 Task: Find a guest house in Geneva, United States, for 2 guests from June 9 to June 11, with a price range of ₹6000 to ₹10000, 2 bedrooms, 2 beds, and 1 bathroom.
Action: Mouse moved to (496, 108)
Screenshot: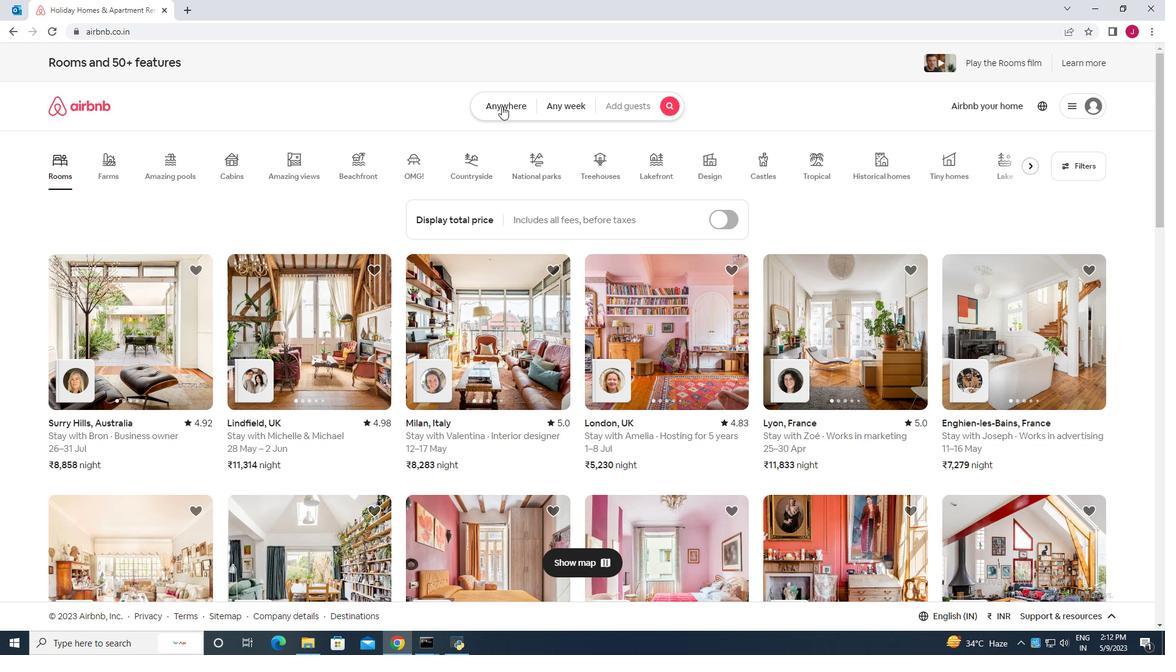 
Action: Mouse pressed left at (496, 108)
Screenshot: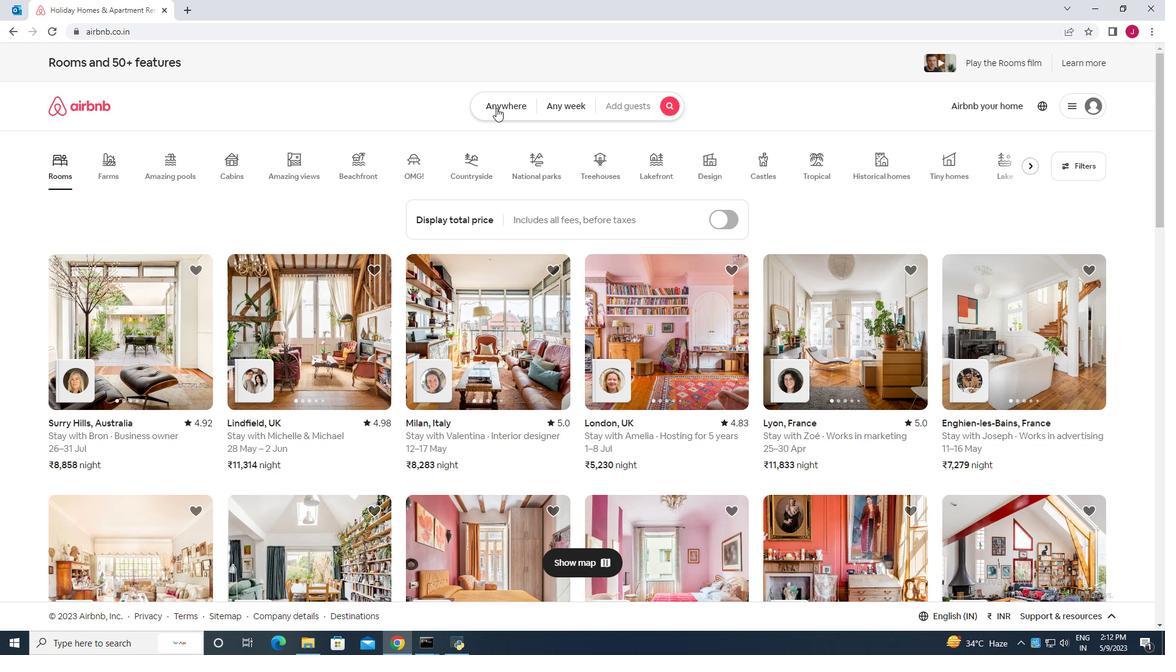 
Action: Mouse moved to (378, 156)
Screenshot: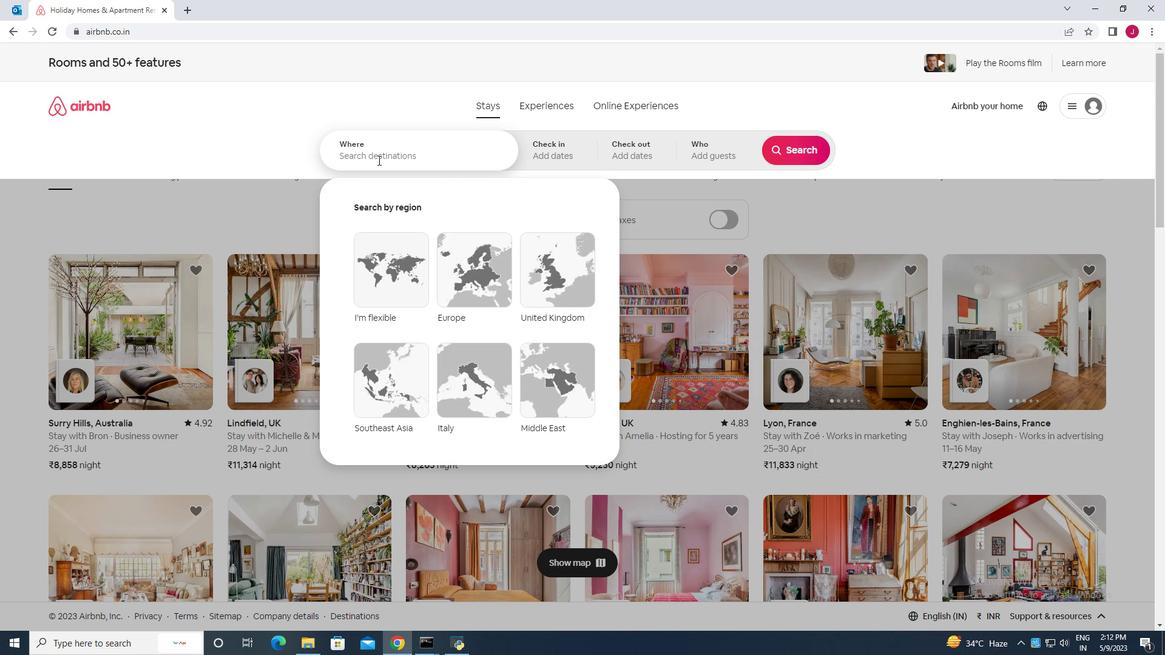 
Action: Mouse pressed left at (378, 156)
Screenshot: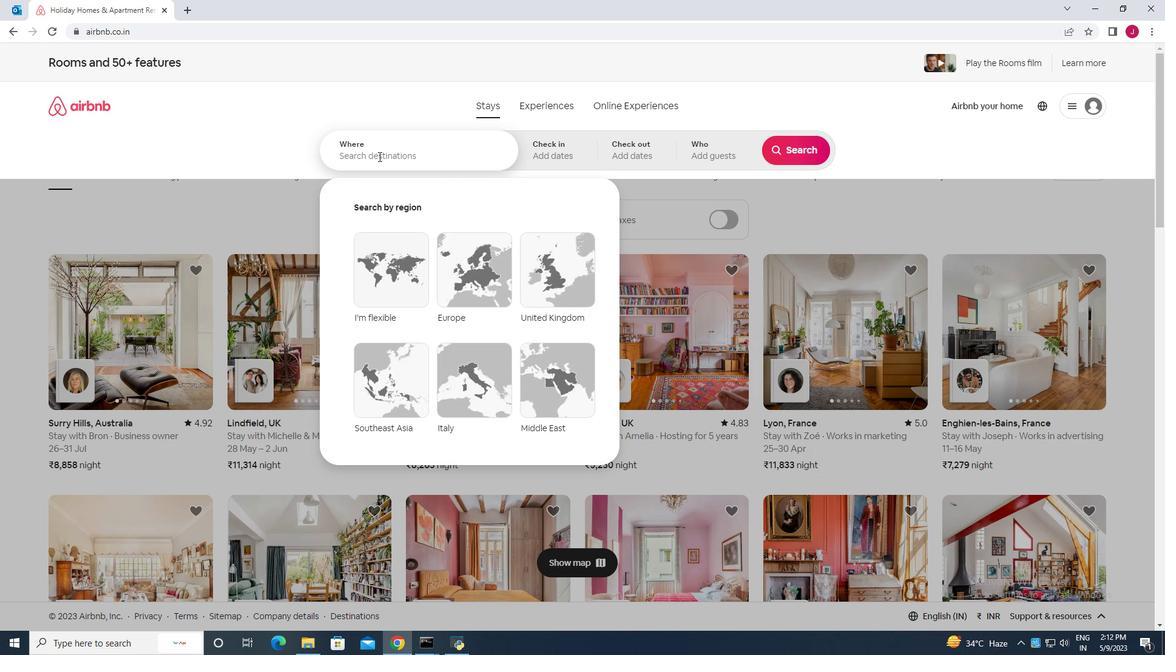 
Action: Key pressed geneva<Key.space>united<Key.space>states
Screenshot: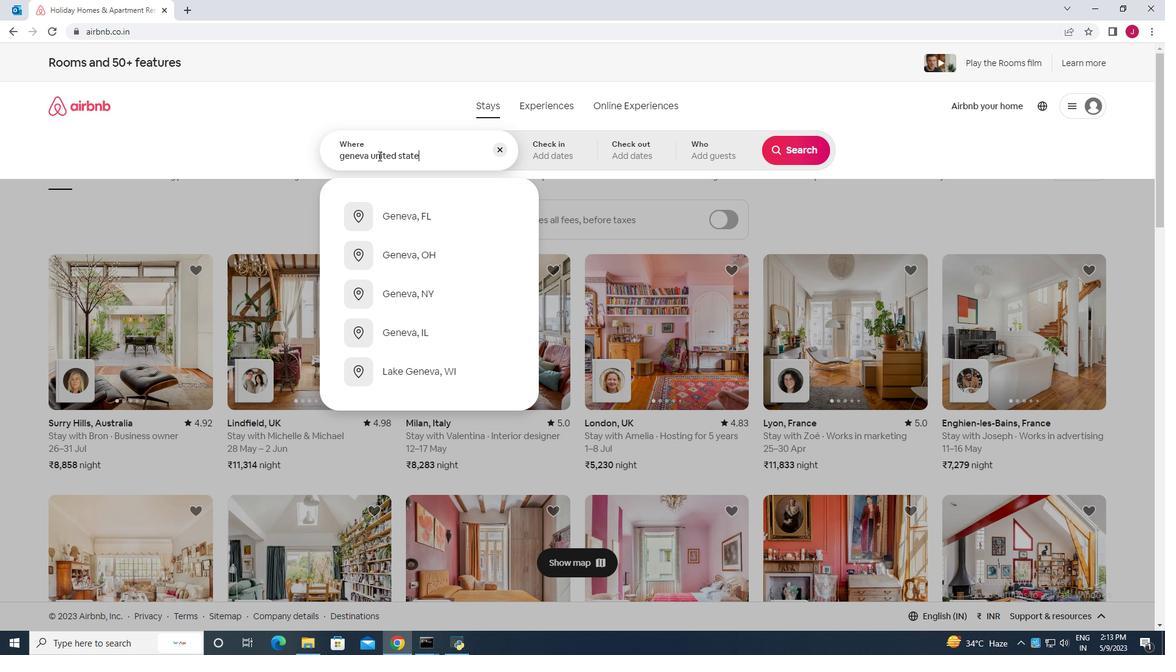 
Action: Mouse moved to (378, 156)
Screenshot: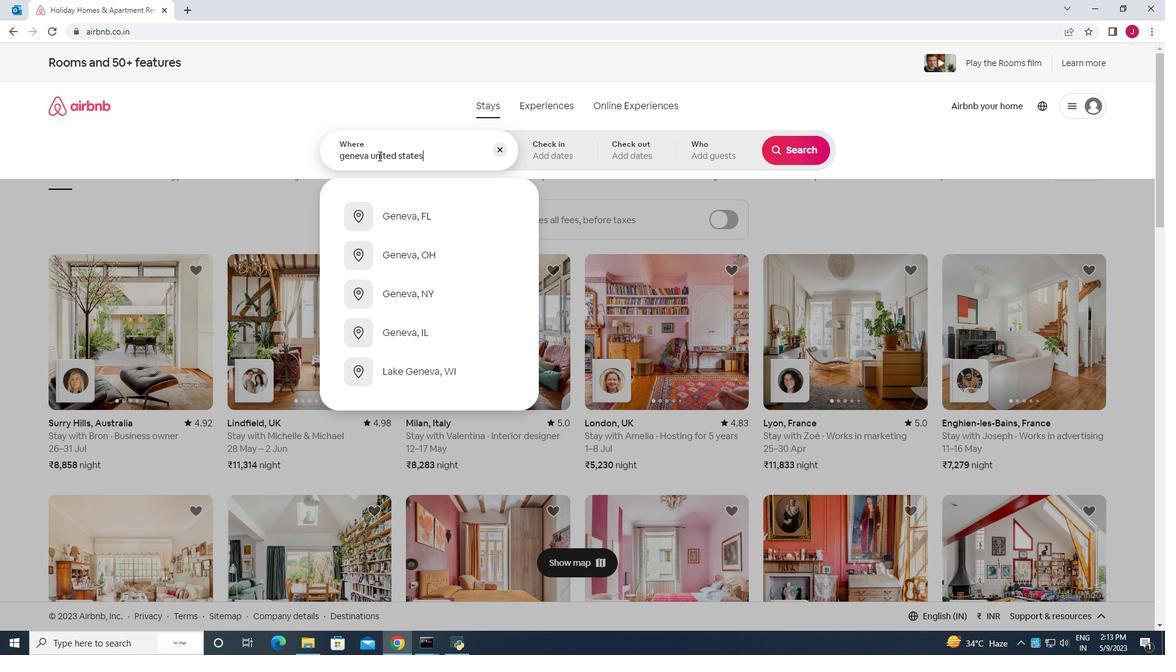 
Action: Key pressed <Key.enter>
Screenshot: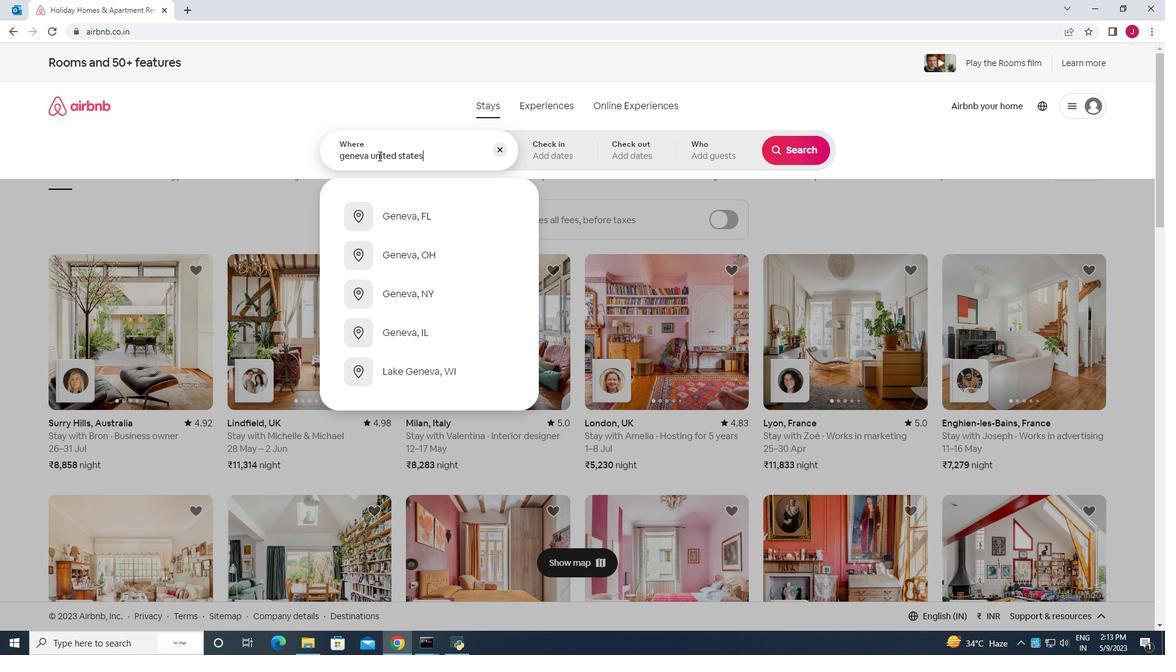 
Action: Mouse moved to (762, 334)
Screenshot: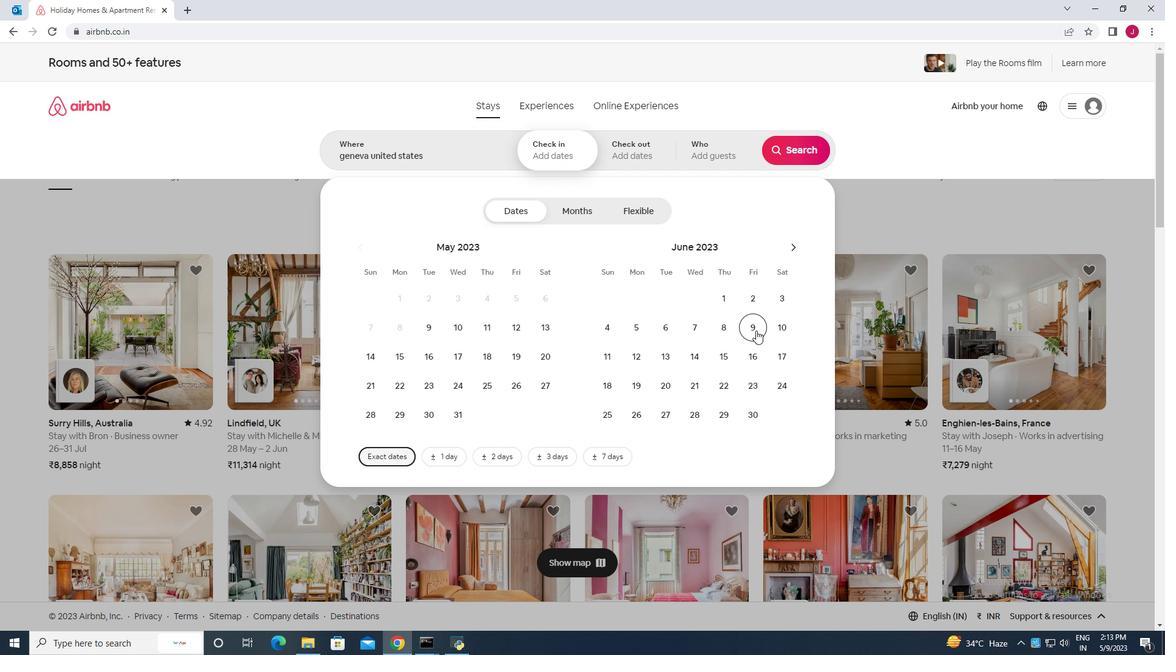 
Action: Mouse pressed left at (762, 334)
Screenshot: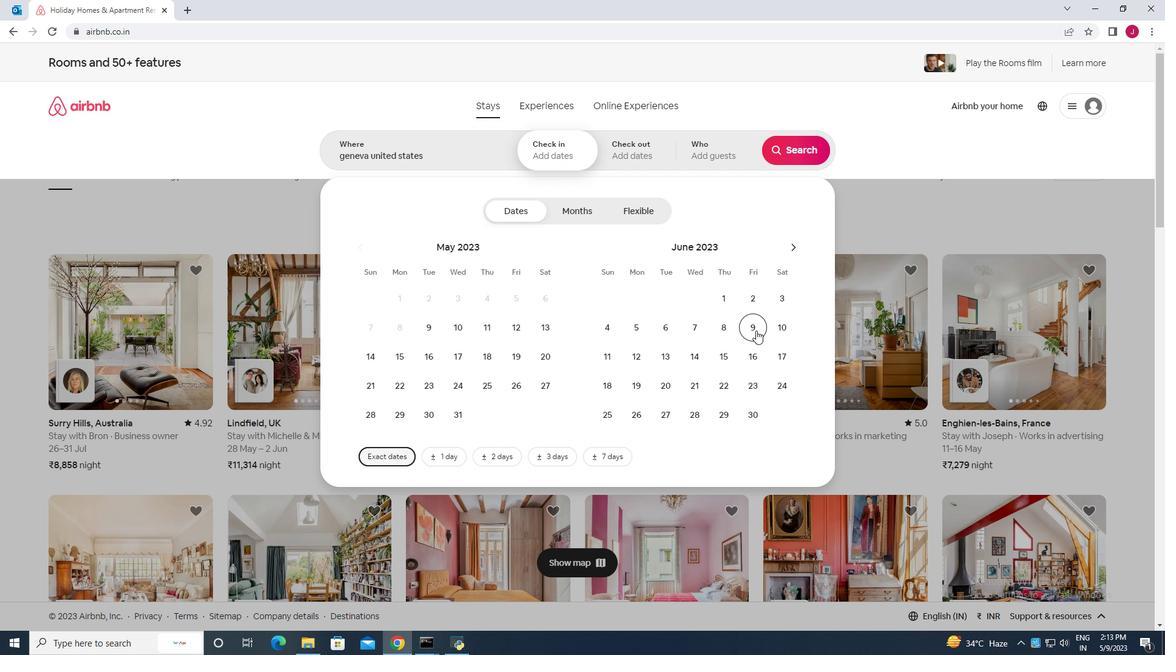 
Action: Mouse moved to (610, 358)
Screenshot: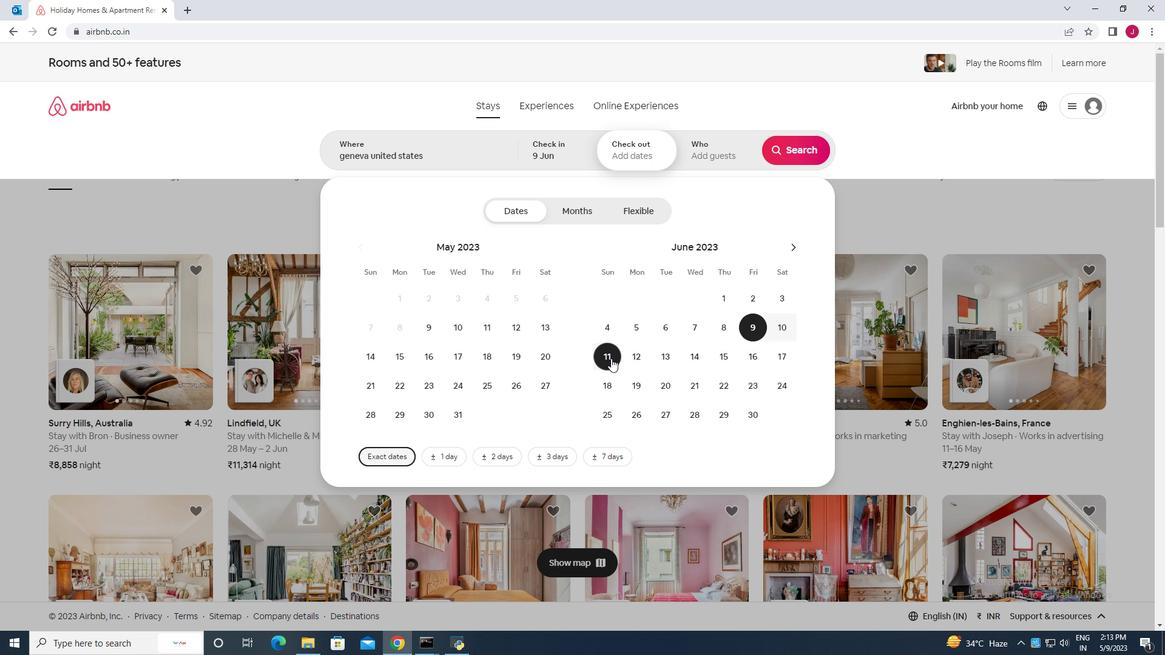 
Action: Mouse pressed left at (610, 358)
Screenshot: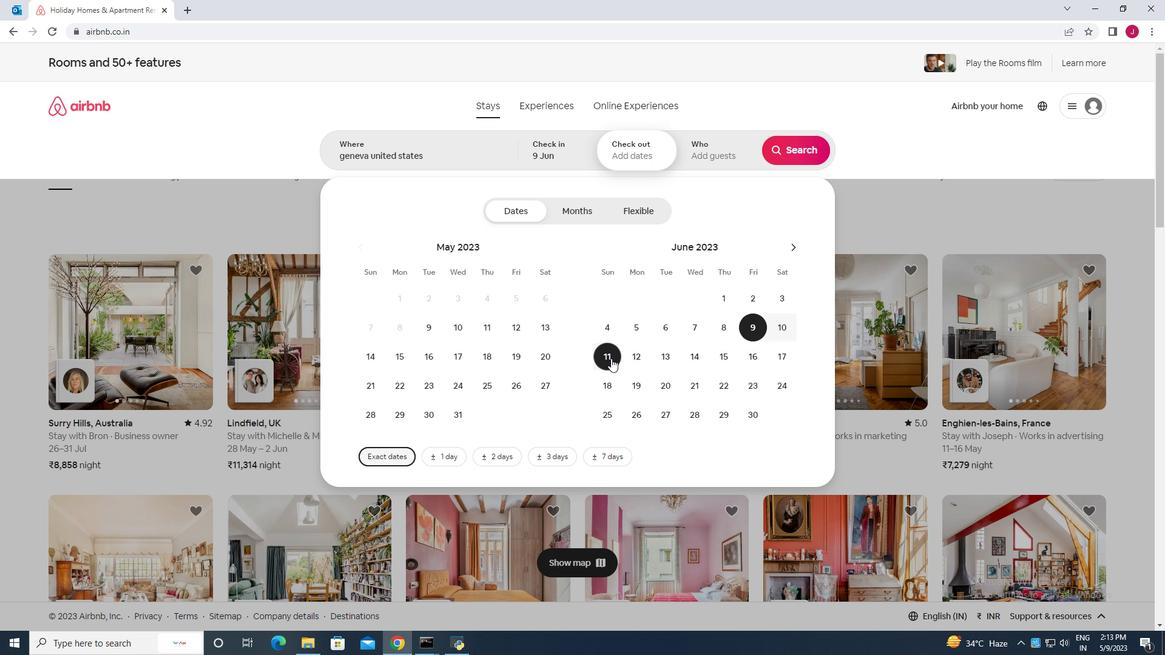 
Action: Mouse moved to (715, 152)
Screenshot: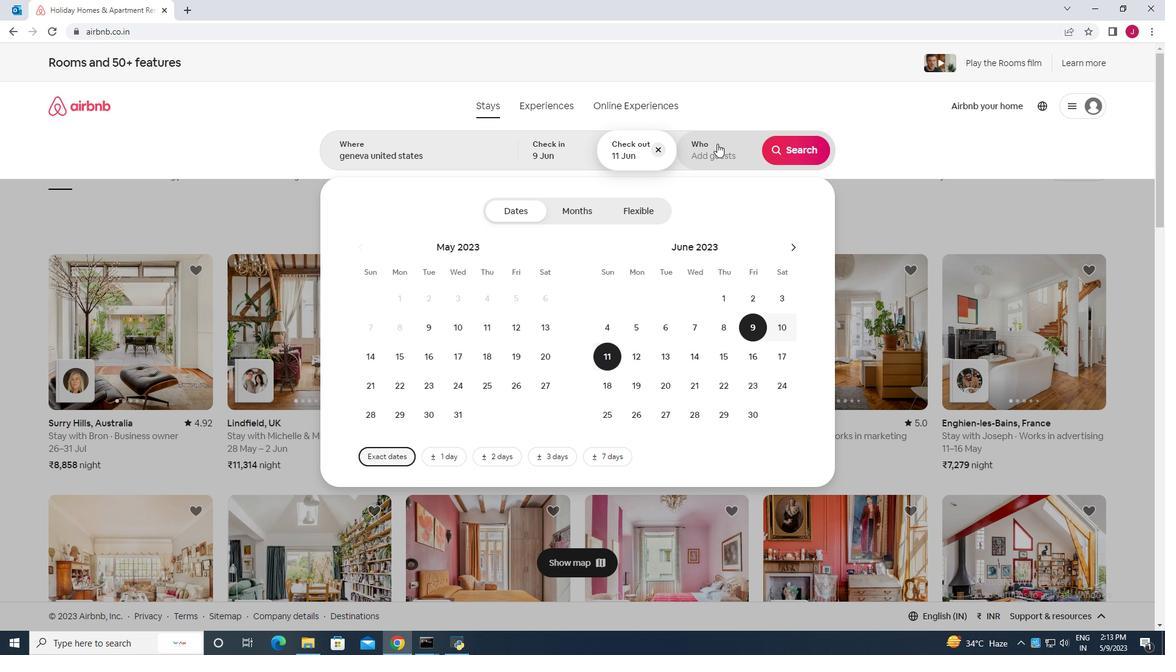 
Action: Mouse pressed left at (715, 152)
Screenshot: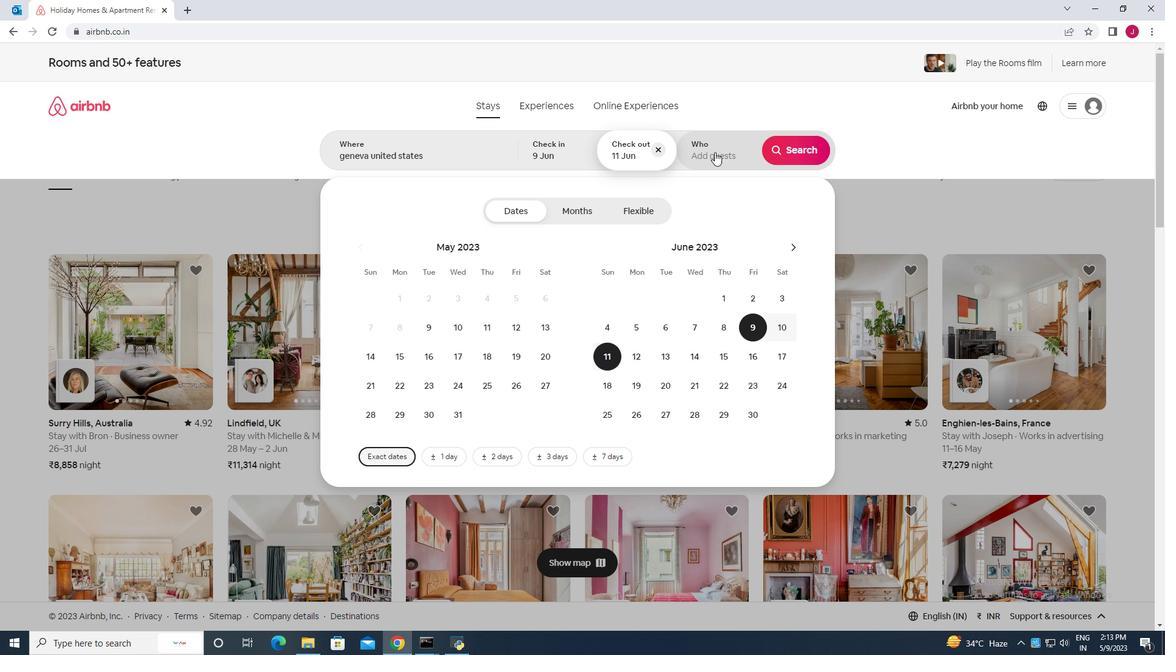 
Action: Mouse moved to (801, 217)
Screenshot: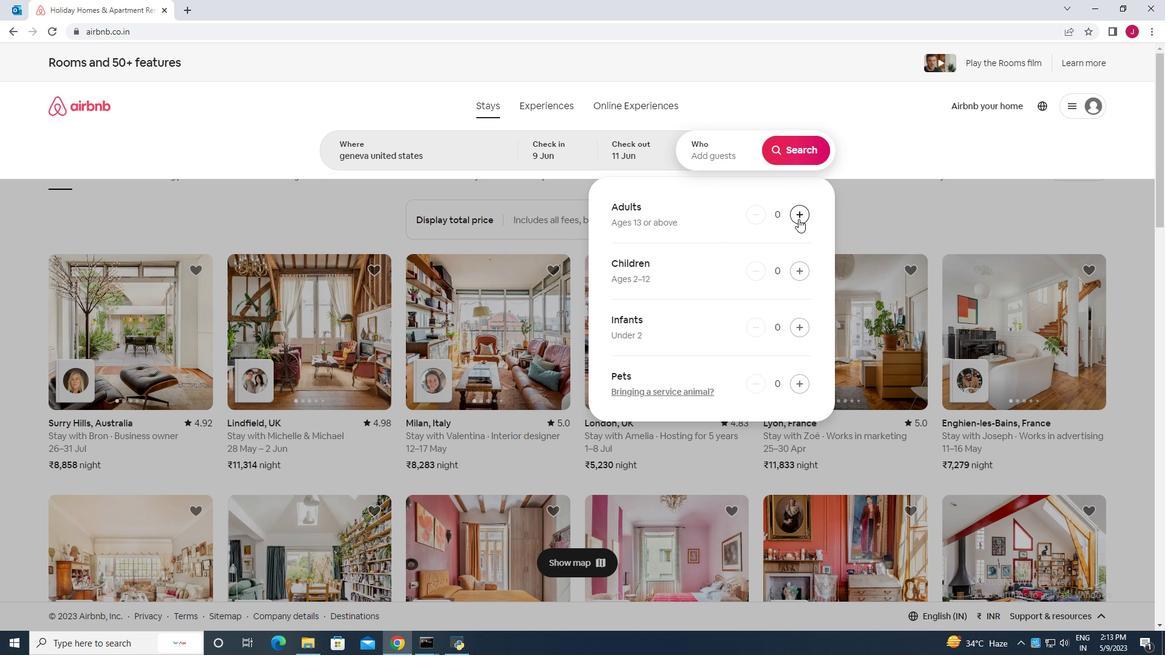 
Action: Mouse pressed left at (801, 217)
Screenshot: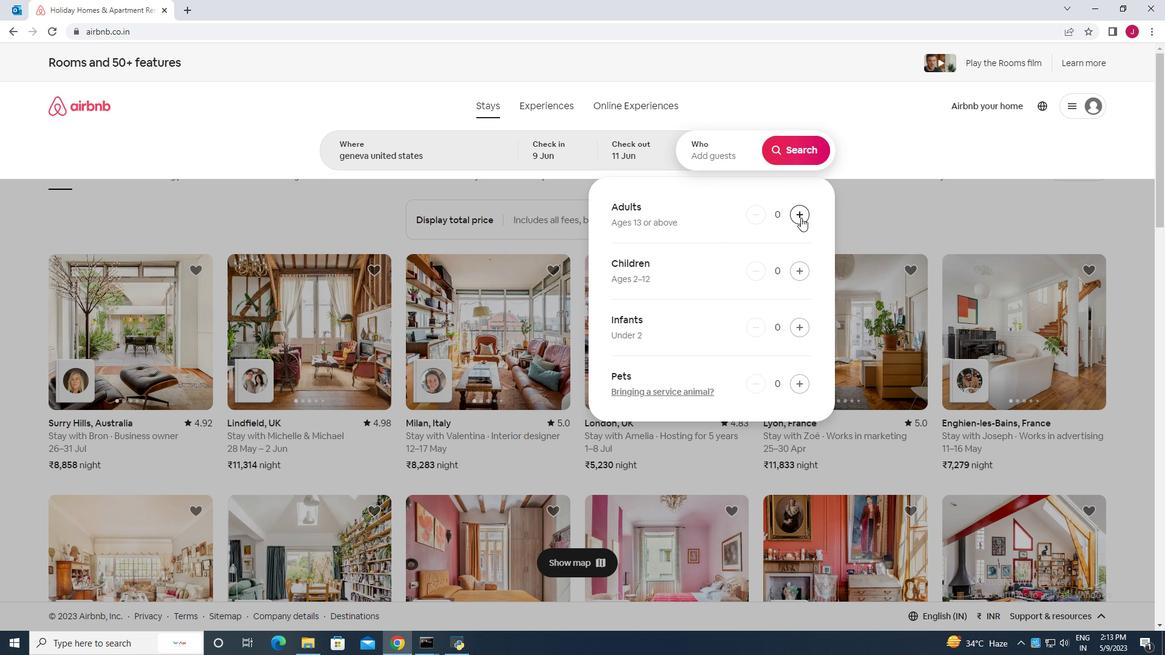 
Action: Mouse moved to (802, 217)
Screenshot: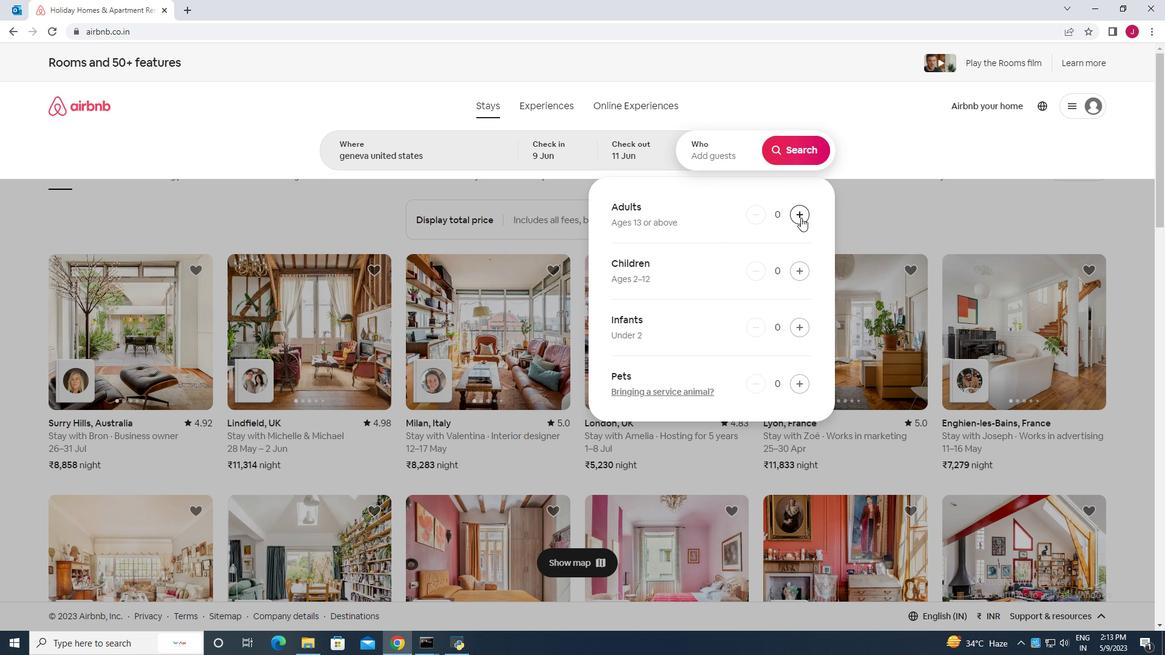 
Action: Mouse pressed left at (802, 217)
Screenshot: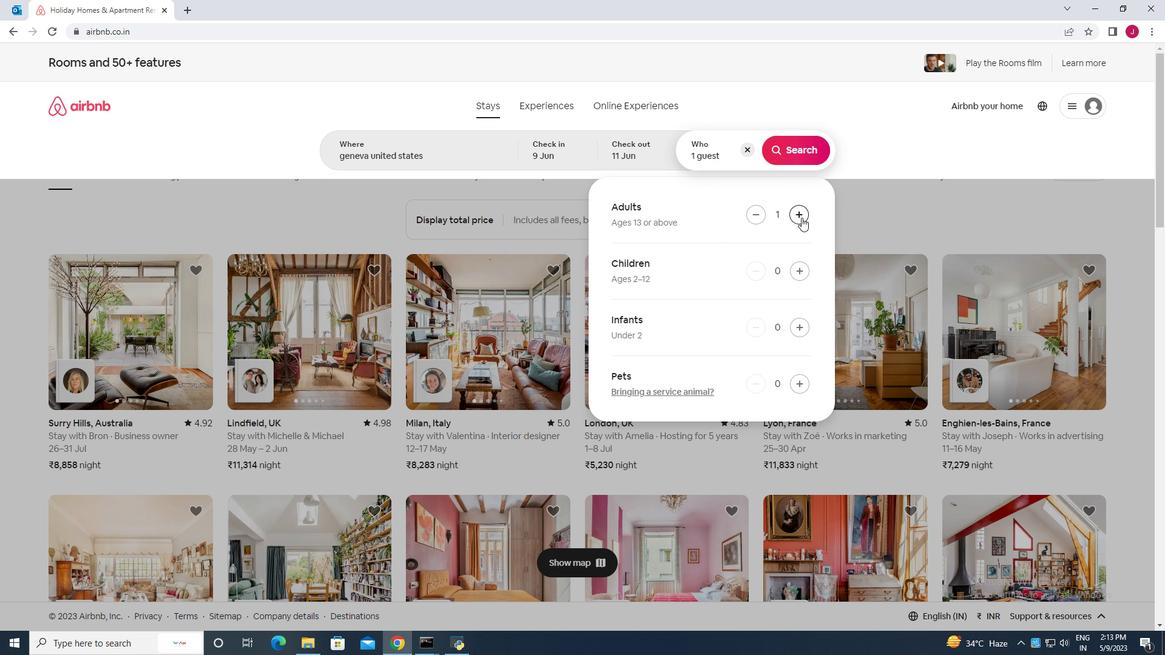 
Action: Mouse moved to (803, 153)
Screenshot: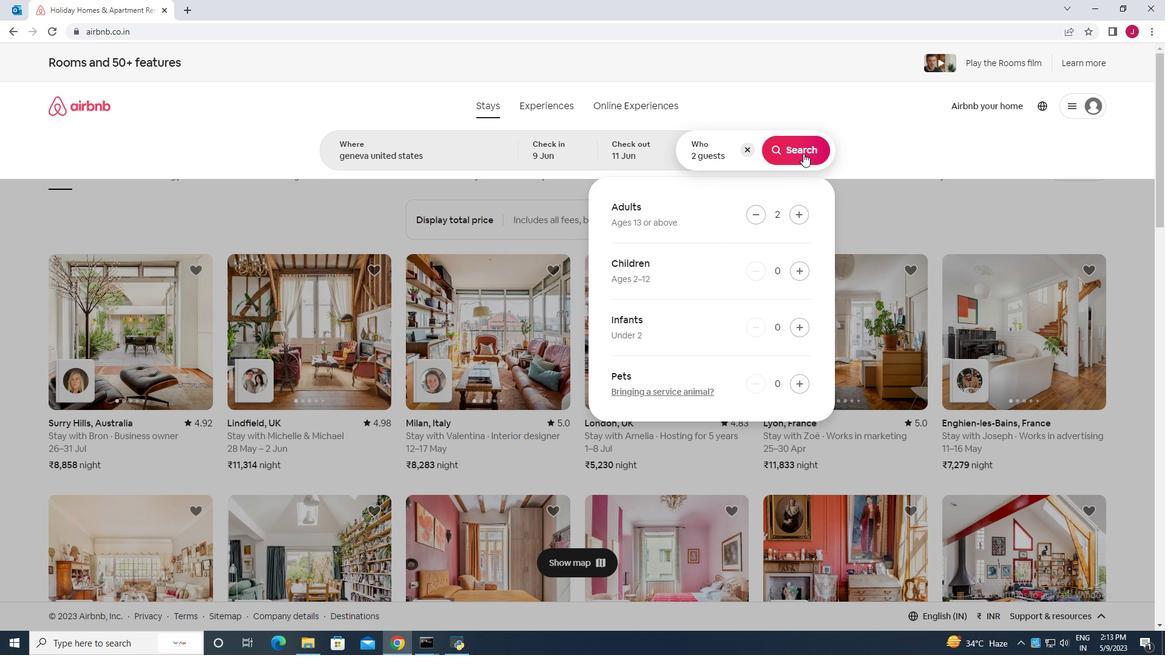 
Action: Mouse pressed left at (803, 153)
Screenshot: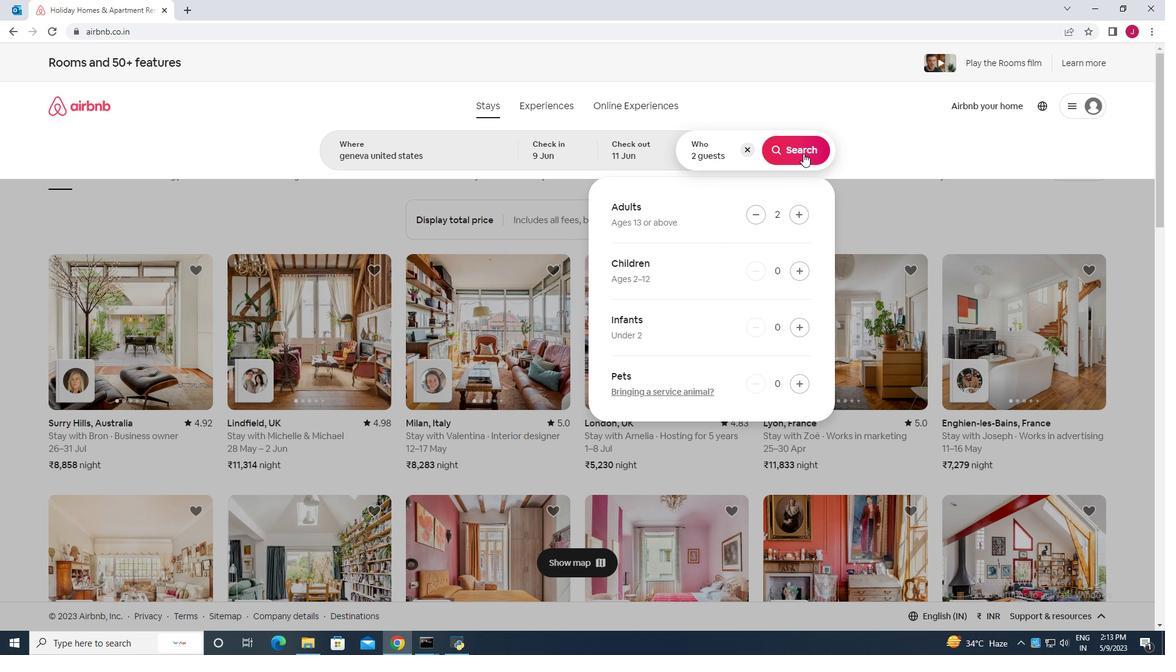 
Action: Mouse moved to (1117, 114)
Screenshot: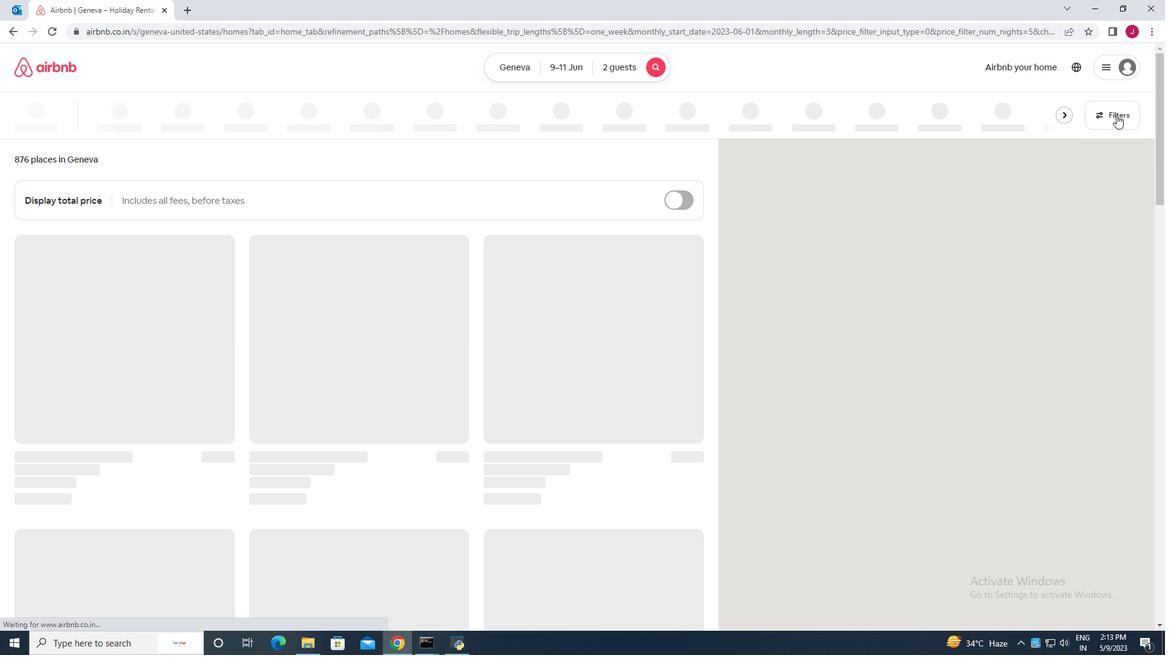 
Action: Mouse pressed left at (1117, 114)
Screenshot: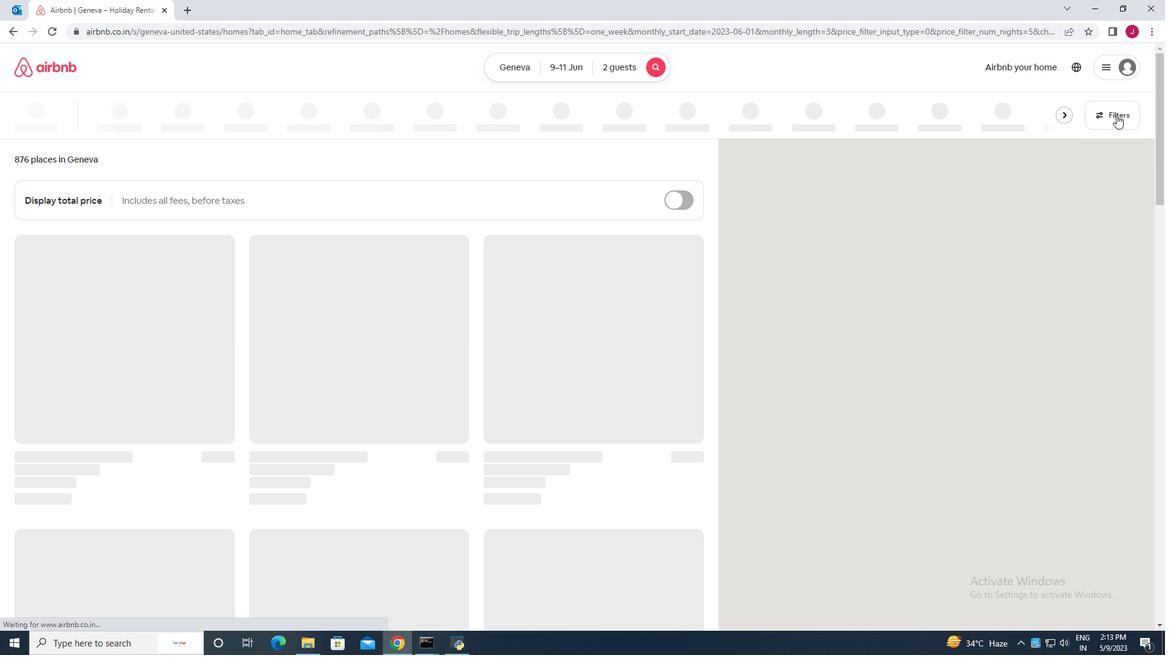 
Action: Mouse moved to (443, 412)
Screenshot: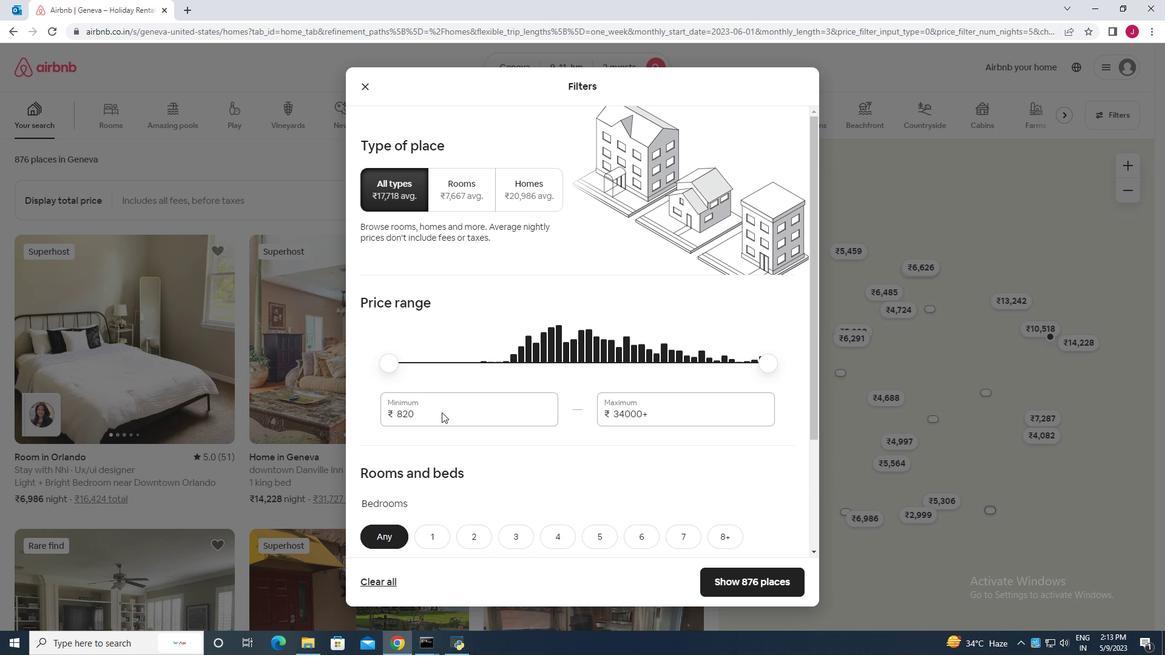 
Action: Mouse pressed left at (443, 412)
Screenshot: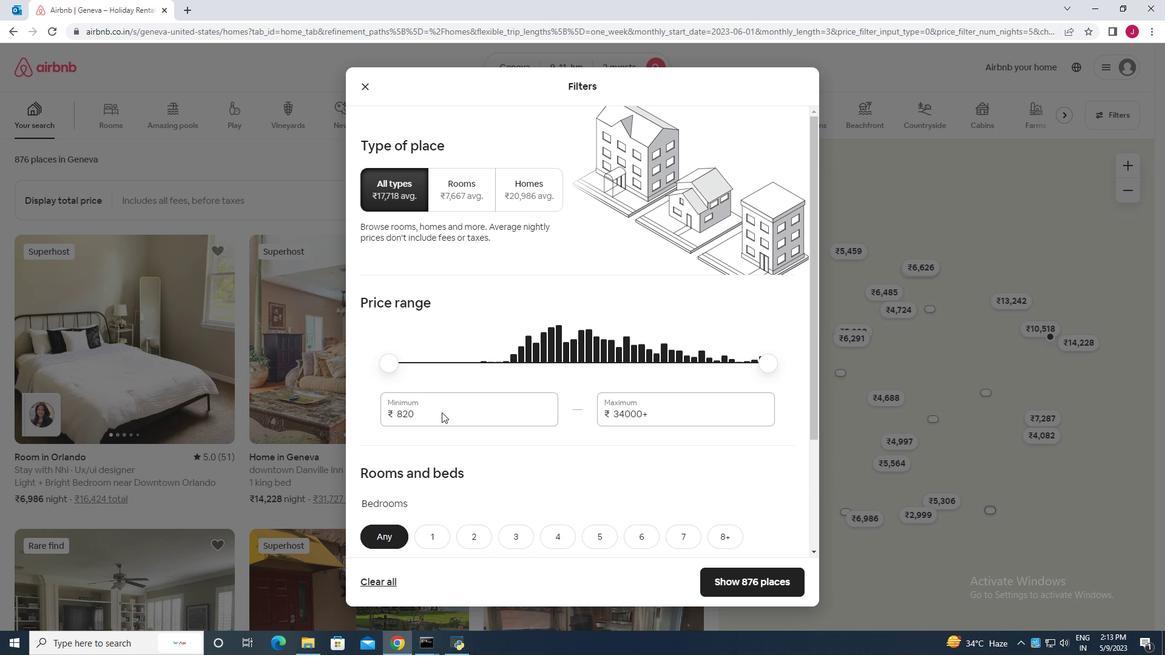 
Action: Mouse moved to (441, 409)
Screenshot: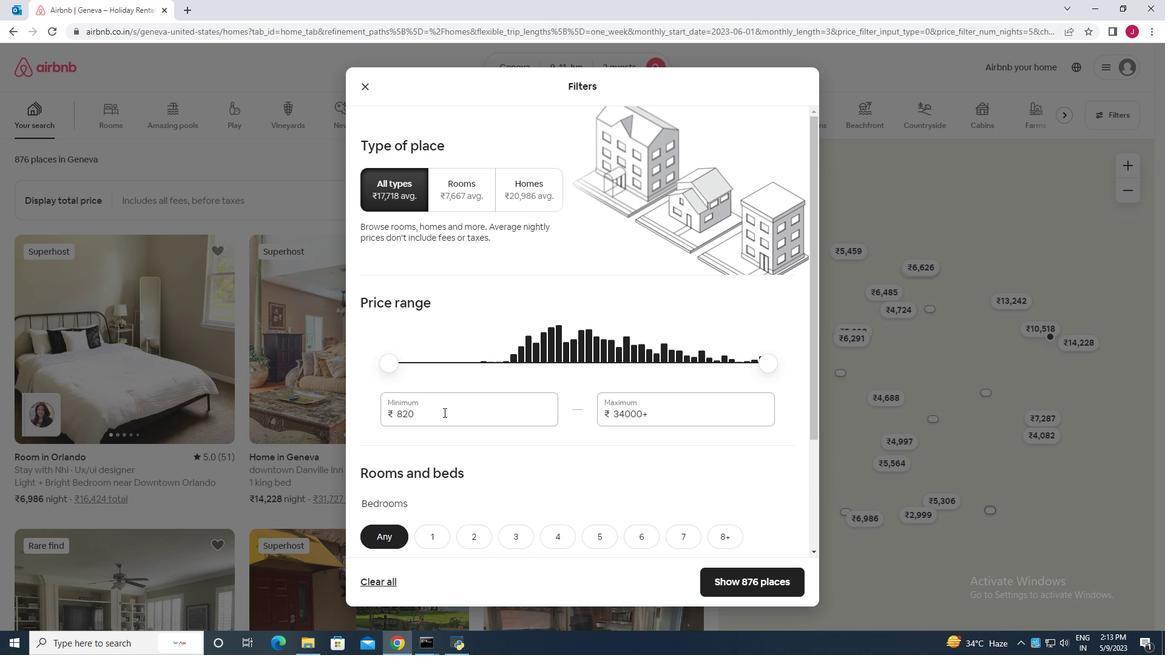 
Action: Key pressed <Key.backspace><Key.backspace><Key.backspace><Key.backspace><Key.backspace><Key.backspace><Key.backspace><Key.backspace><Key.backspace><Key.backspace><Key.backspace><Key.backspace><Key.backspace><Key.backspace><Key.backspace><Key.backspace>
Screenshot: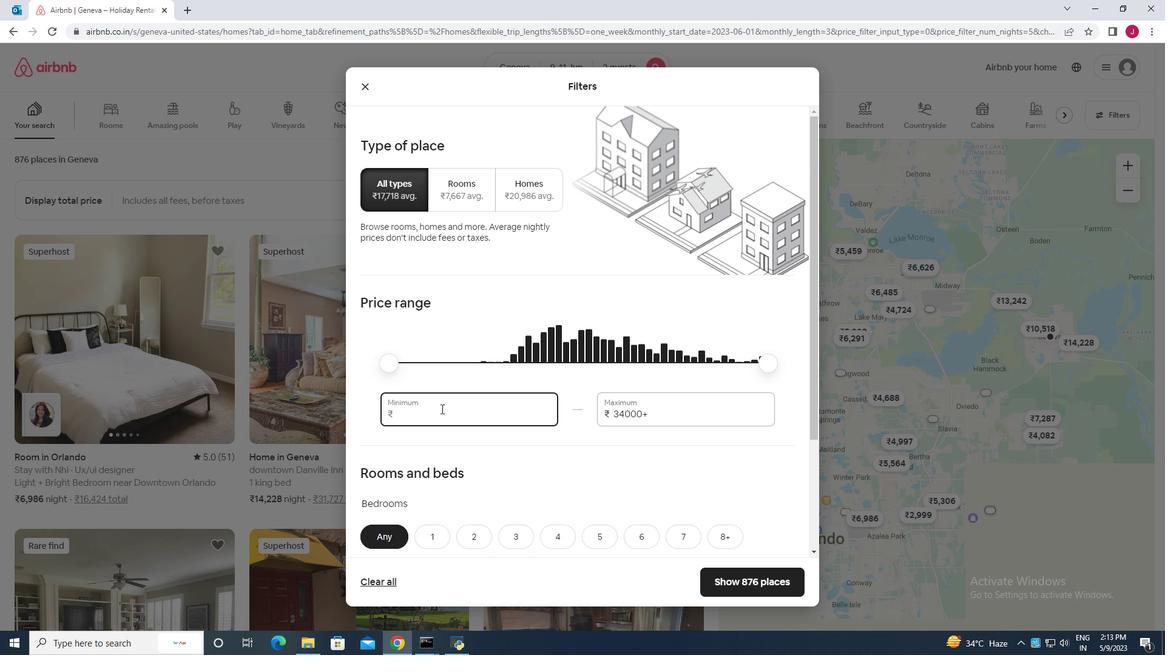 
Action: Mouse moved to (508, 476)
Screenshot: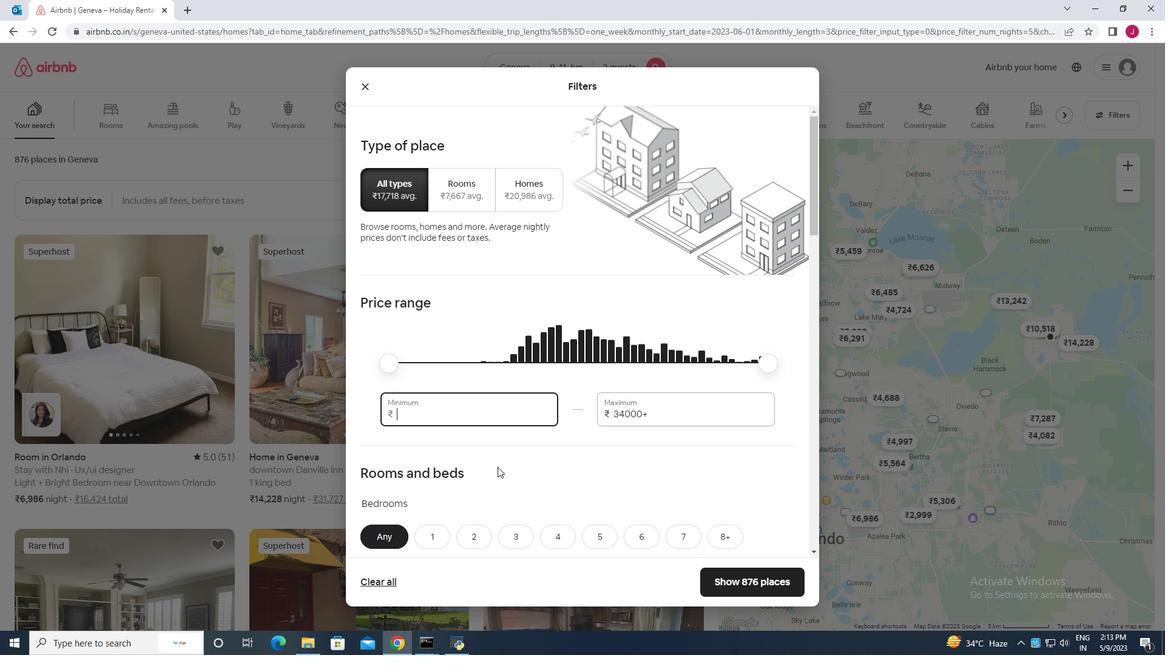
Action: Key pressed 6
Screenshot: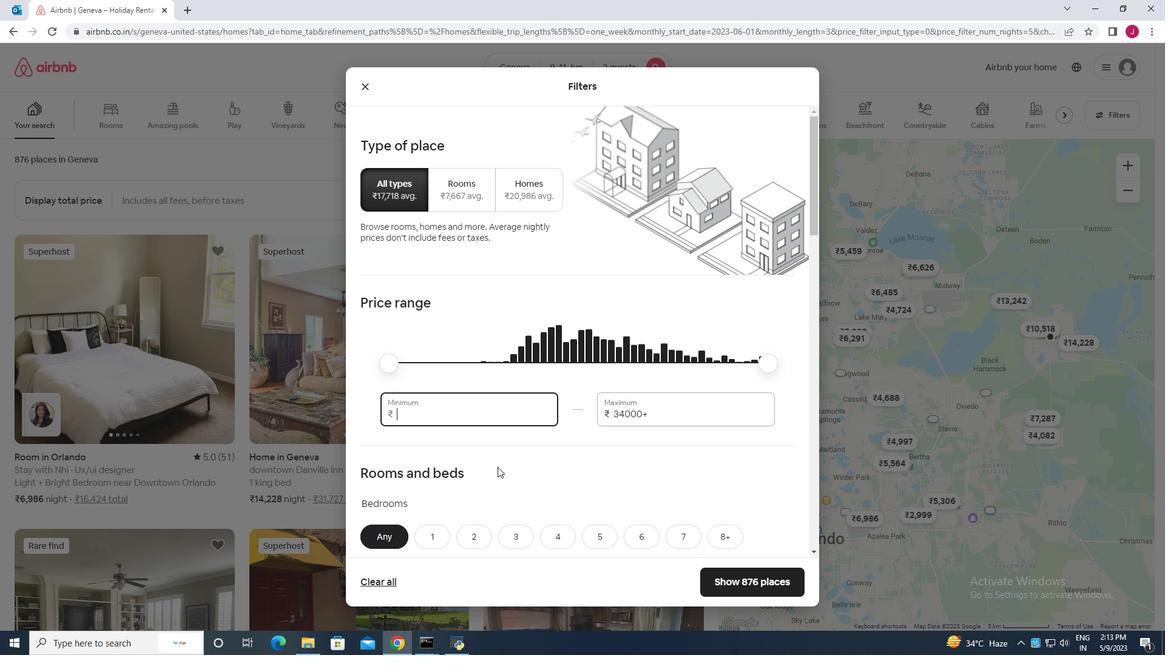 
Action: Mouse moved to (511, 479)
Screenshot: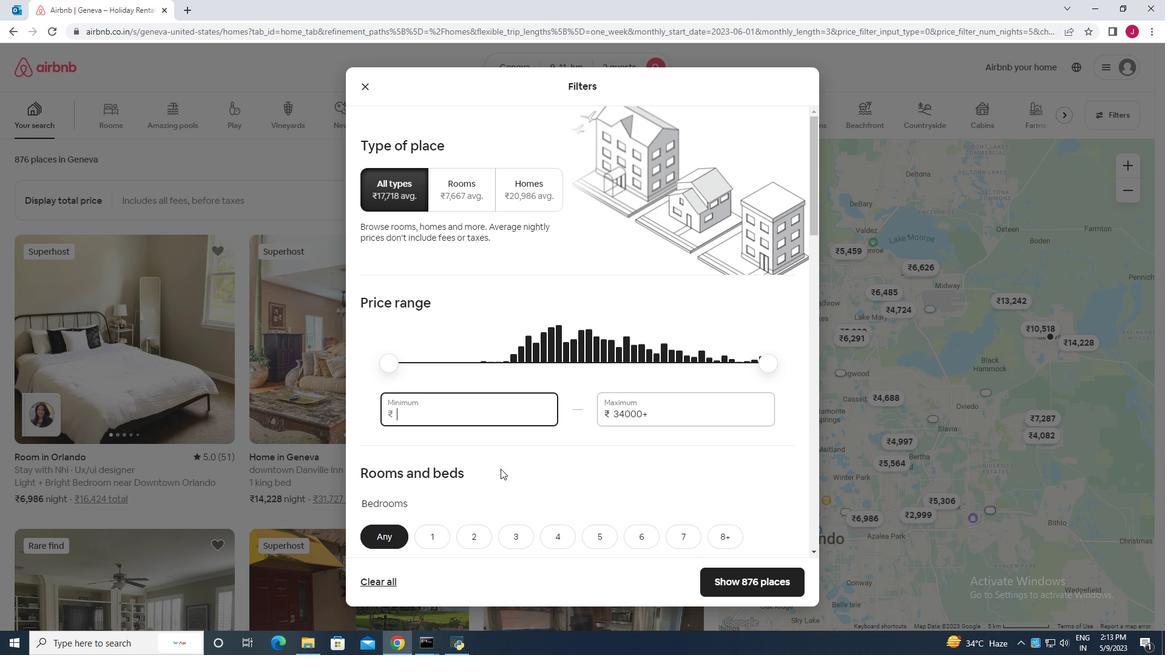 
Action: Key pressed 000
Screenshot: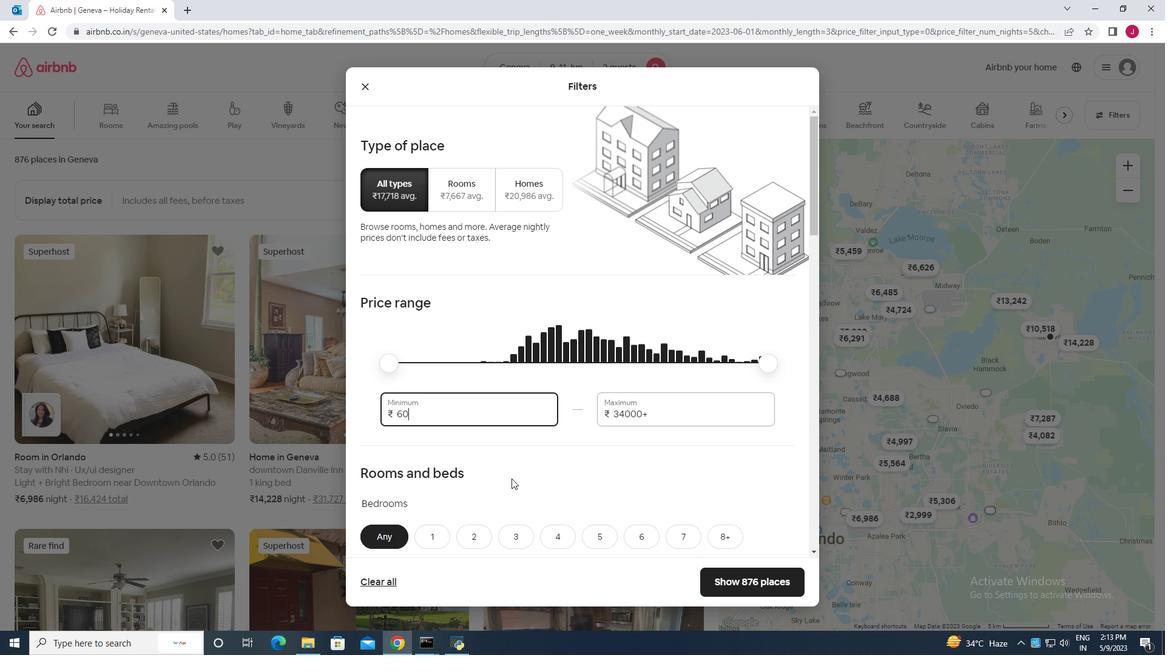 
Action: Mouse moved to (707, 412)
Screenshot: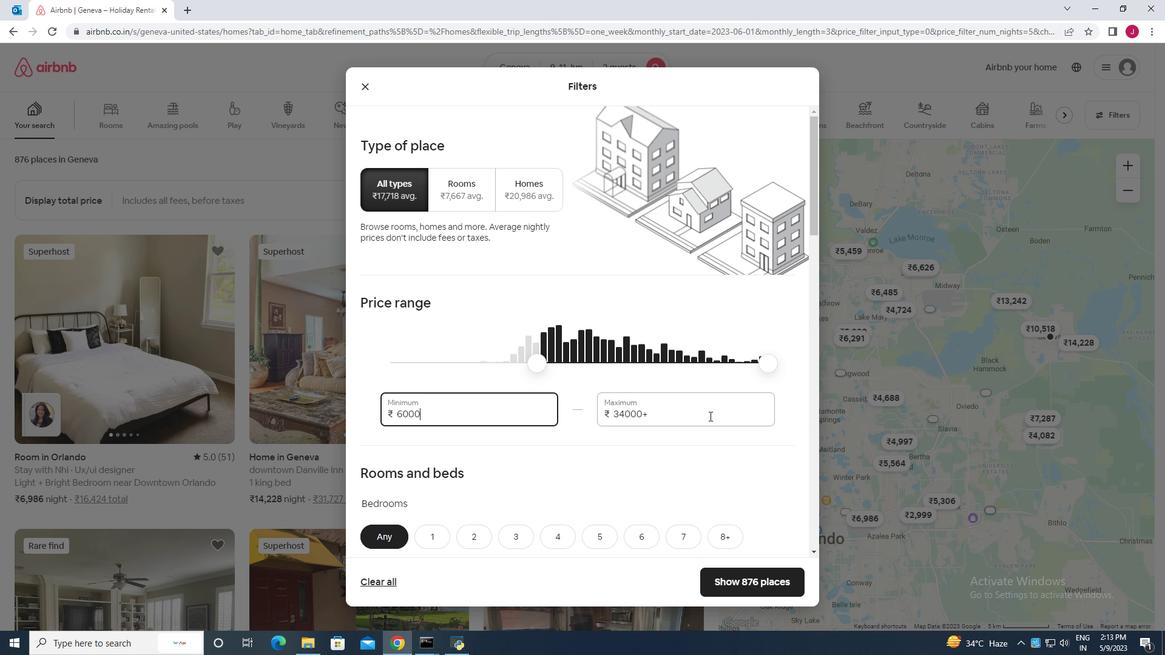 
Action: Mouse pressed left at (707, 412)
Screenshot: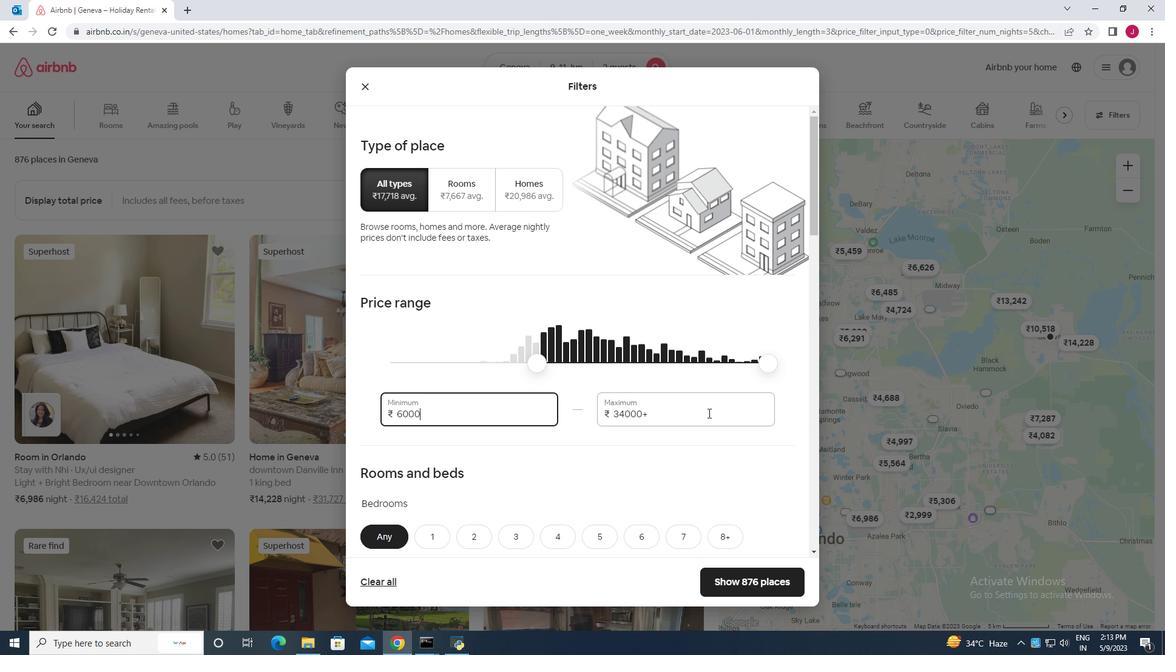 
Action: Mouse moved to (707, 410)
Screenshot: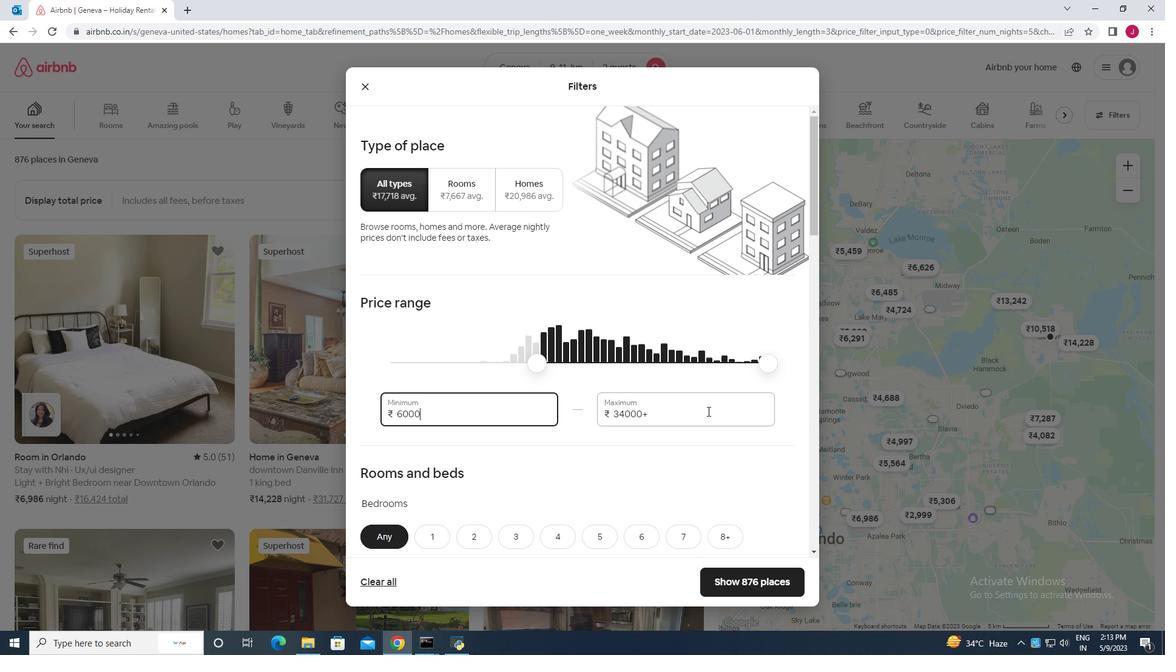 
Action: Key pressed <Key.backspace><Key.backspace><Key.backspace><Key.backspace><Key.backspace><Key.backspace><Key.backspace><Key.backspace><Key.backspace><Key.backspace><Key.backspace><Key.backspace><Key.backspace><Key.backspace><Key.backspace><Key.backspace><Key.backspace><Key.backspace>10000
Screenshot: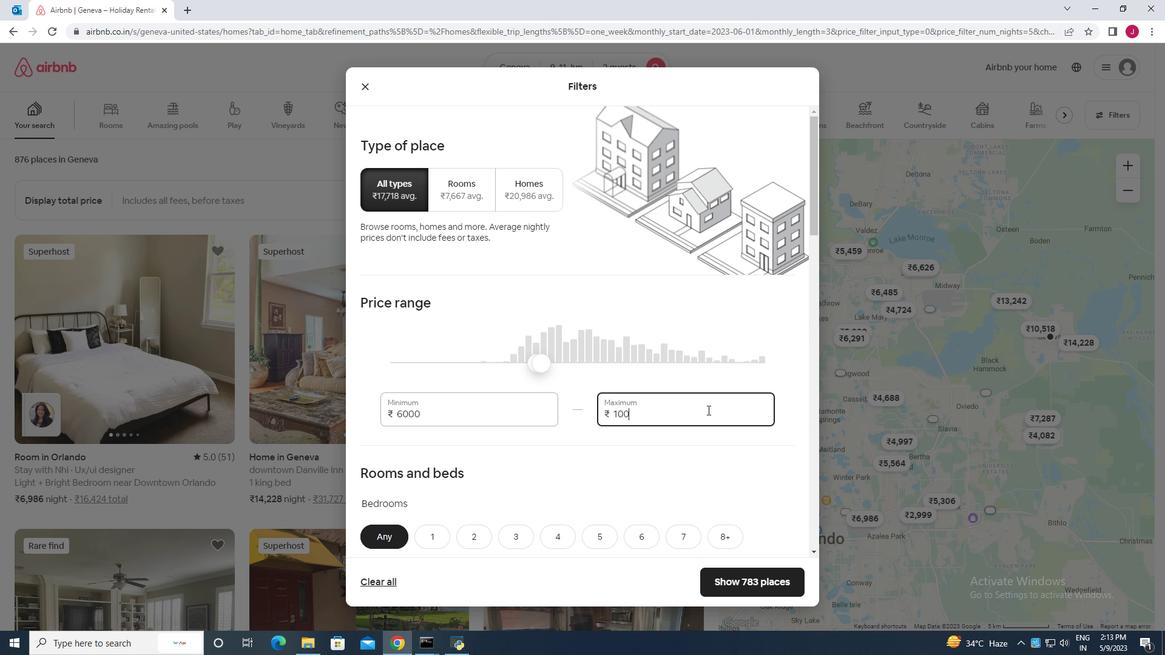 
Action: Mouse moved to (652, 434)
Screenshot: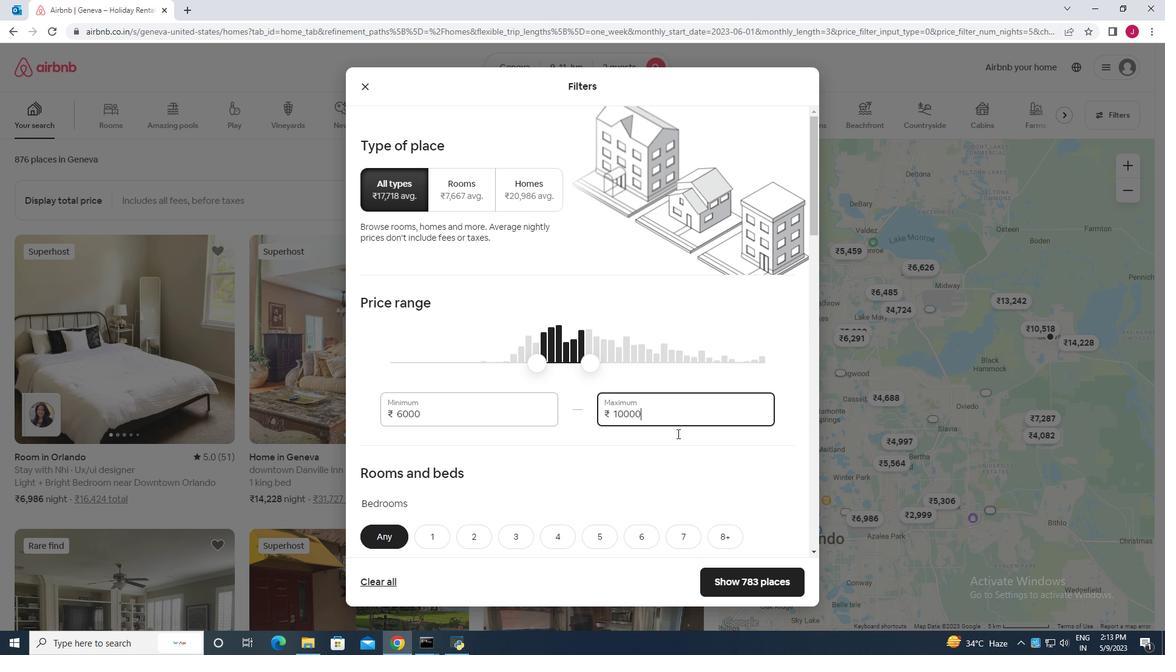 
Action: Mouse scrolled (652, 434) with delta (0, 0)
Screenshot: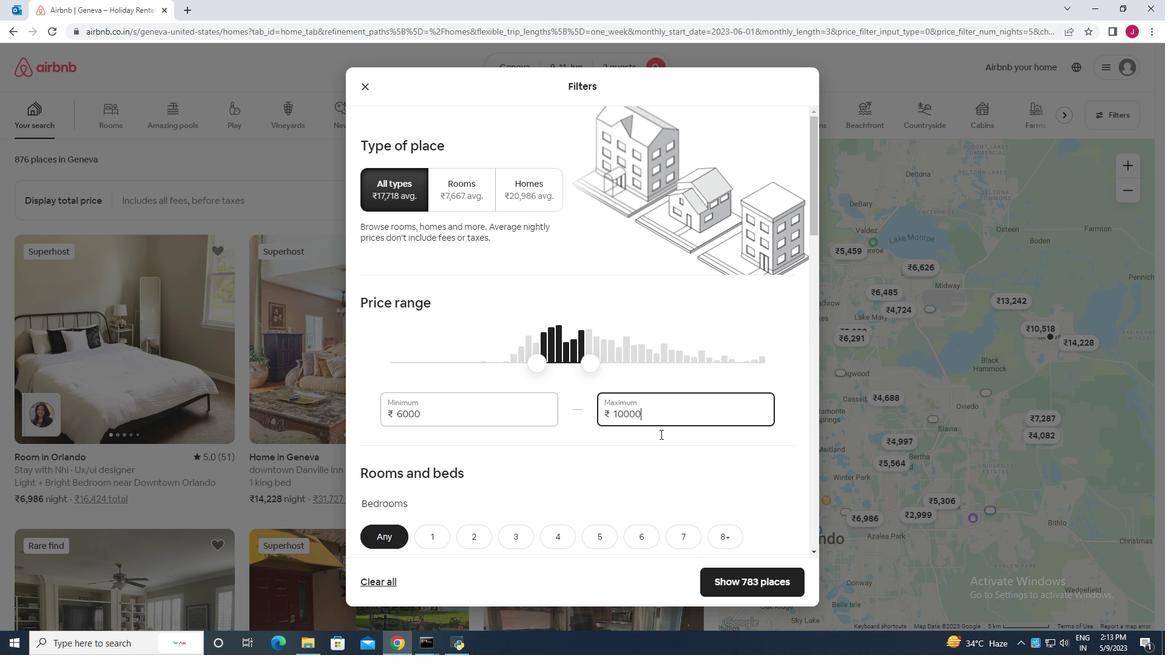 
Action: Mouse moved to (651, 434)
Screenshot: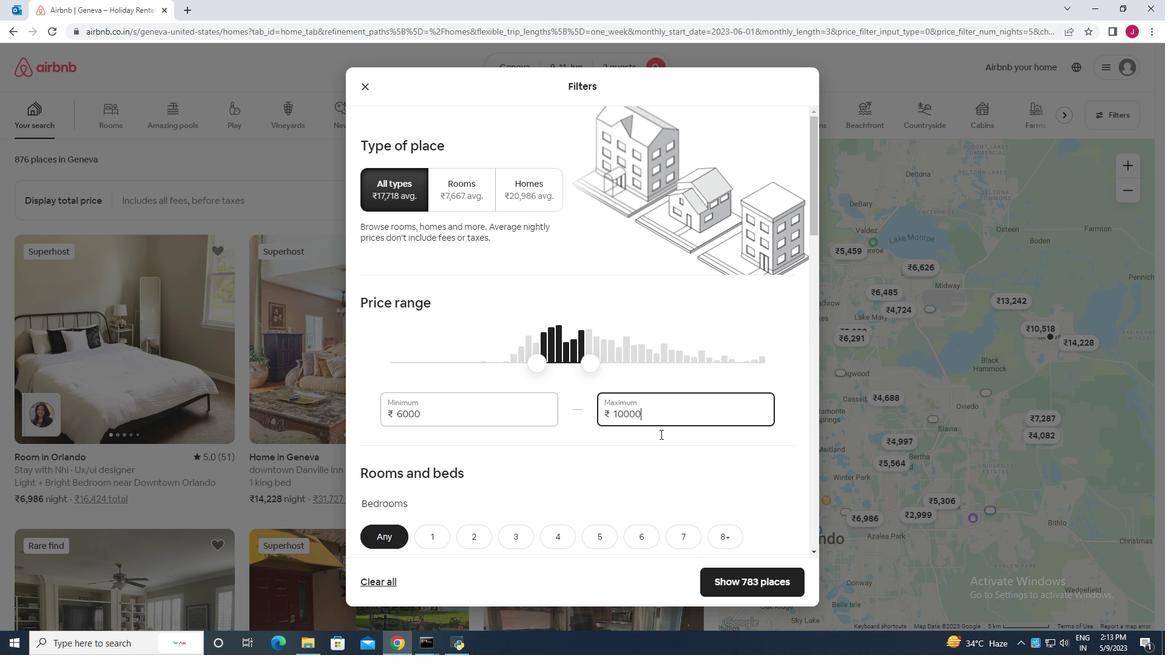 
Action: Mouse scrolled (651, 434) with delta (0, 0)
Screenshot: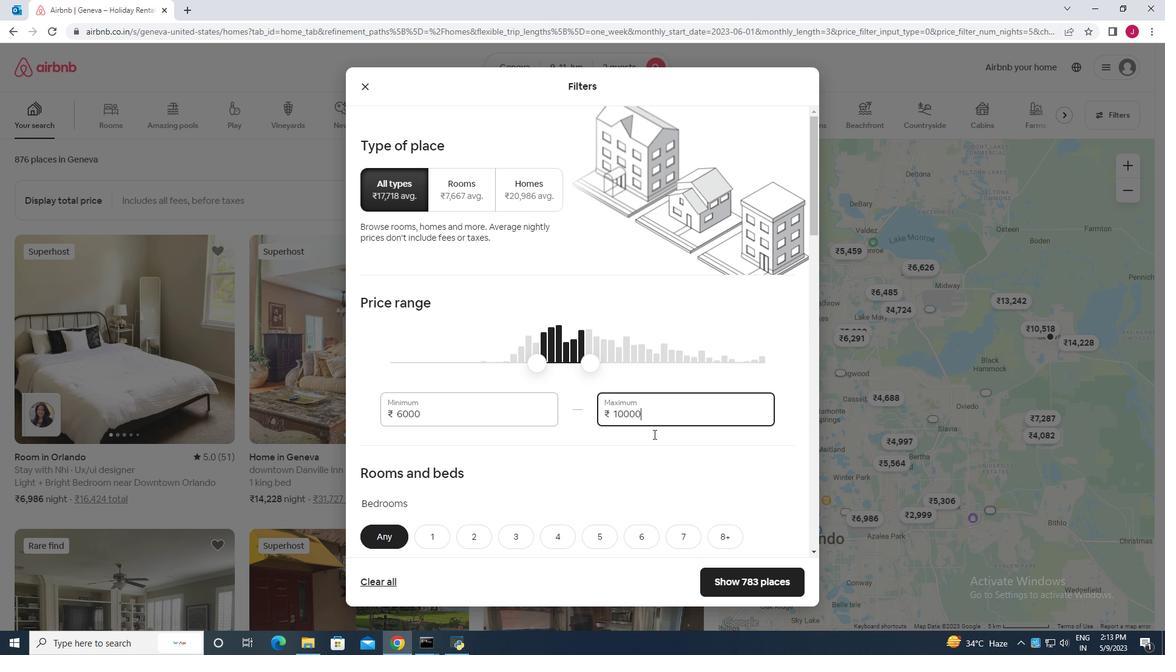 
Action: Mouse scrolled (651, 434) with delta (0, 0)
Screenshot: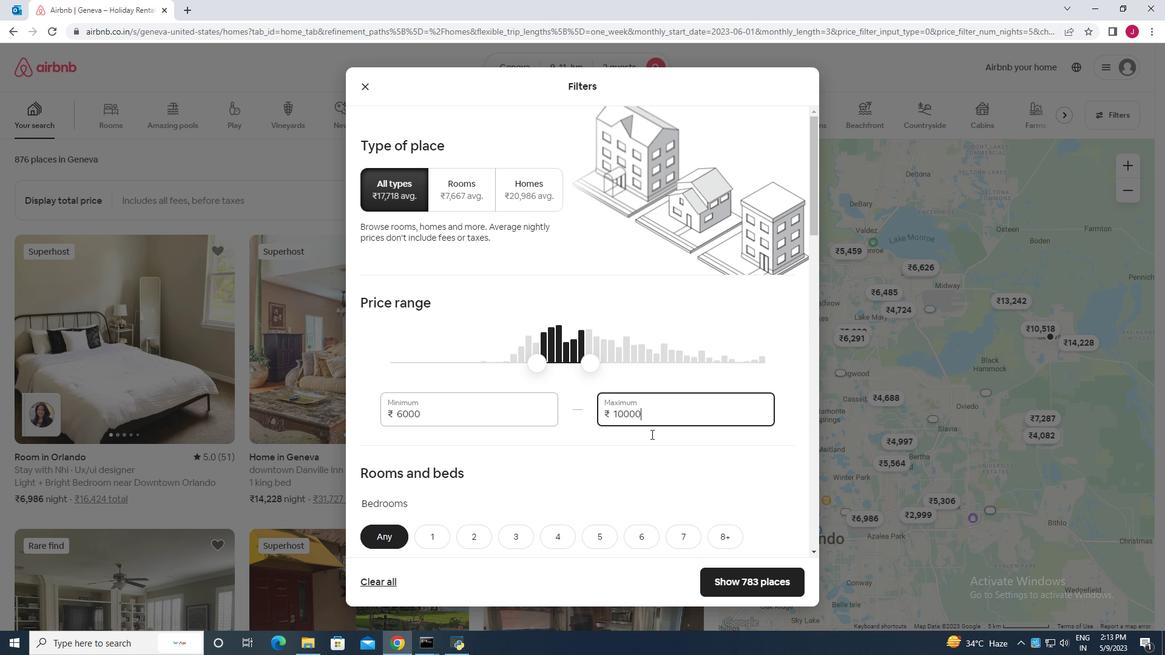 
Action: Mouse moved to (557, 390)
Screenshot: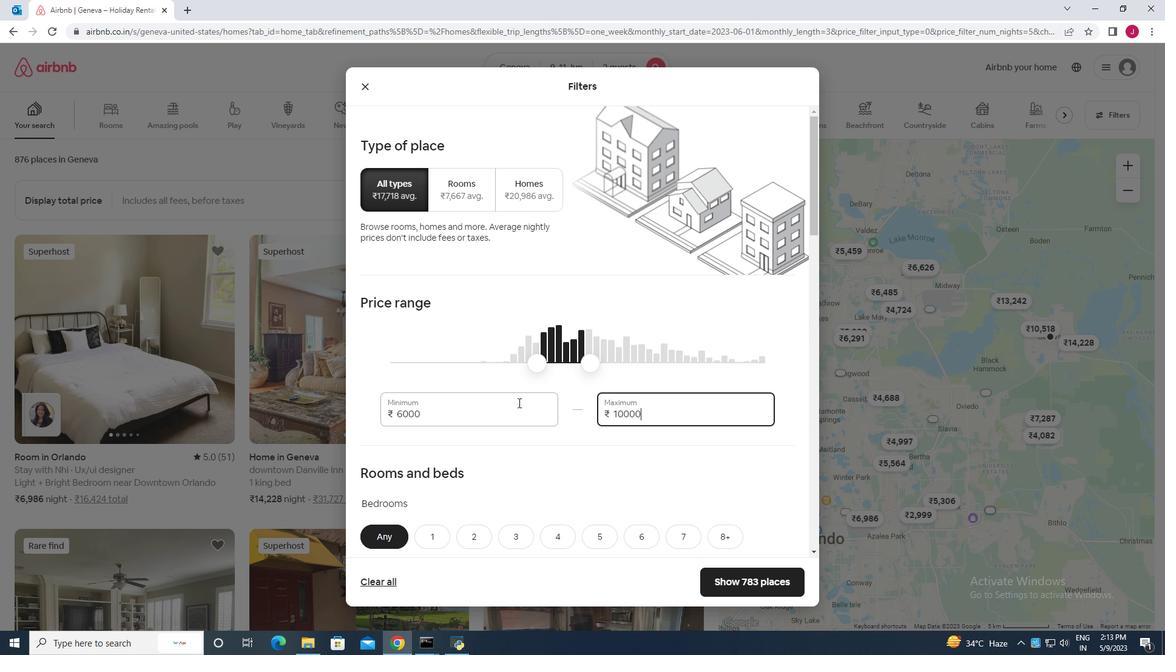 
Action: Mouse scrolled (557, 389) with delta (0, 0)
Screenshot: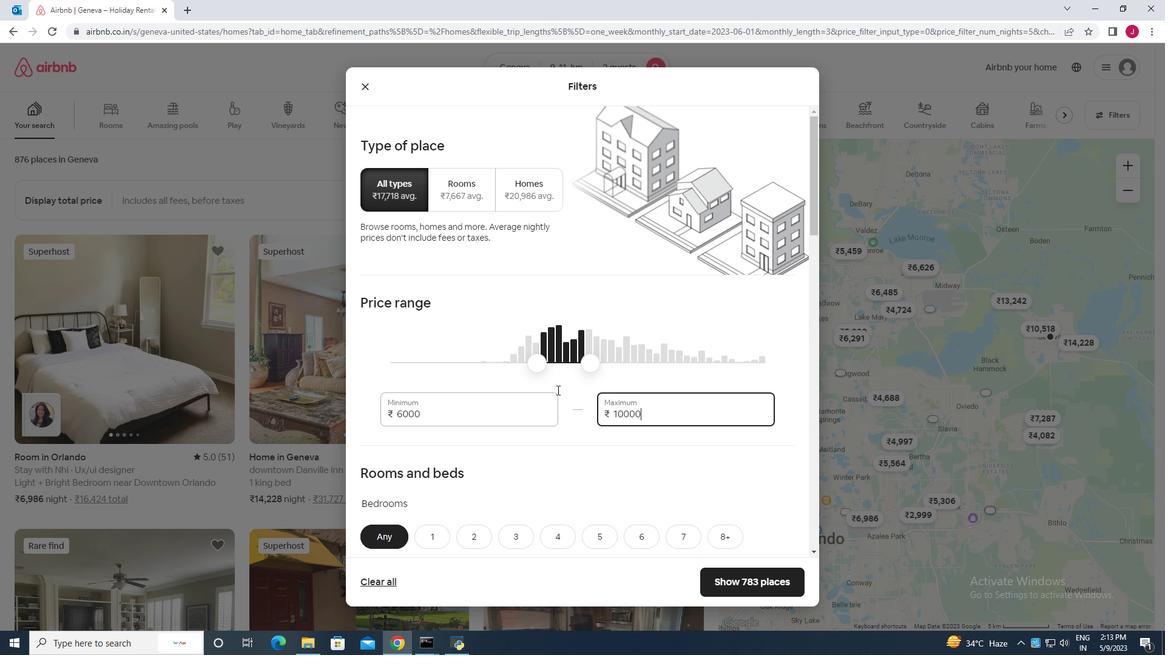 
Action: Mouse scrolled (557, 389) with delta (0, 0)
Screenshot: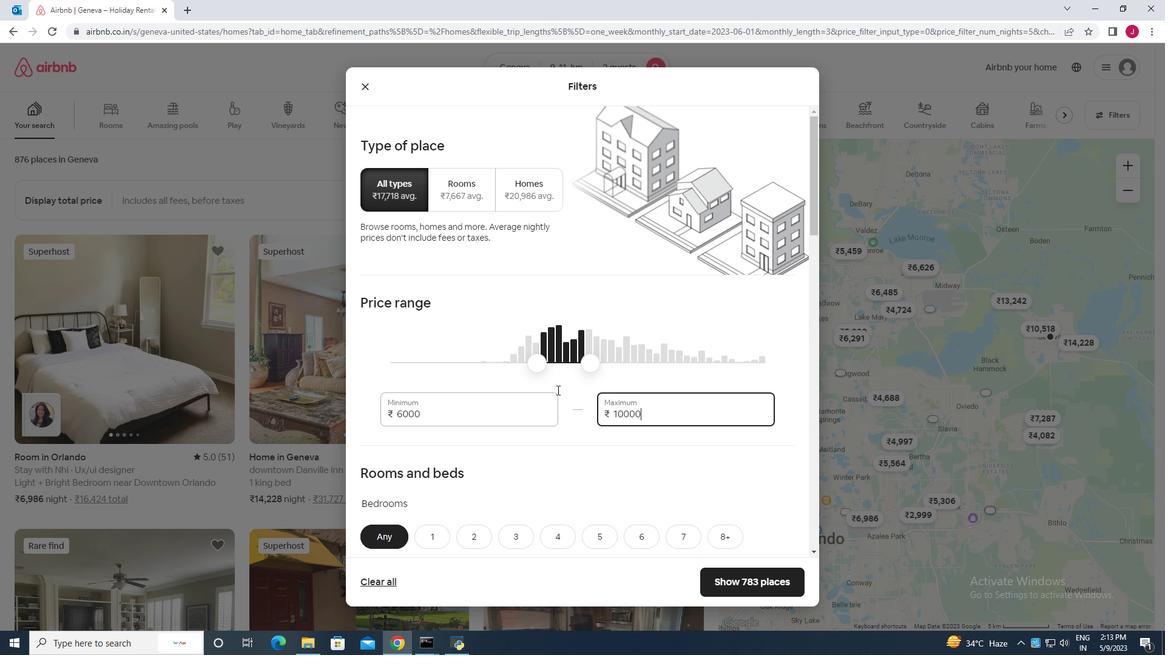 
Action: Mouse moved to (572, 375)
Screenshot: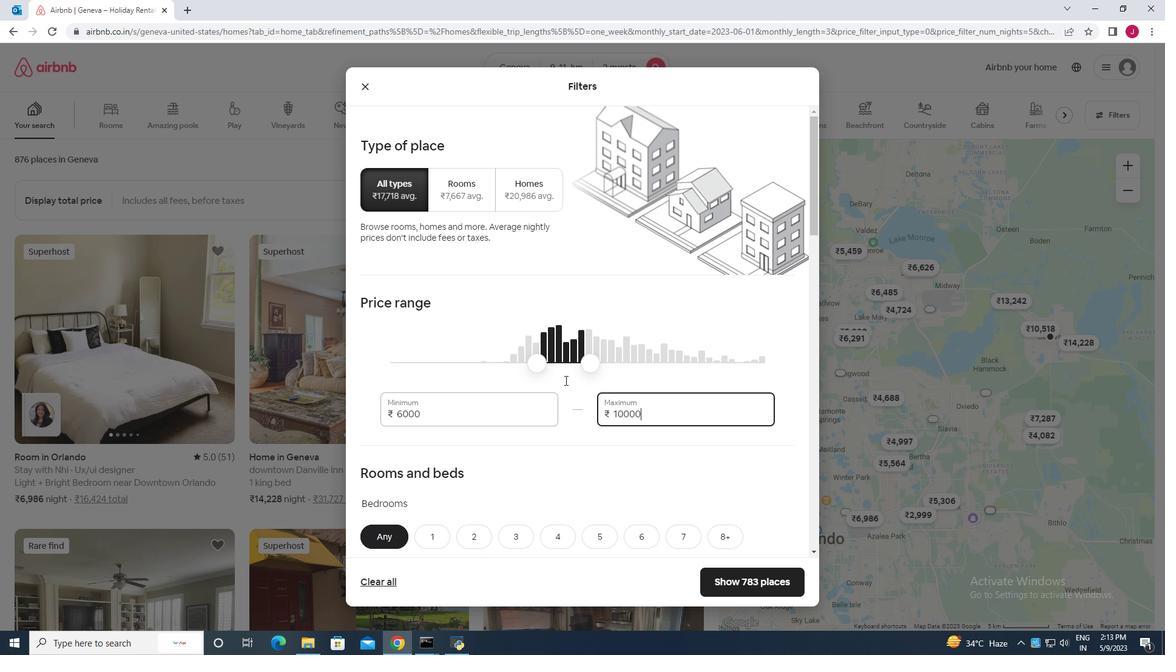 
Action: Mouse scrolled (572, 374) with delta (0, 0)
Screenshot: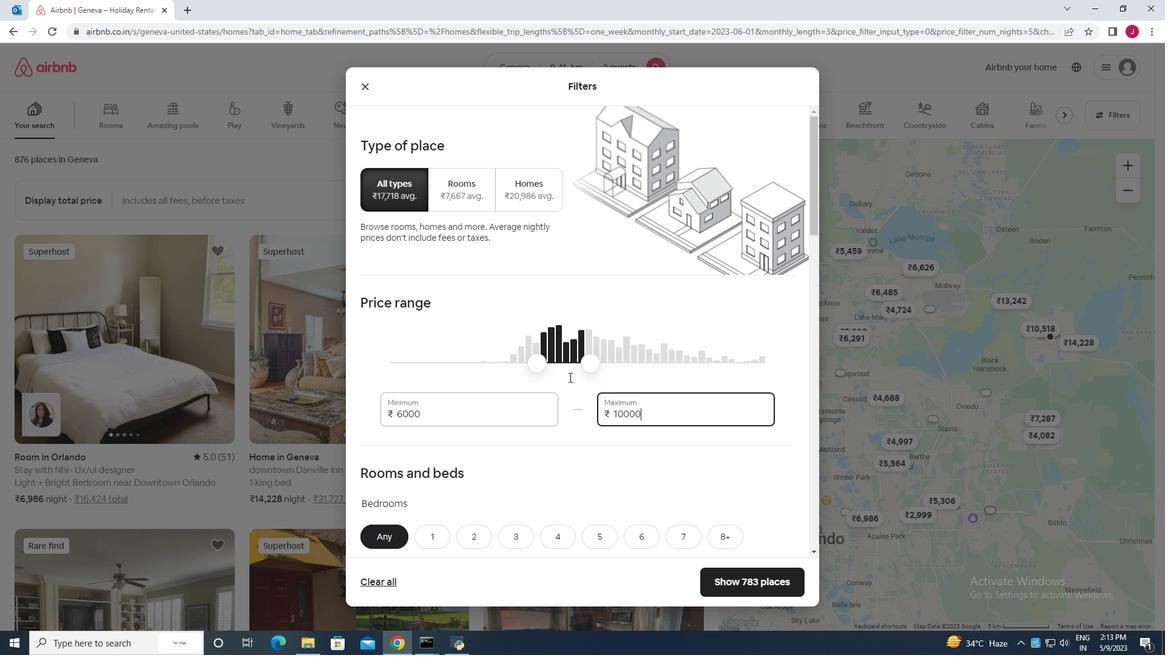 
Action: Mouse scrolled (572, 374) with delta (0, 0)
Screenshot: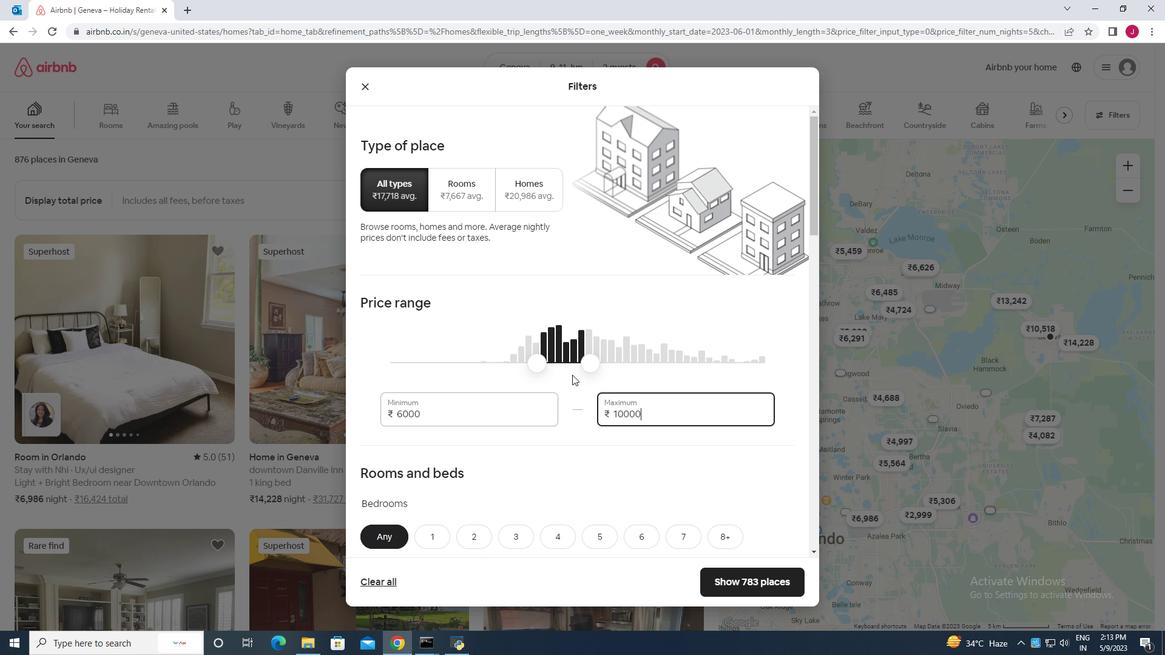 
Action: Mouse moved to (574, 372)
Screenshot: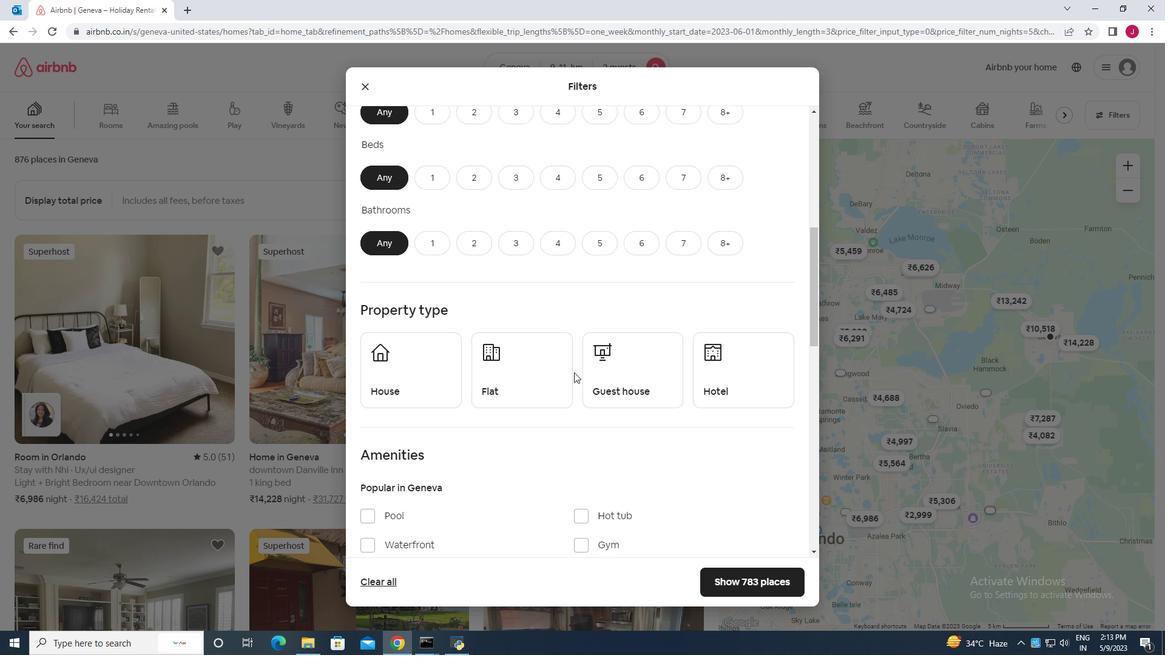 
Action: Mouse scrolled (574, 373) with delta (0, 0)
Screenshot: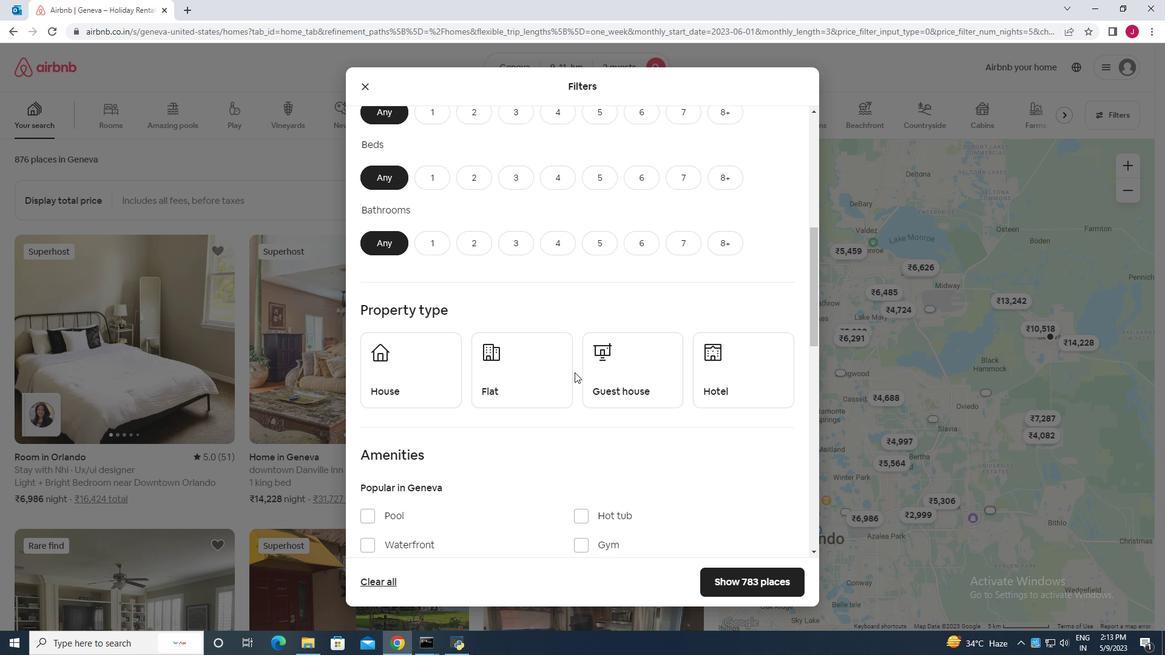
Action: Mouse moved to (472, 173)
Screenshot: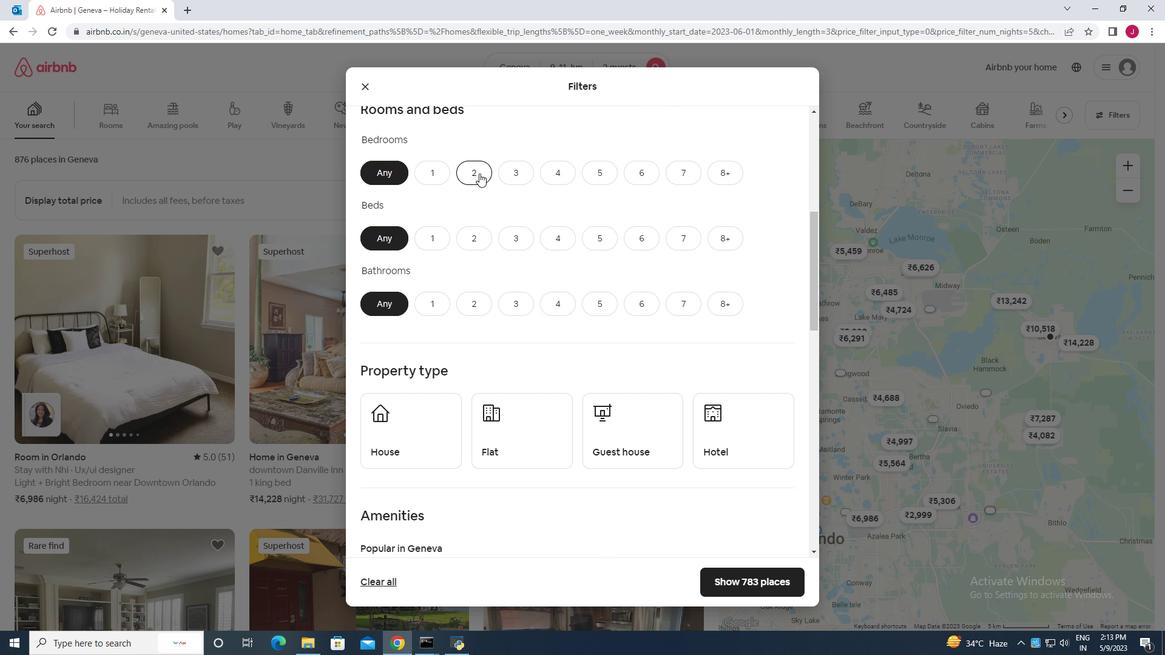 
Action: Mouse pressed left at (472, 173)
Screenshot: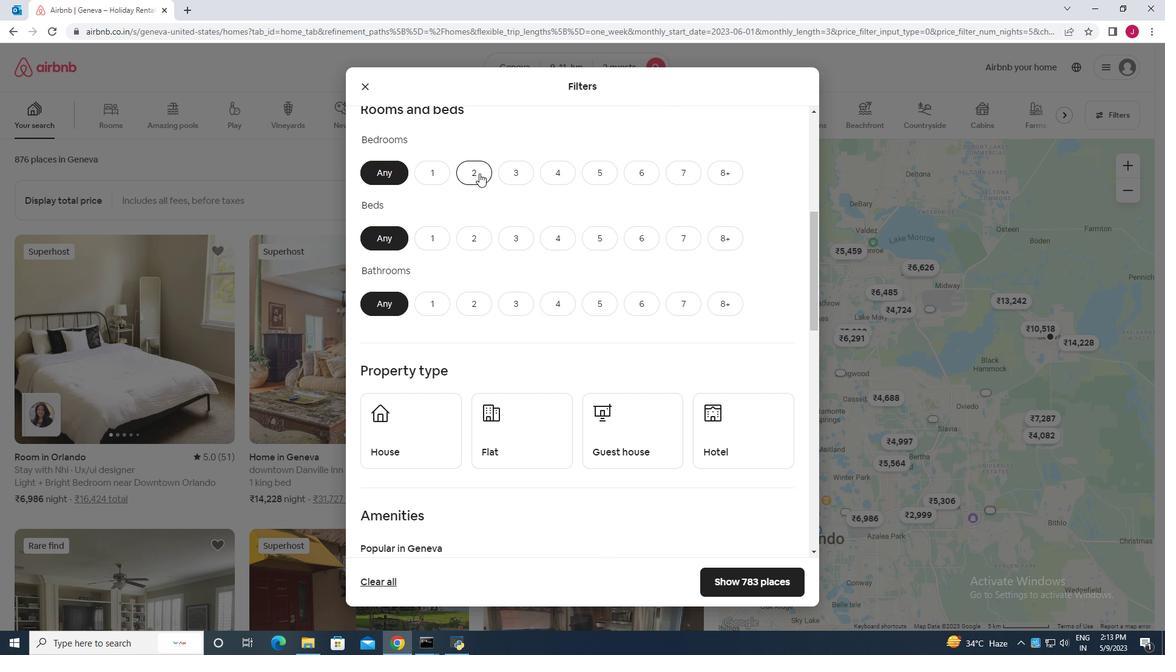 
Action: Mouse moved to (472, 241)
Screenshot: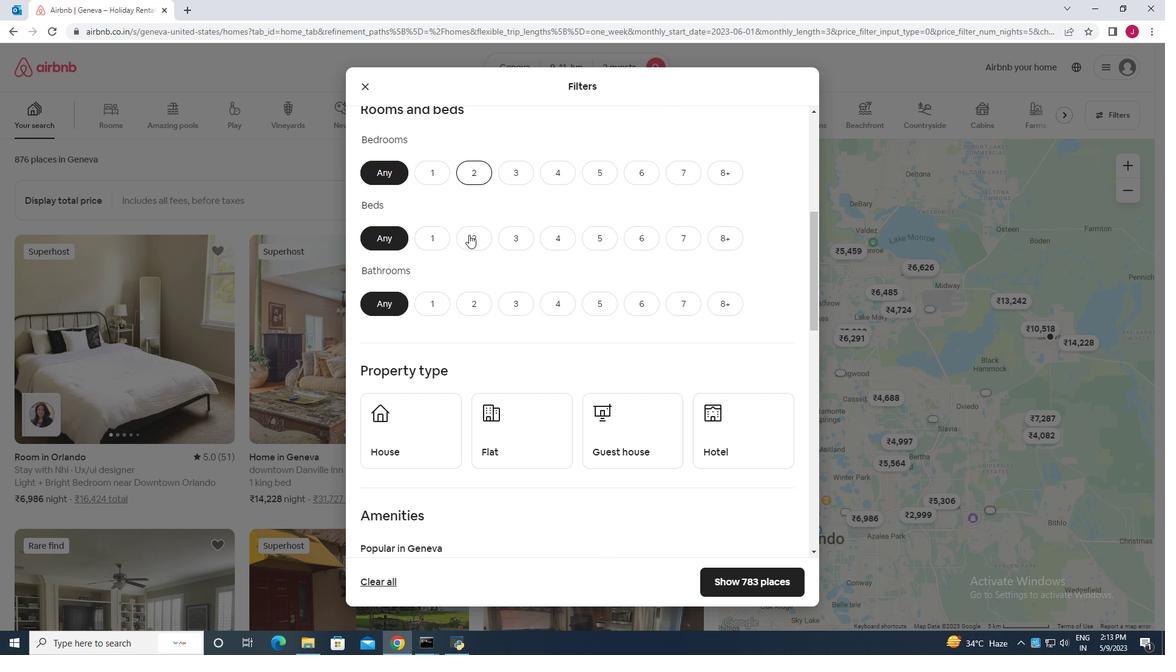 
Action: Mouse pressed left at (472, 241)
Screenshot: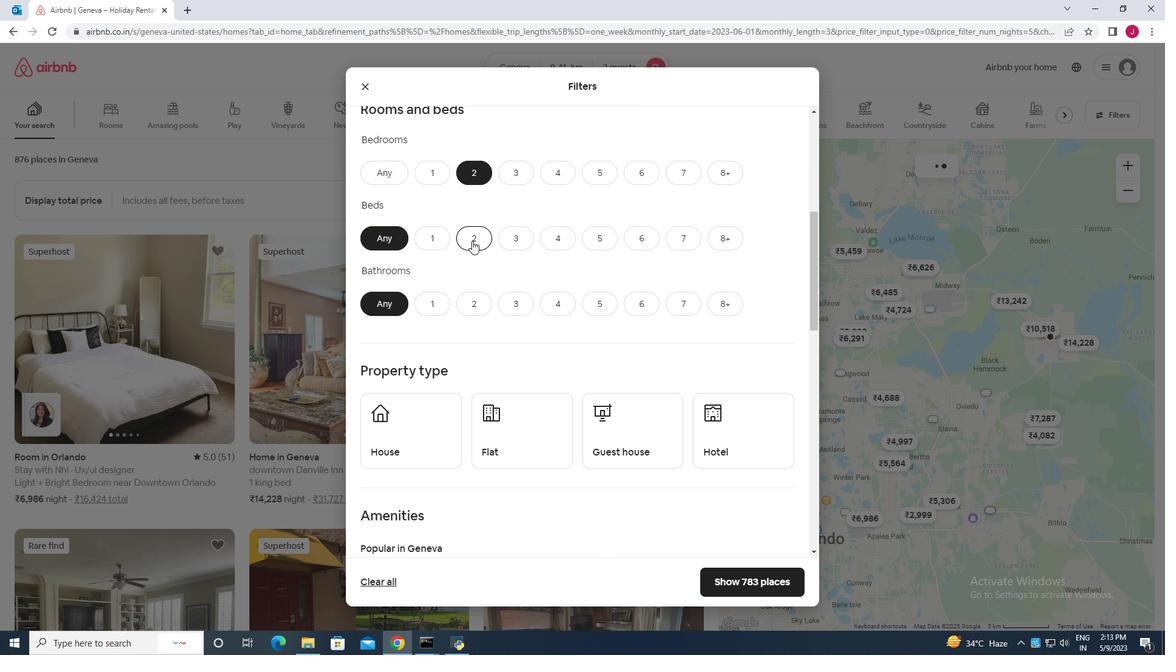 
Action: Mouse moved to (429, 306)
Screenshot: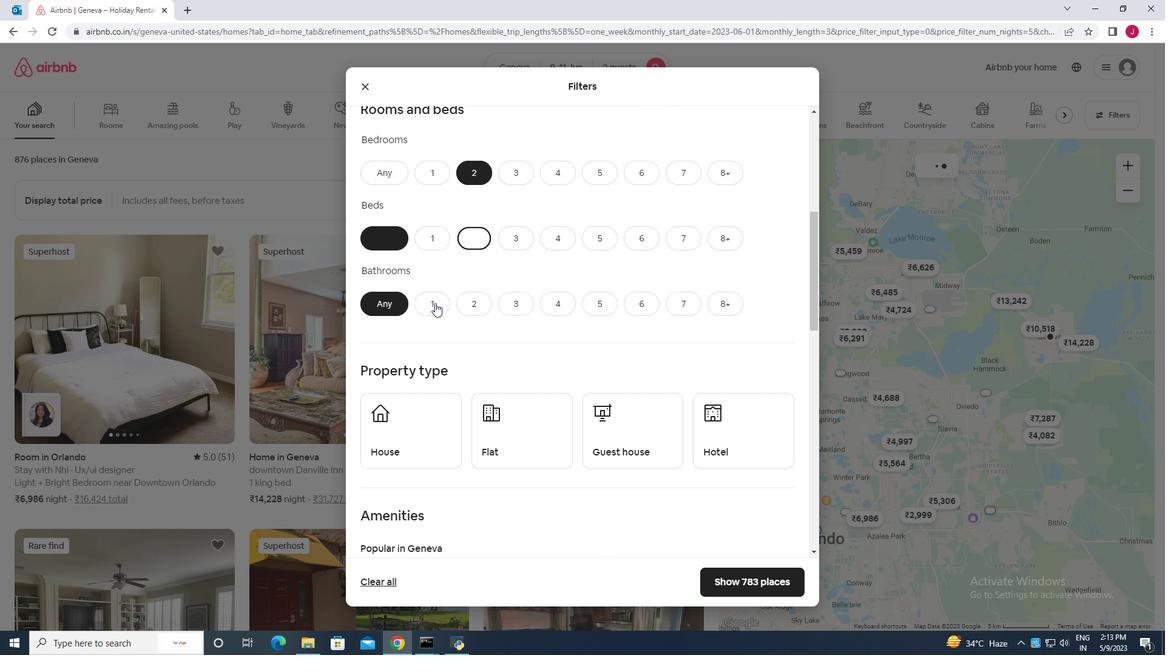 
Action: Mouse pressed left at (429, 306)
Screenshot: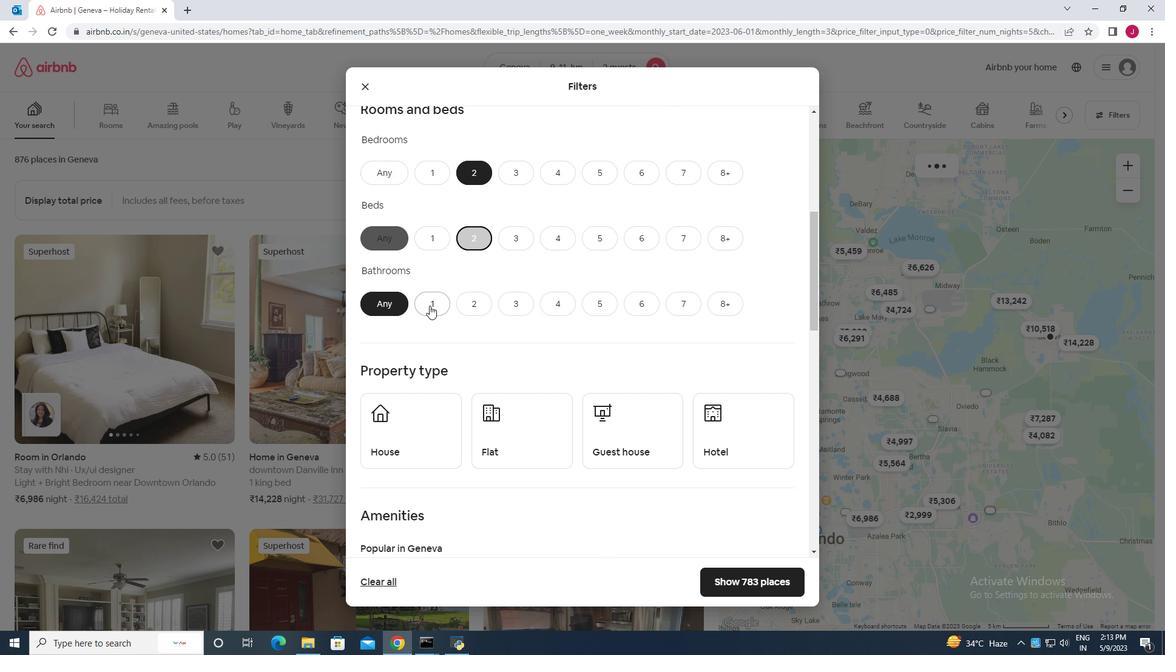 
Action: Mouse moved to (534, 347)
Screenshot: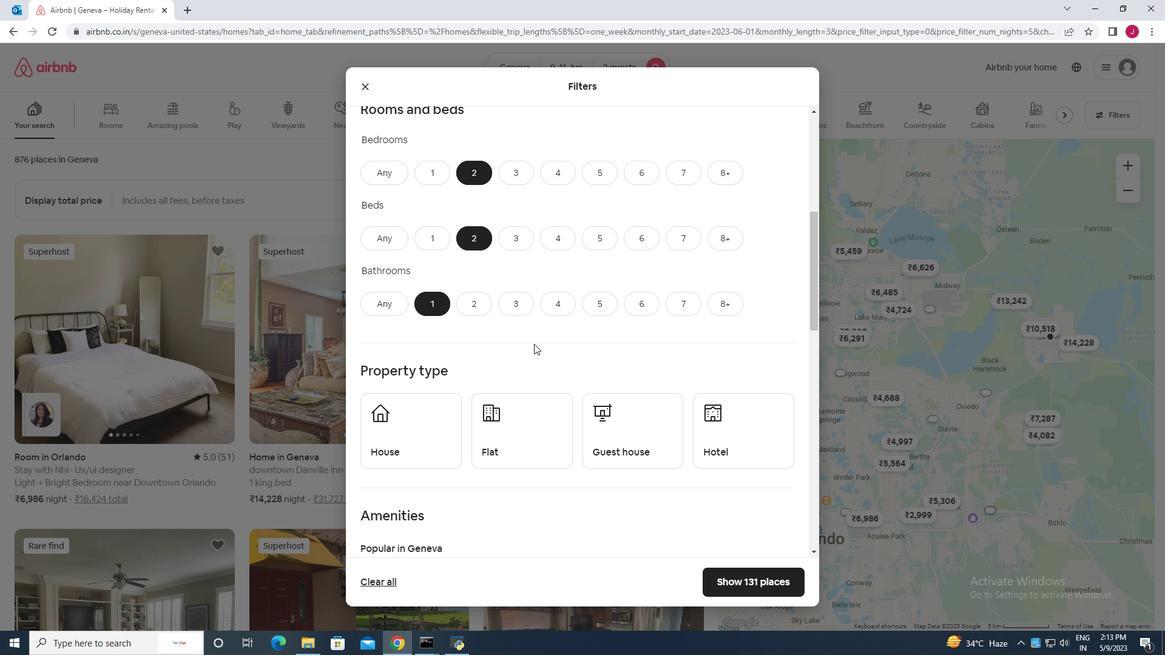 
Action: Mouse scrolled (534, 347) with delta (0, 0)
Screenshot: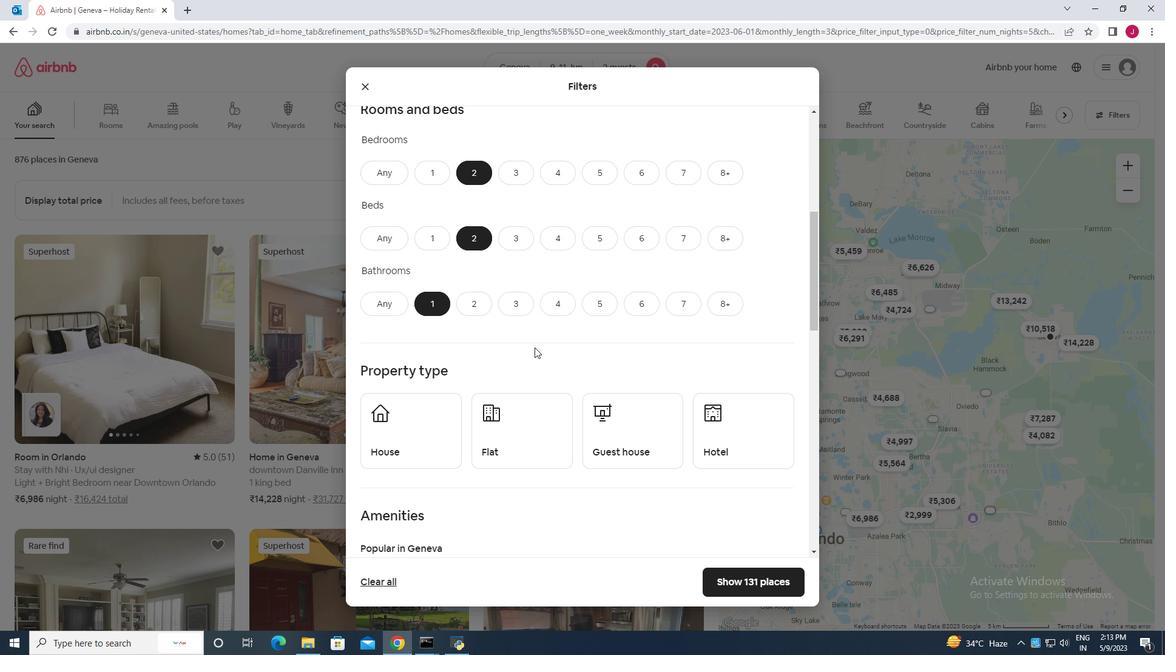 
Action: Mouse scrolled (534, 347) with delta (0, 0)
Screenshot: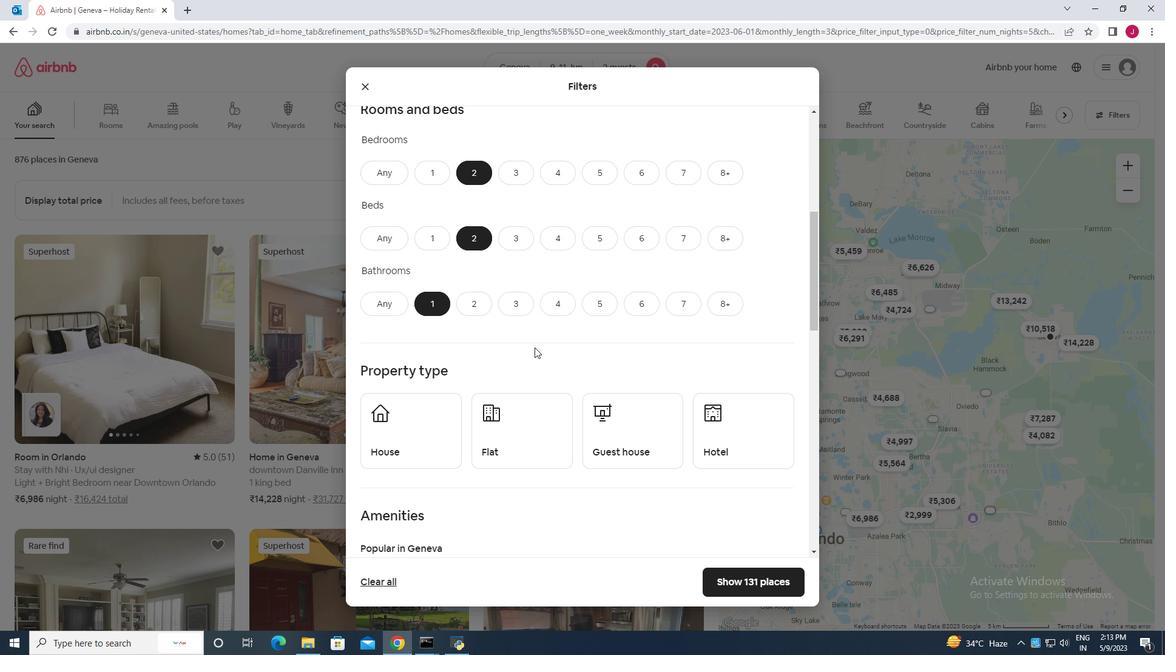 
Action: Mouse moved to (421, 315)
Screenshot: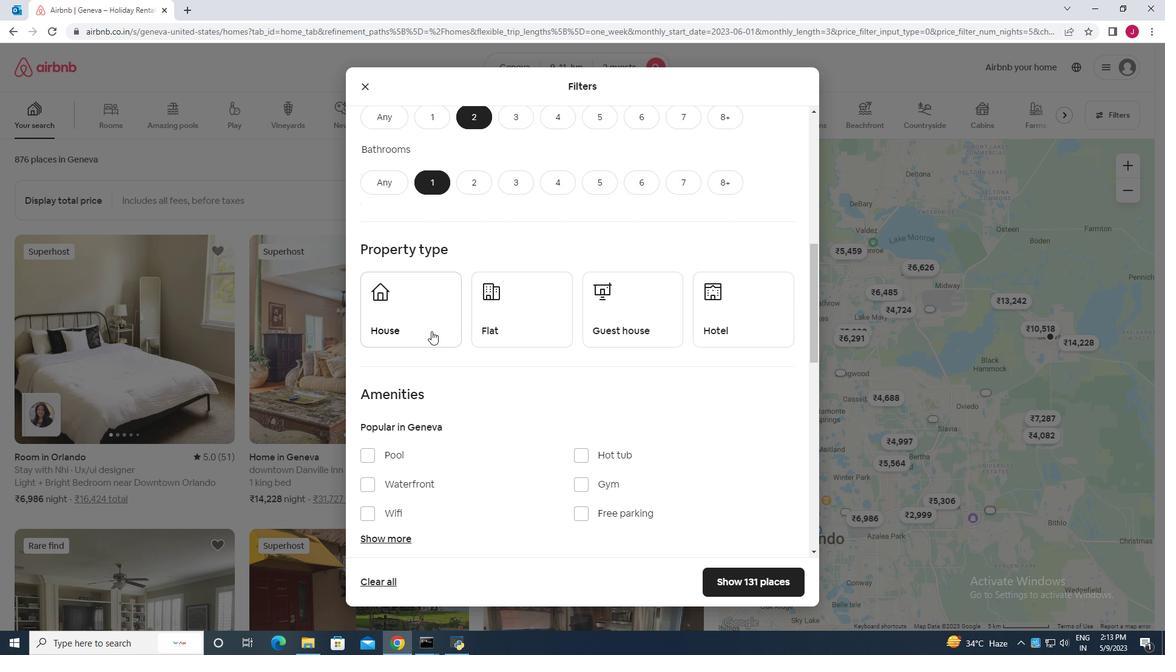 
Action: Mouse pressed left at (421, 315)
Screenshot: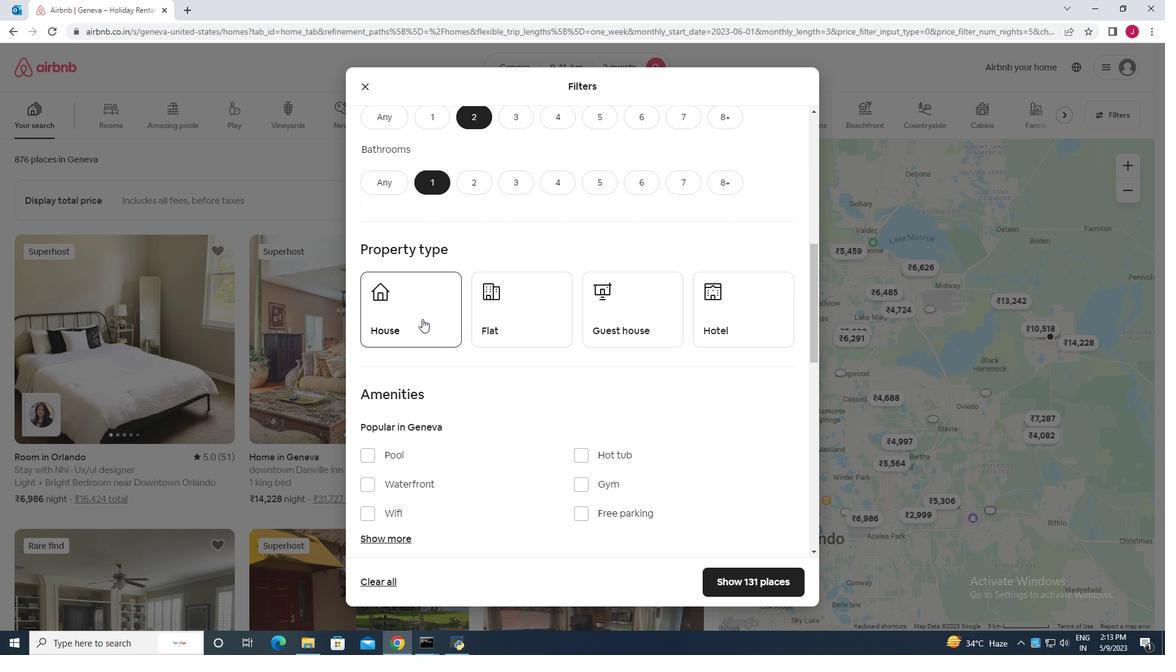 
Action: Mouse moved to (497, 326)
Screenshot: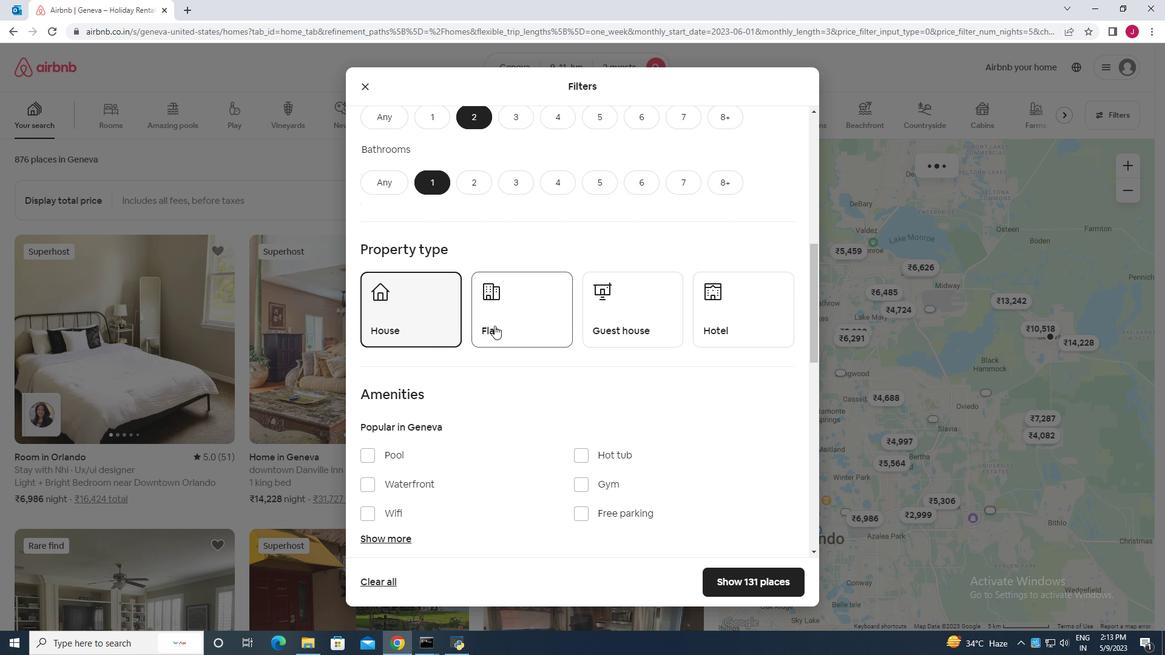 
Action: Mouse pressed left at (497, 326)
Screenshot: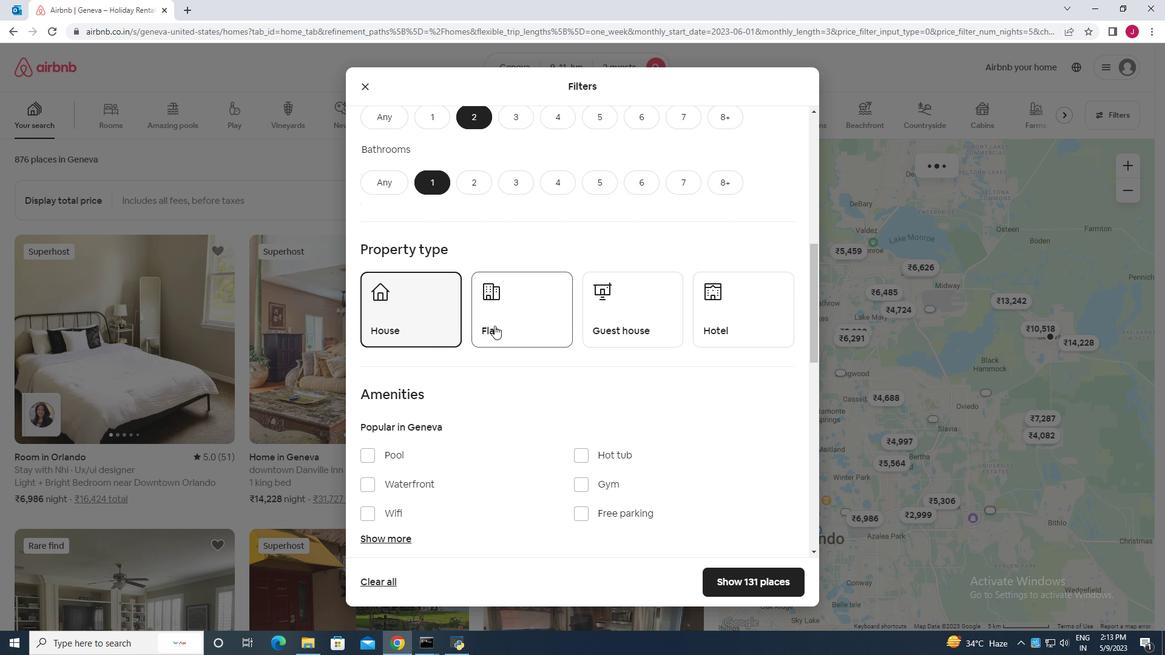 
Action: Mouse moved to (613, 325)
Screenshot: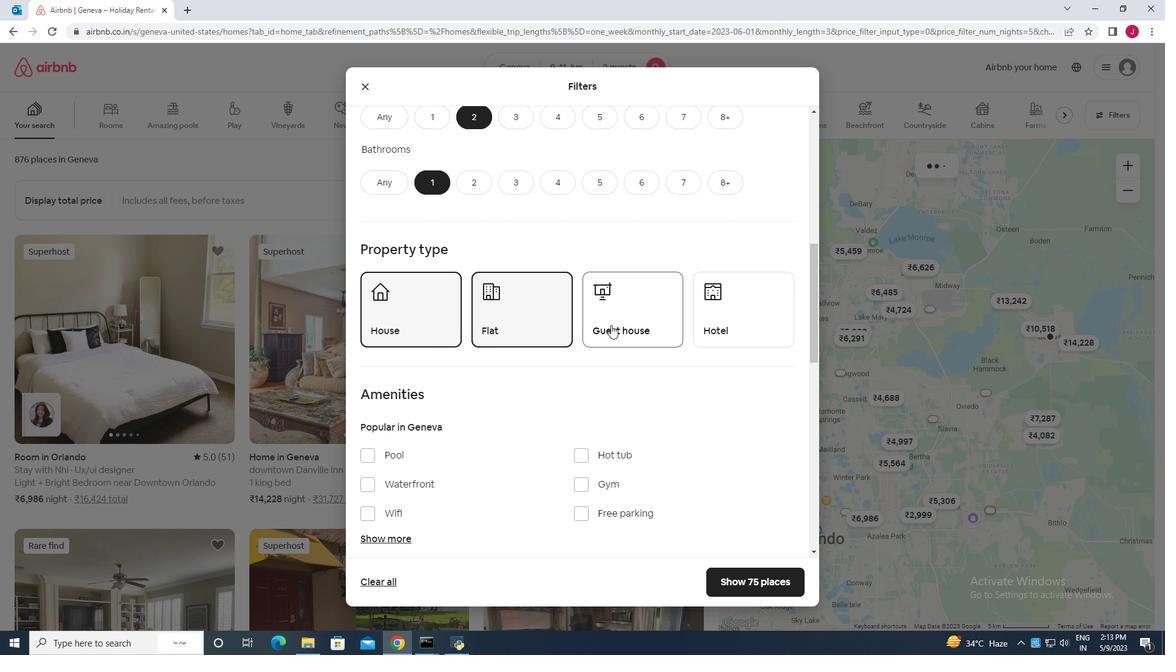 
Action: Mouse pressed left at (613, 325)
Screenshot: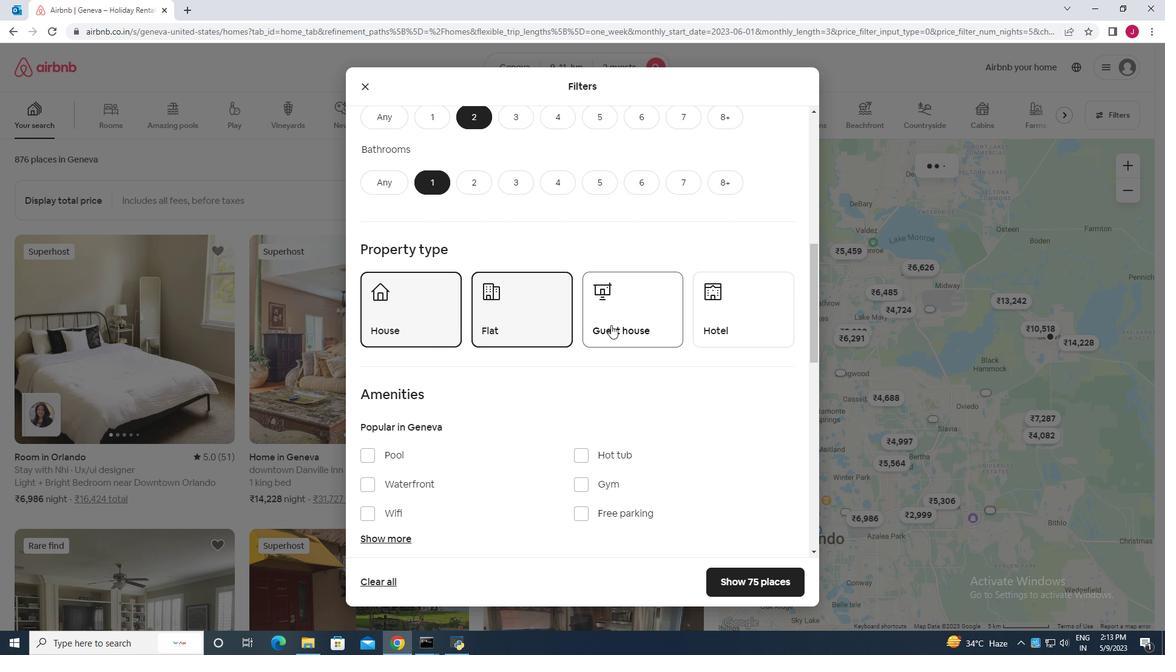
Action: Mouse moved to (608, 323)
Screenshot: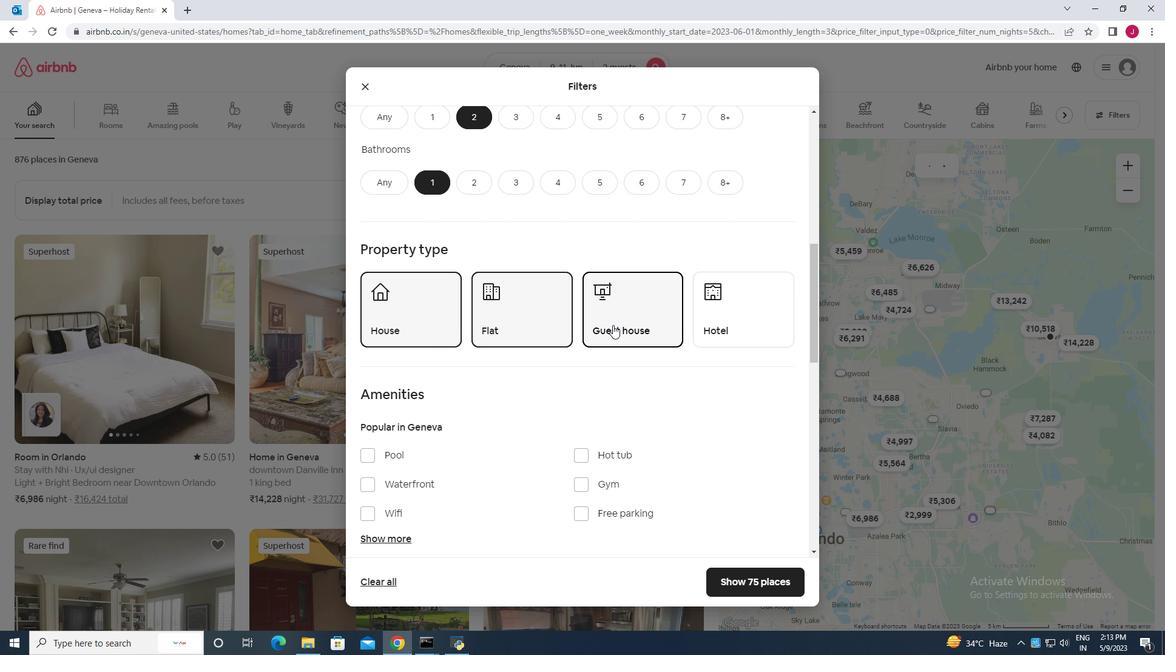 
Action: Mouse scrolled (608, 322) with delta (0, 0)
Screenshot: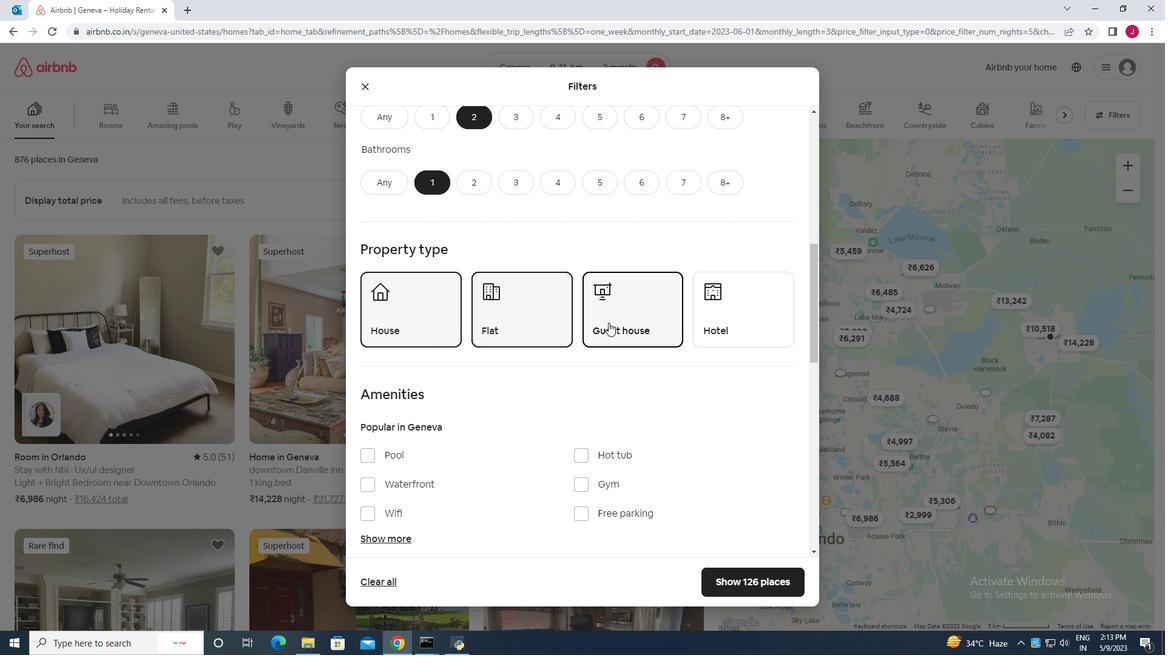 
Action: Mouse scrolled (608, 322) with delta (0, 0)
Screenshot: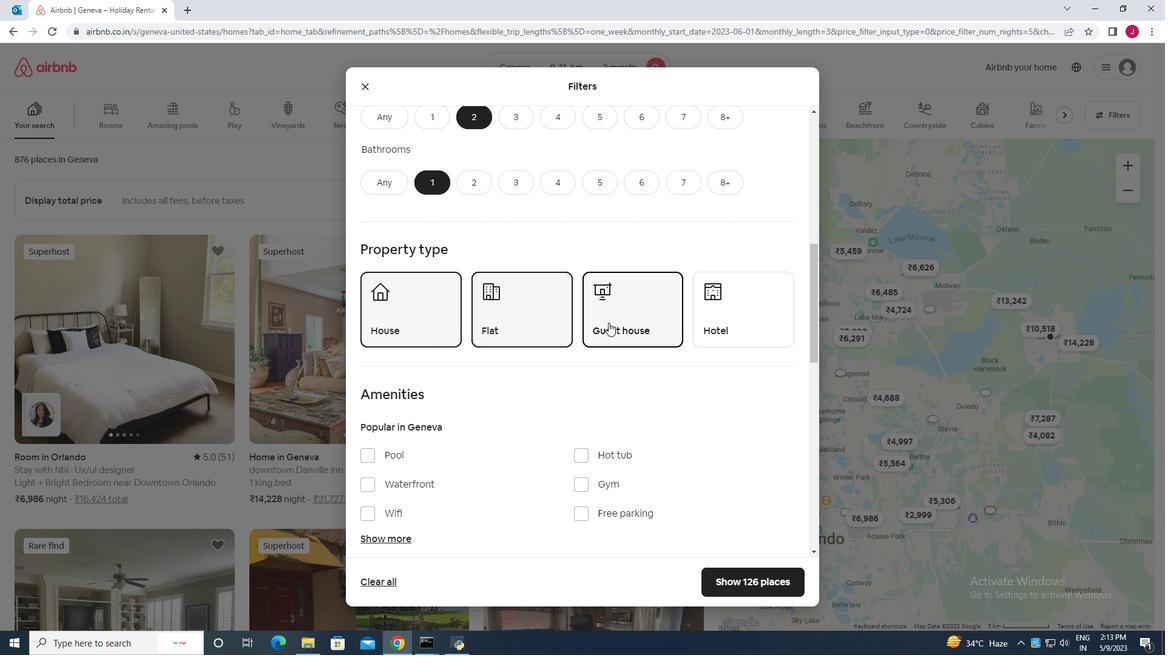 
Action: Mouse moved to (617, 329)
Screenshot: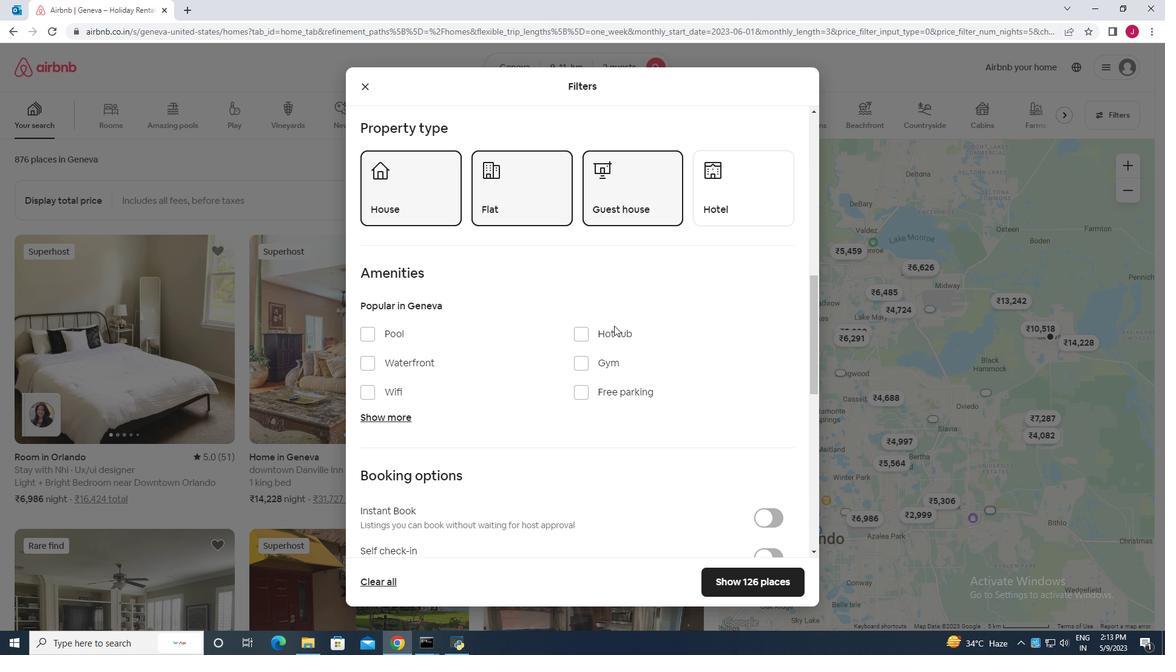 
Action: Mouse scrolled (617, 328) with delta (0, 0)
Screenshot: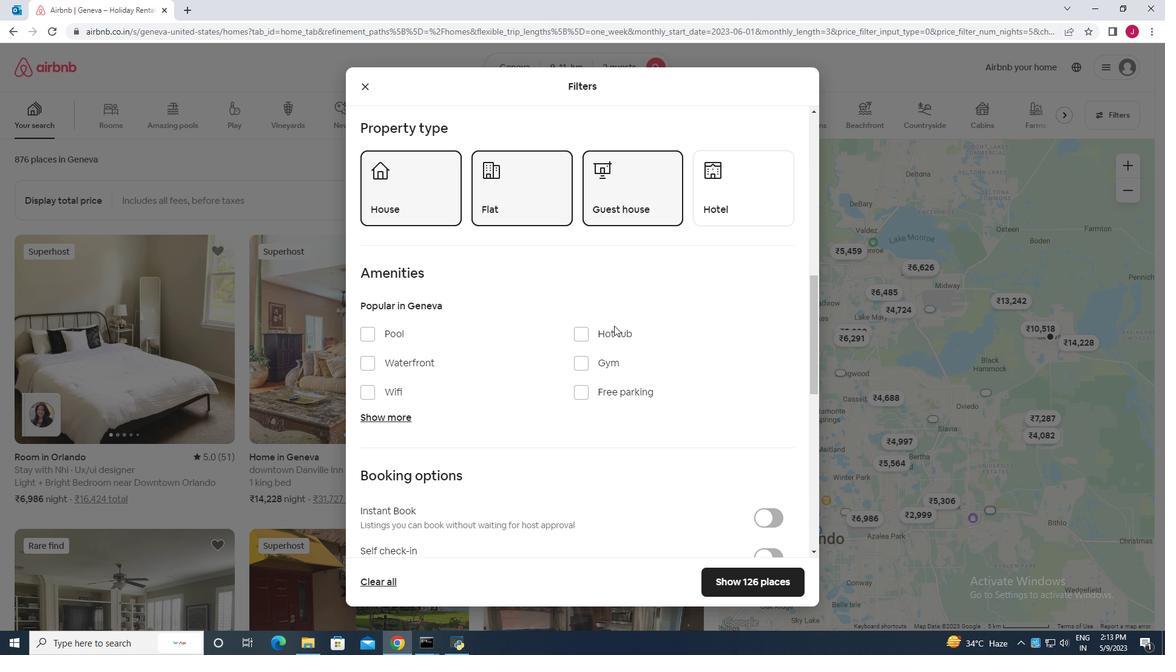 
Action: Mouse moved to (618, 329)
Screenshot: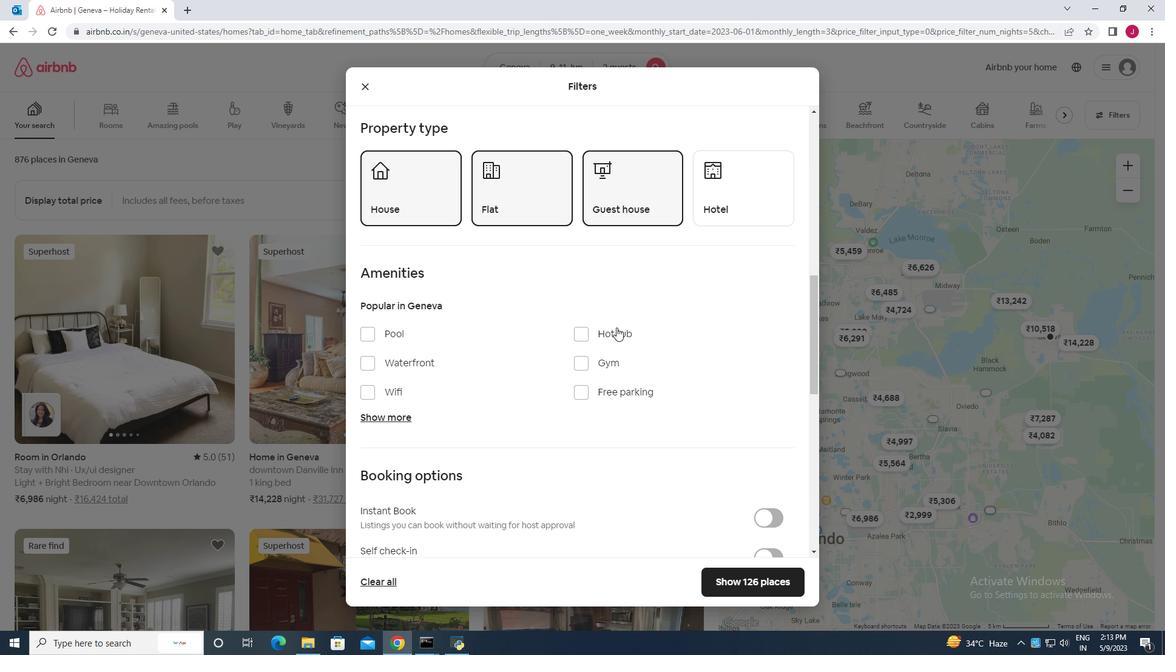 
Action: Mouse scrolled (618, 328) with delta (0, 0)
Screenshot: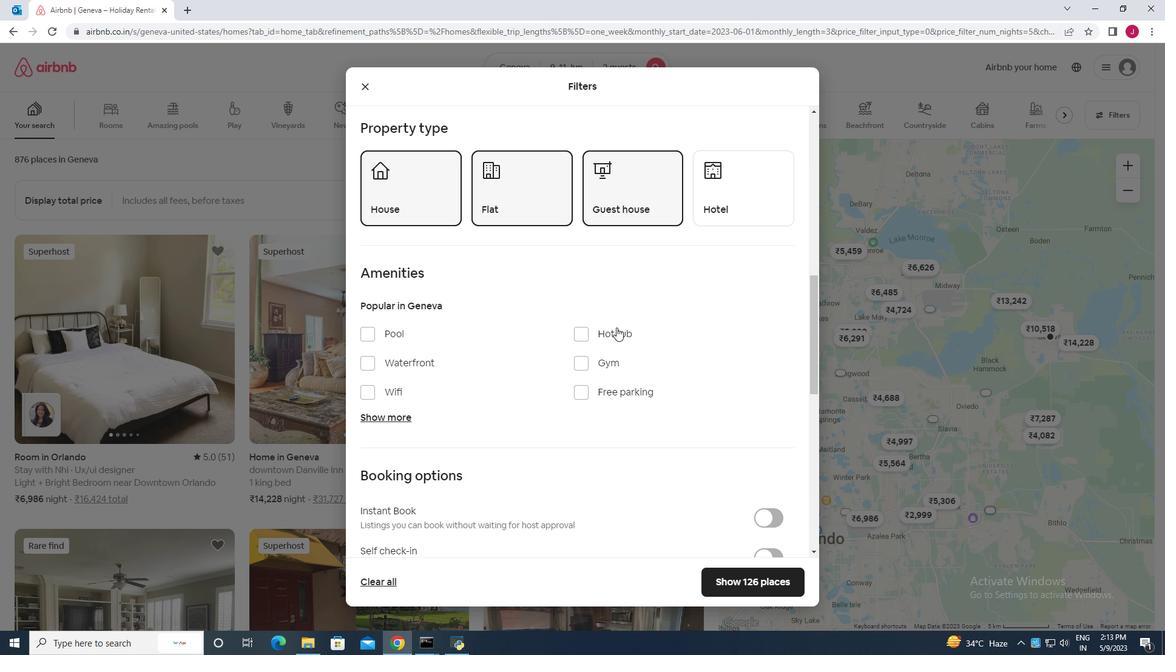 
Action: Mouse moved to (714, 363)
Screenshot: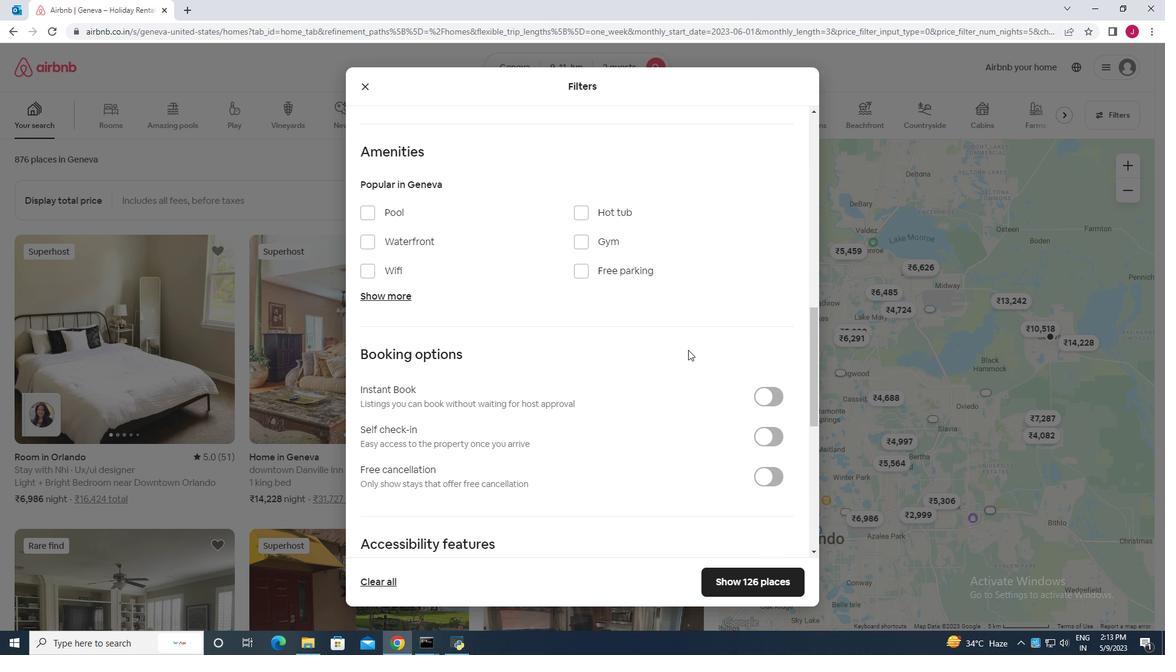 
Action: Mouse scrolled (714, 363) with delta (0, 0)
Screenshot: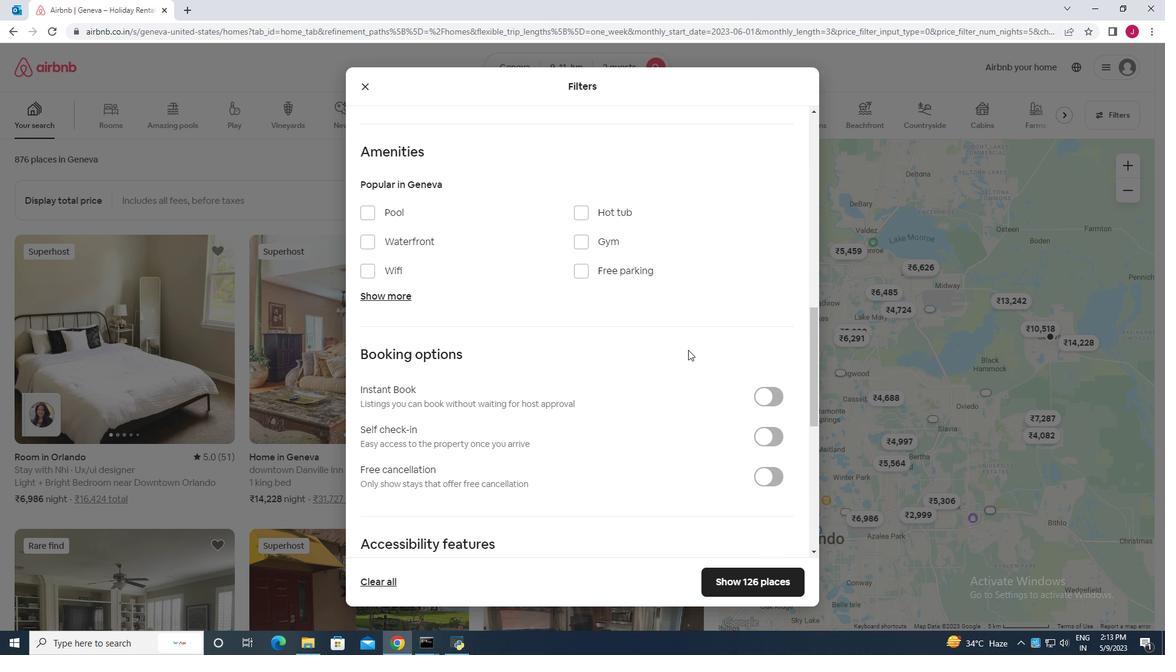 
Action: Mouse moved to (717, 367)
Screenshot: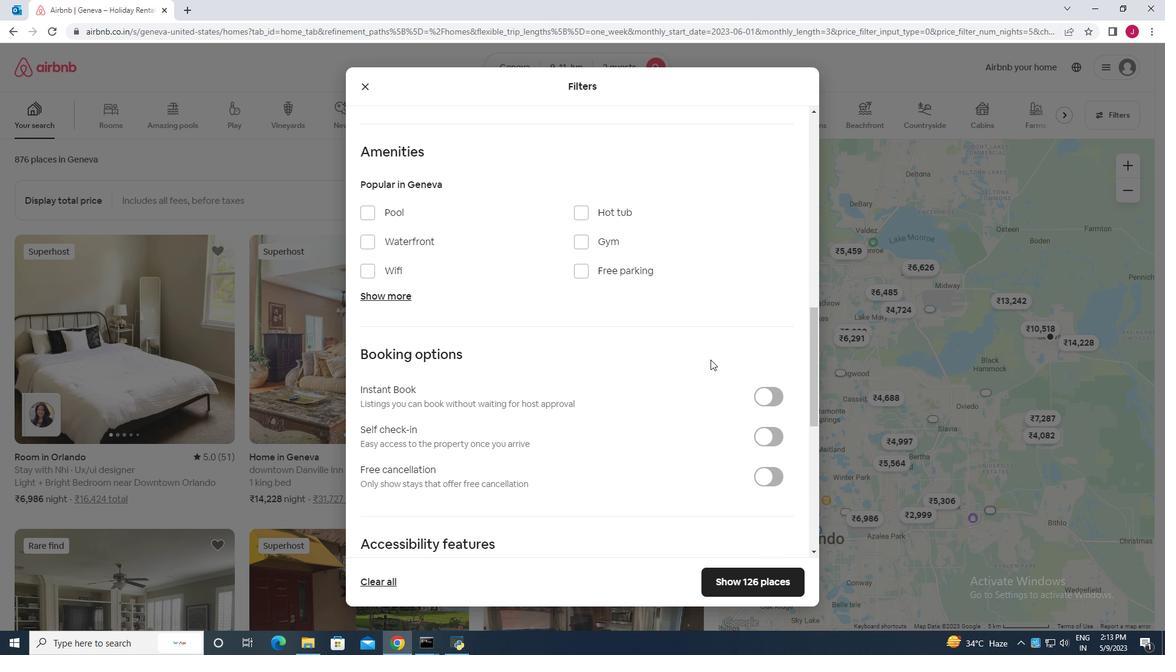
Action: Mouse scrolled (717, 366) with delta (0, 0)
Screenshot: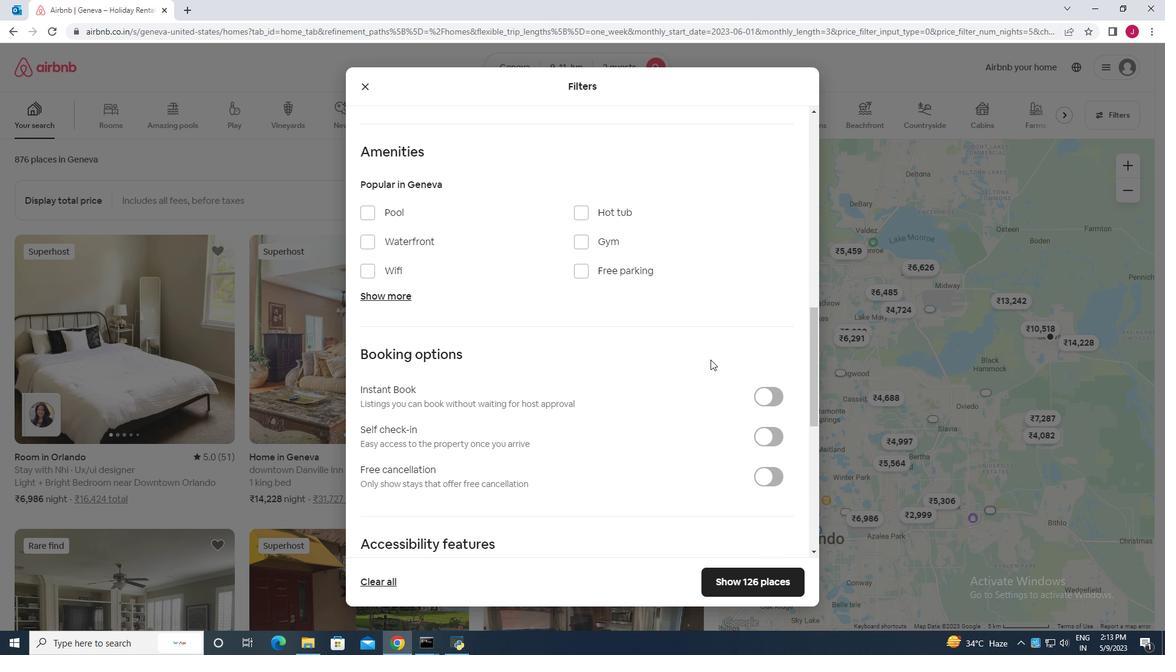 
Action: Mouse moved to (718, 369)
Screenshot: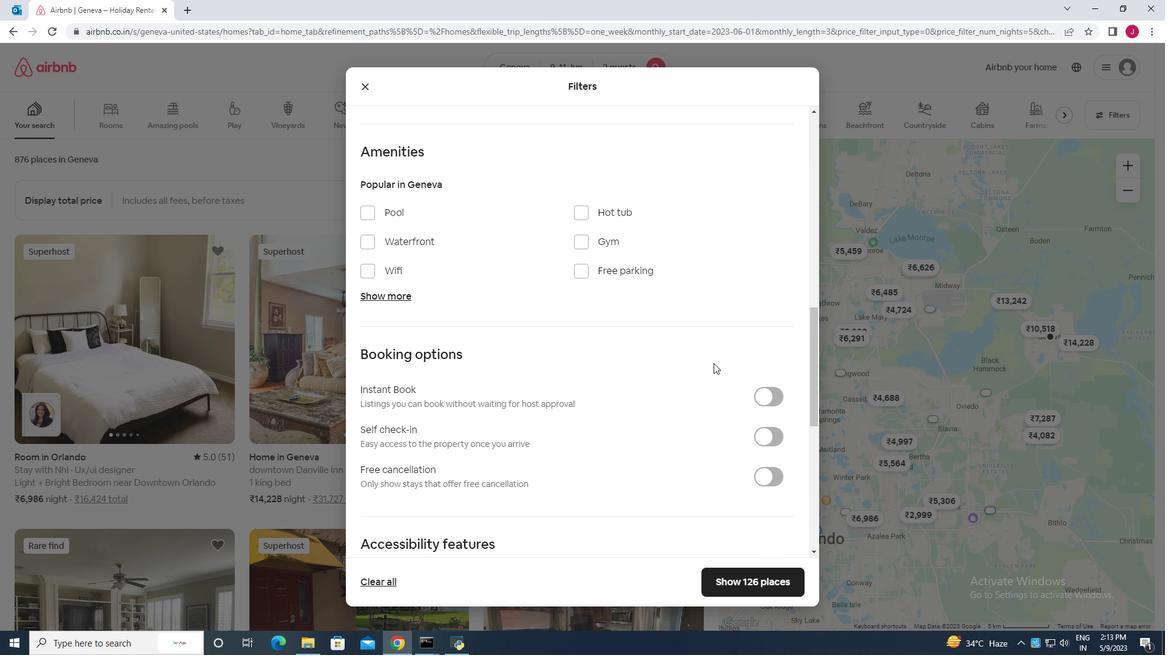 
Action: Mouse scrolled (718, 368) with delta (0, 0)
Screenshot: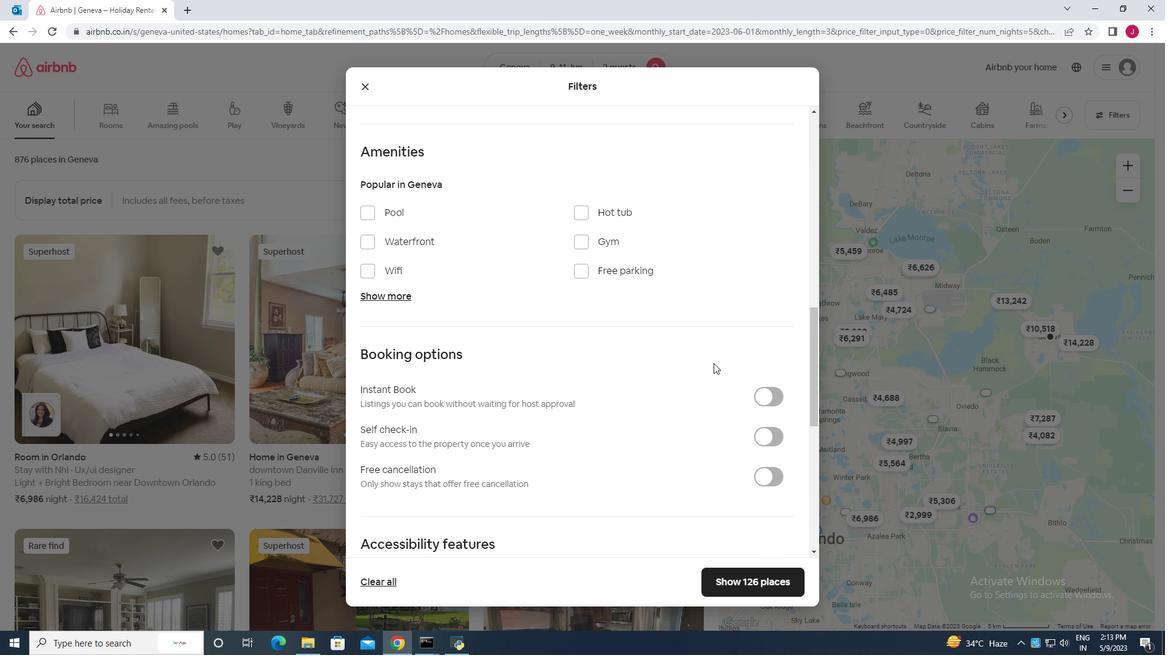 
Action: Mouse moved to (769, 254)
Screenshot: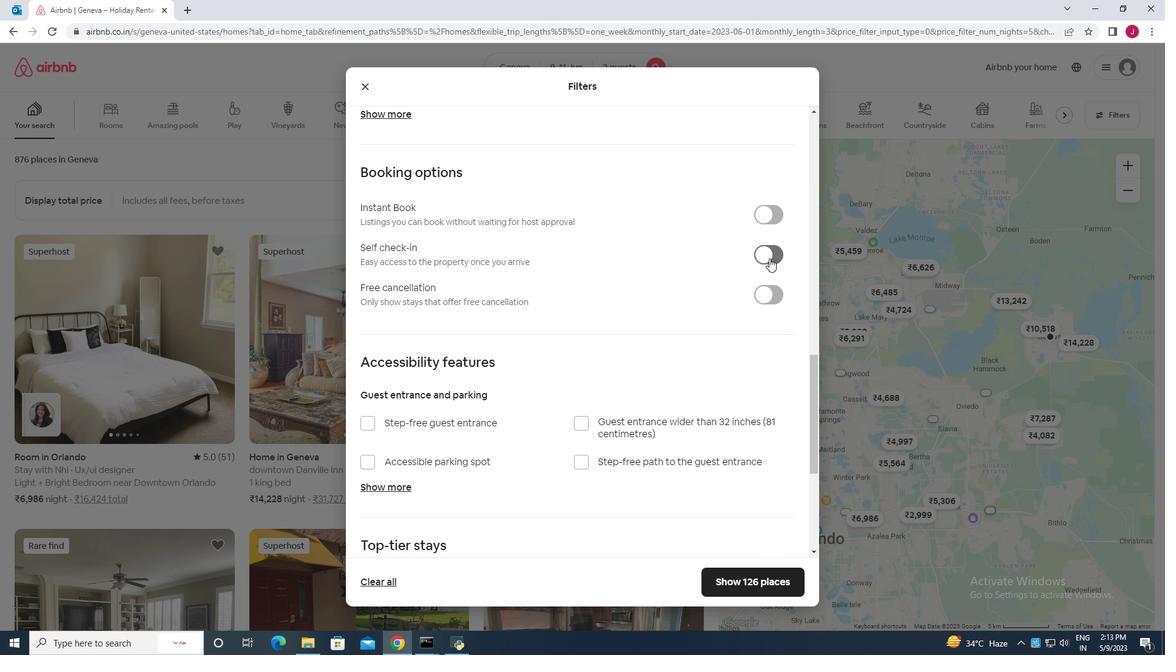 
Action: Mouse pressed left at (769, 254)
Screenshot: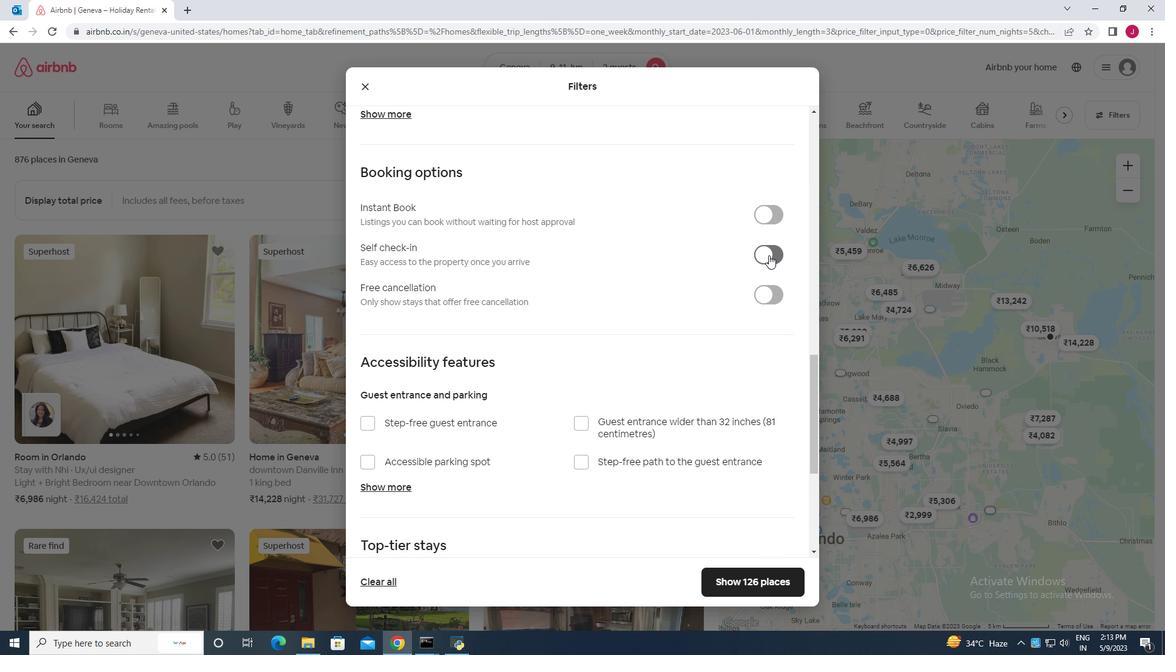 
Action: Mouse moved to (633, 302)
Screenshot: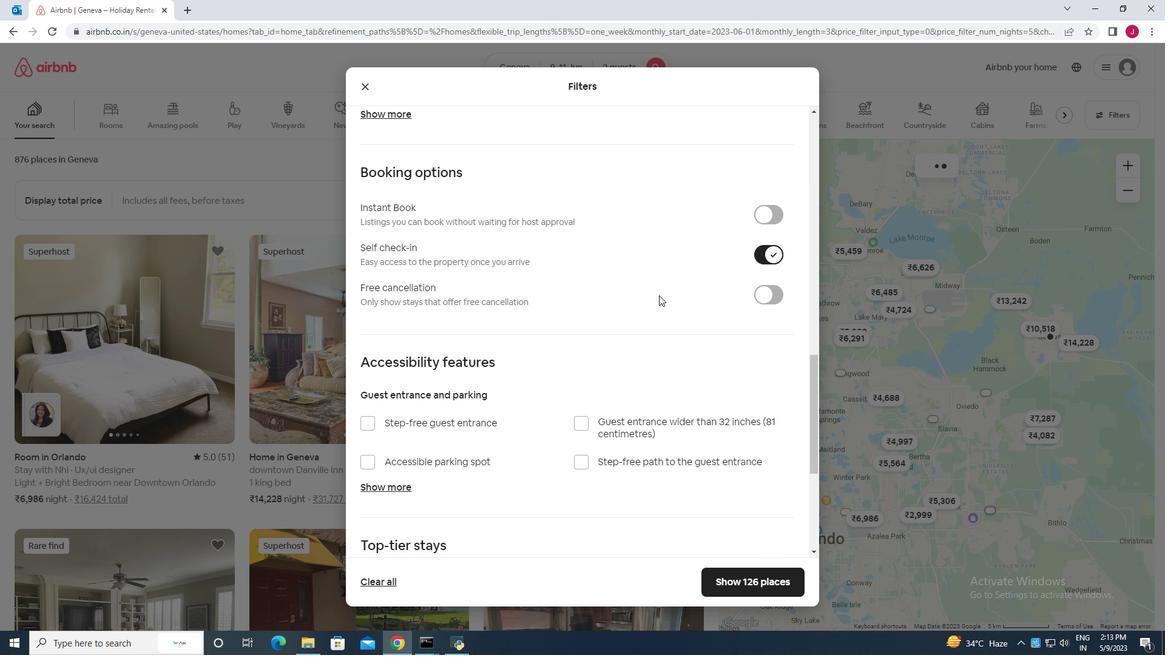 
Action: Mouse scrolled (633, 301) with delta (0, 0)
Screenshot: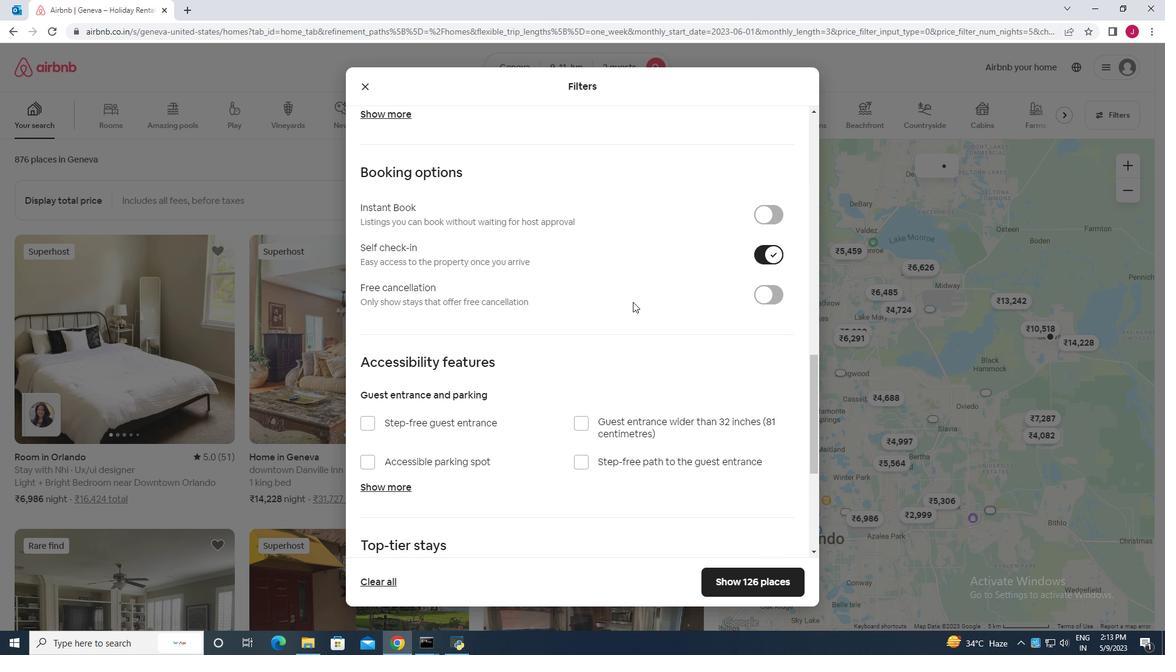 
Action: Mouse scrolled (633, 301) with delta (0, 0)
Screenshot: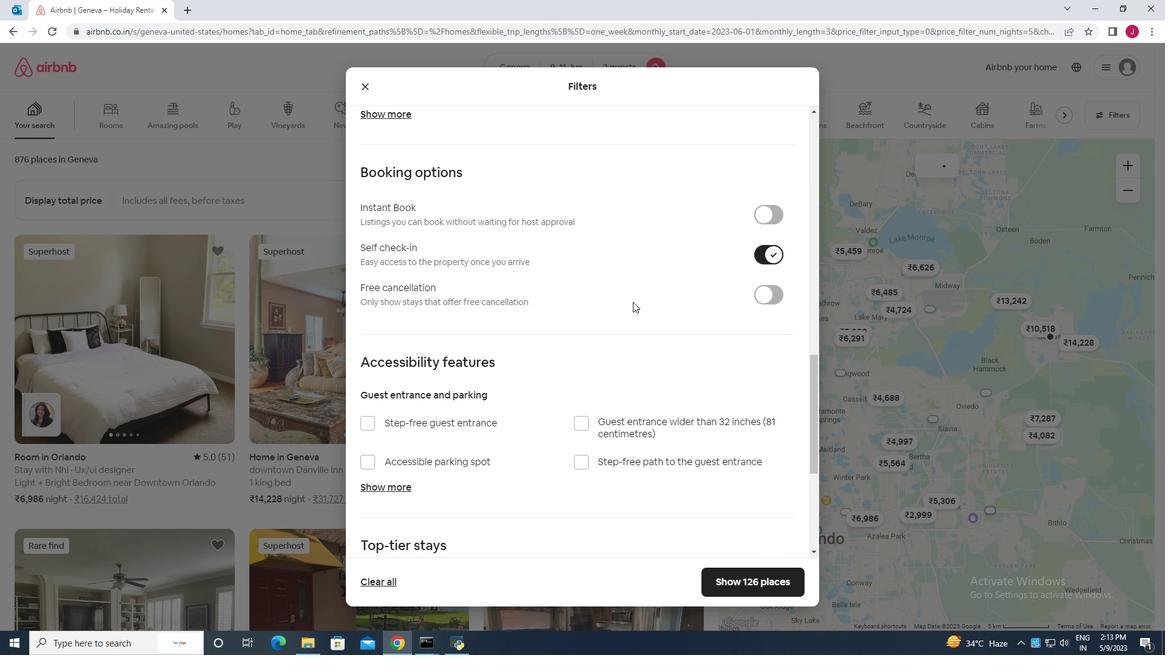 
Action: Mouse scrolled (633, 301) with delta (0, 0)
Screenshot: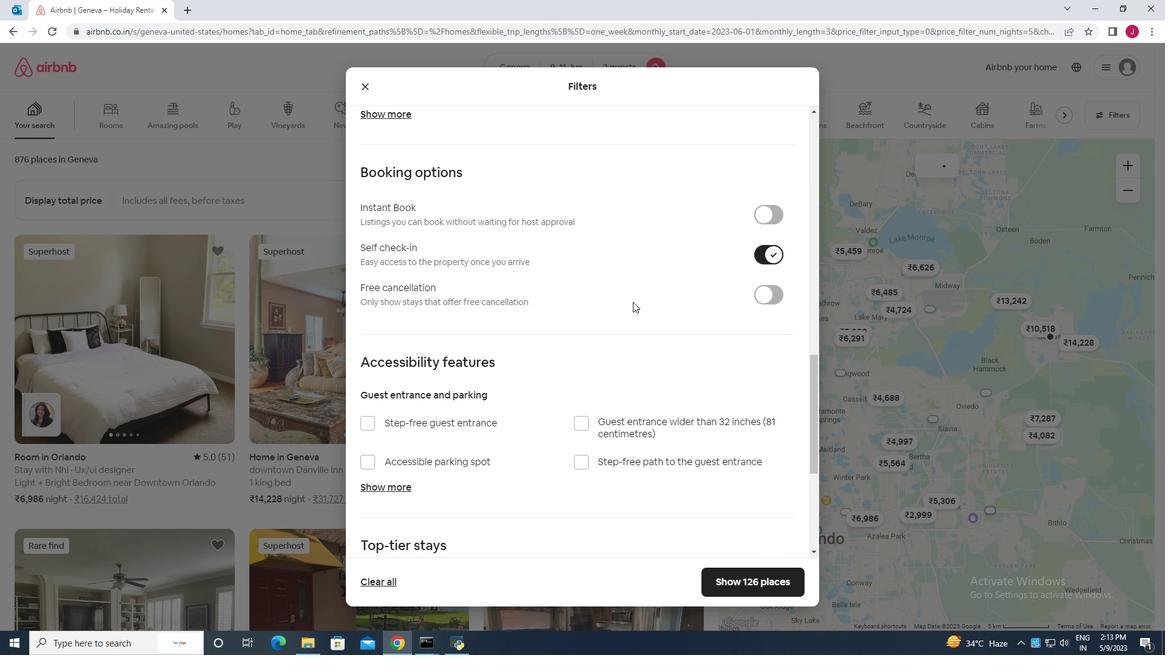 
Action: Mouse scrolled (633, 301) with delta (0, 0)
Screenshot: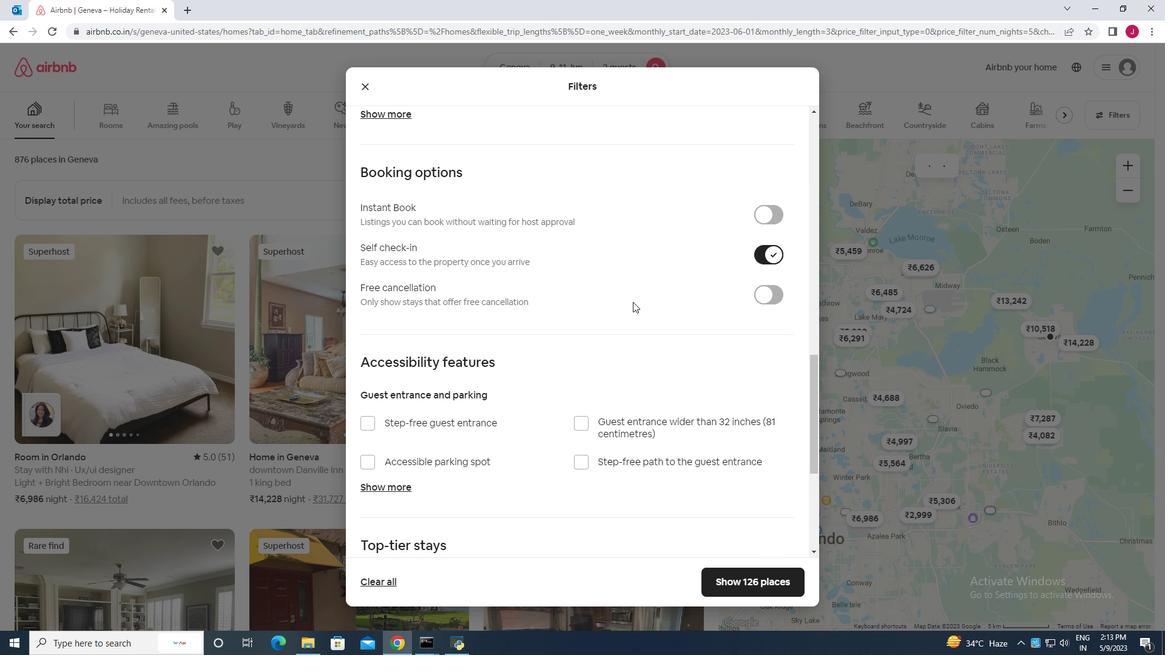 
Action: Mouse scrolled (633, 301) with delta (0, 0)
Screenshot: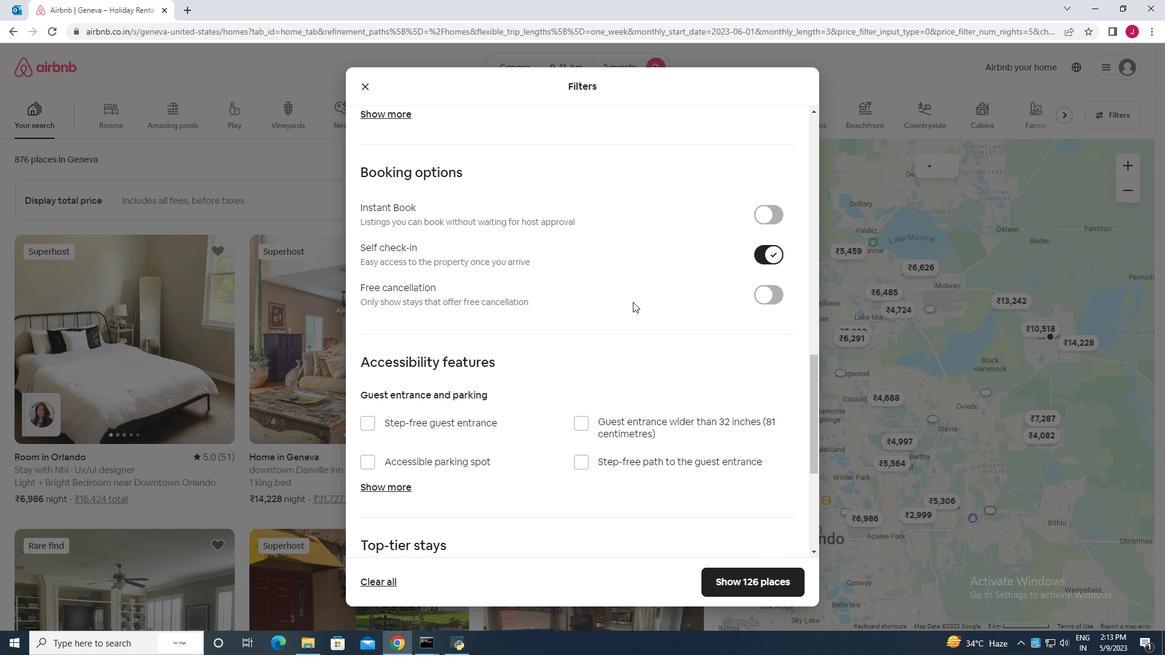 
Action: Mouse scrolled (633, 301) with delta (0, 0)
Screenshot: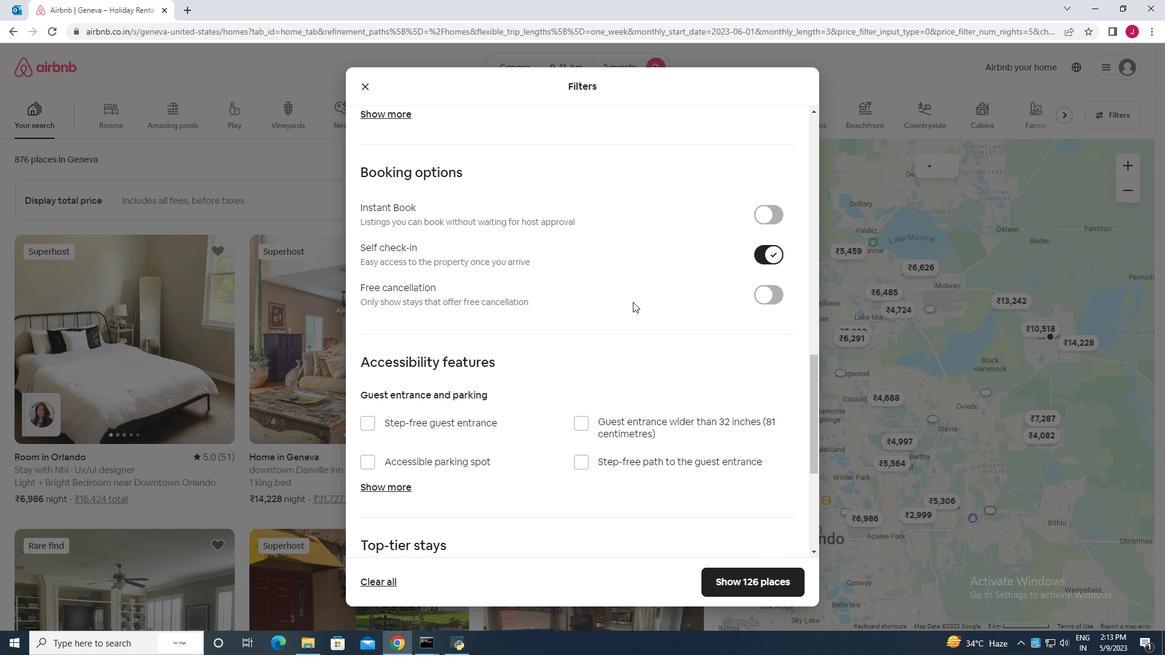 
Action: Mouse scrolled (633, 301) with delta (0, 0)
Screenshot: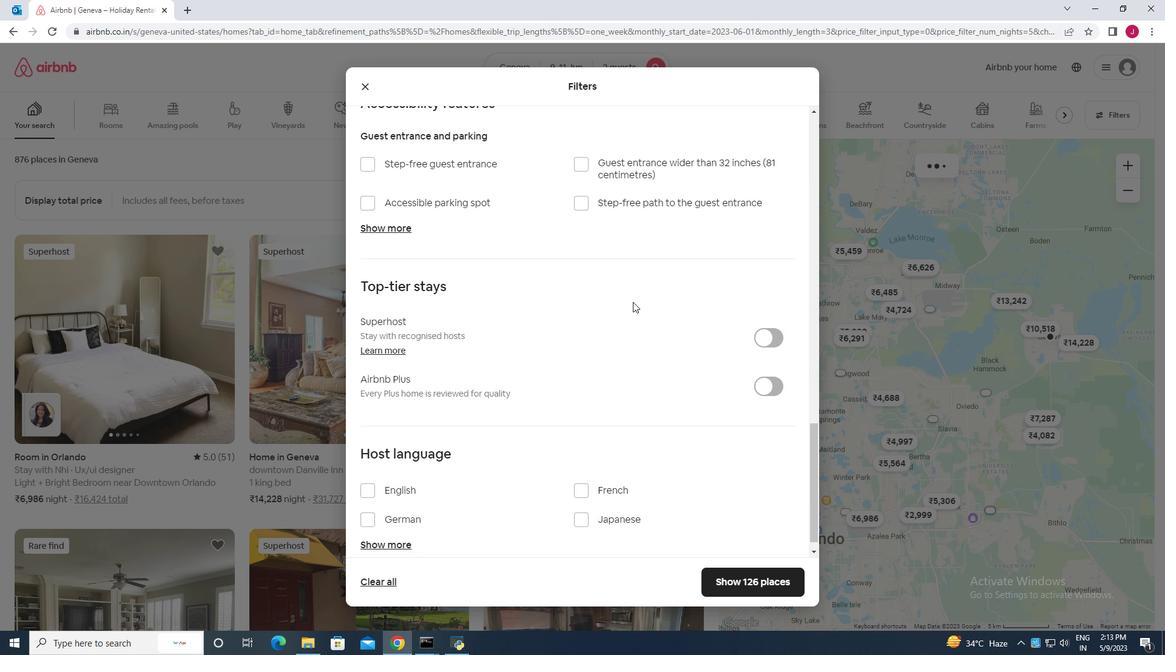 
Action: Mouse moved to (632, 302)
Screenshot: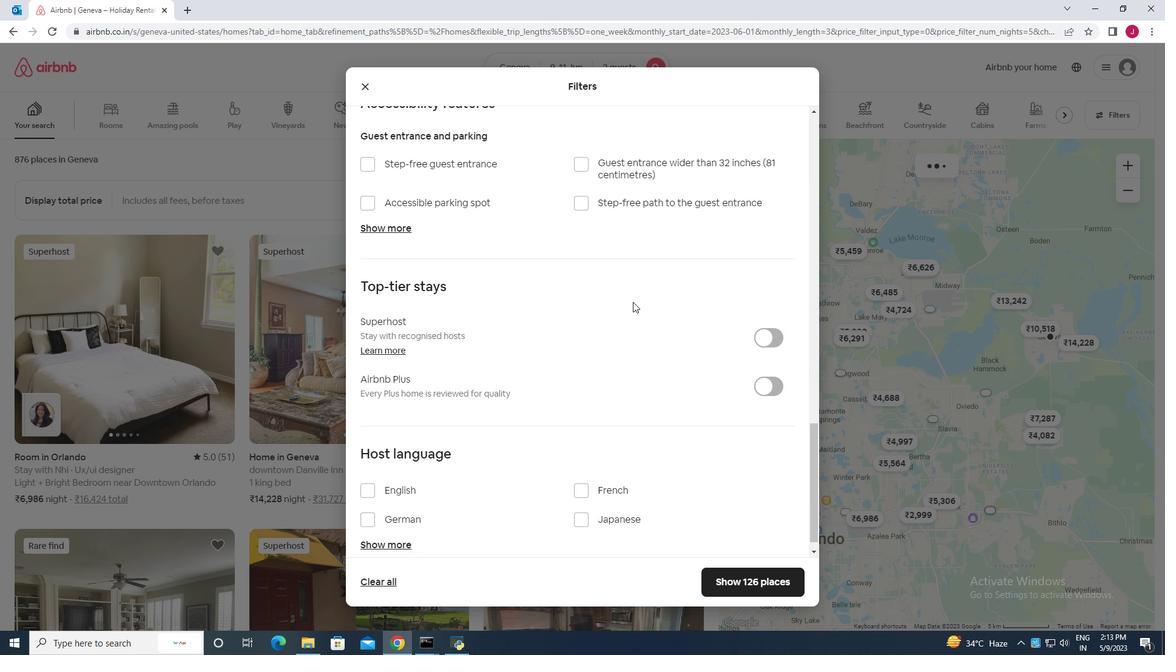 
Action: Mouse scrolled (632, 301) with delta (0, 0)
Screenshot: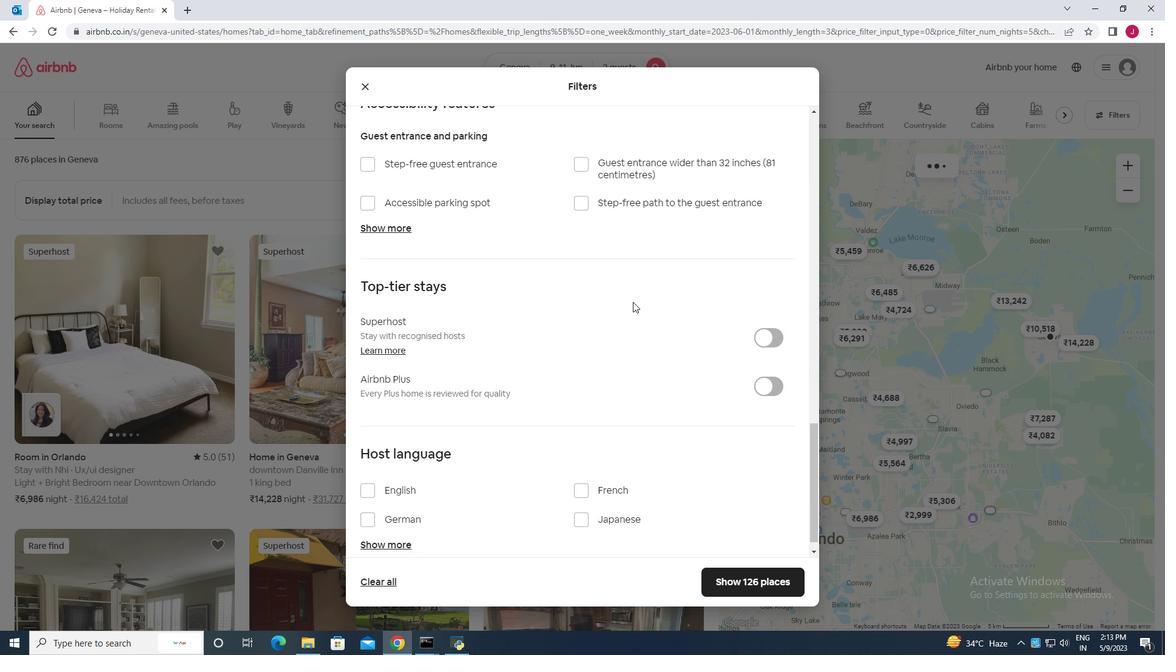 
Action: Mouse moved to (632, 302)
Screenshot: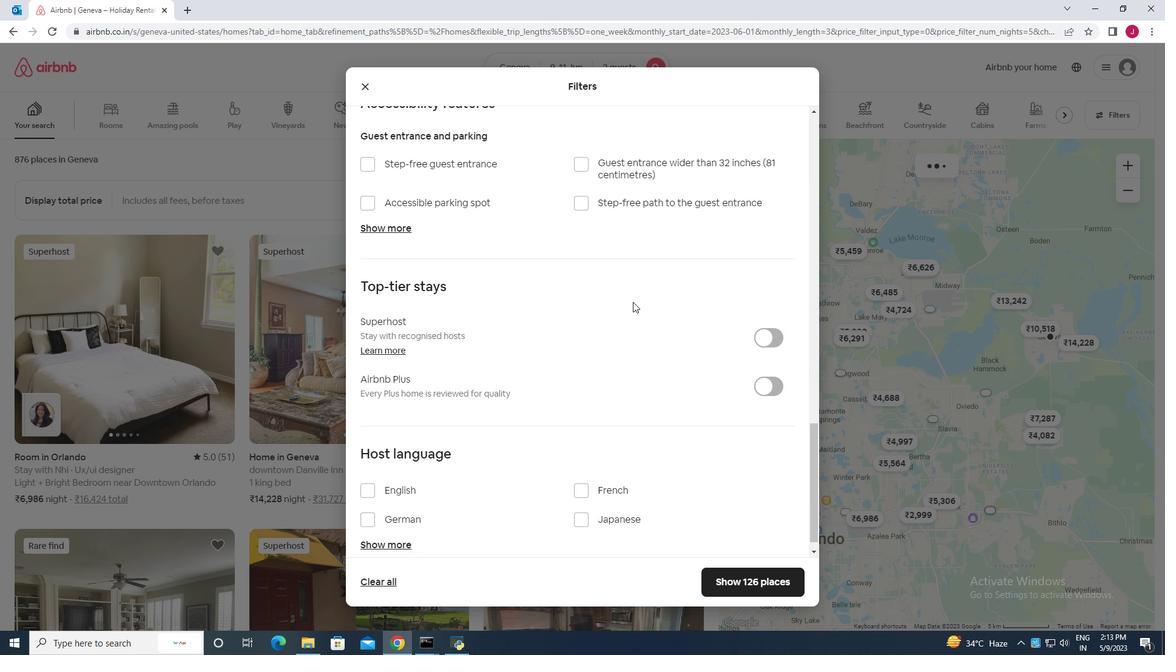 
Action: Mouse scrolled (632, 301) with delta (0, 0)
Screenshot: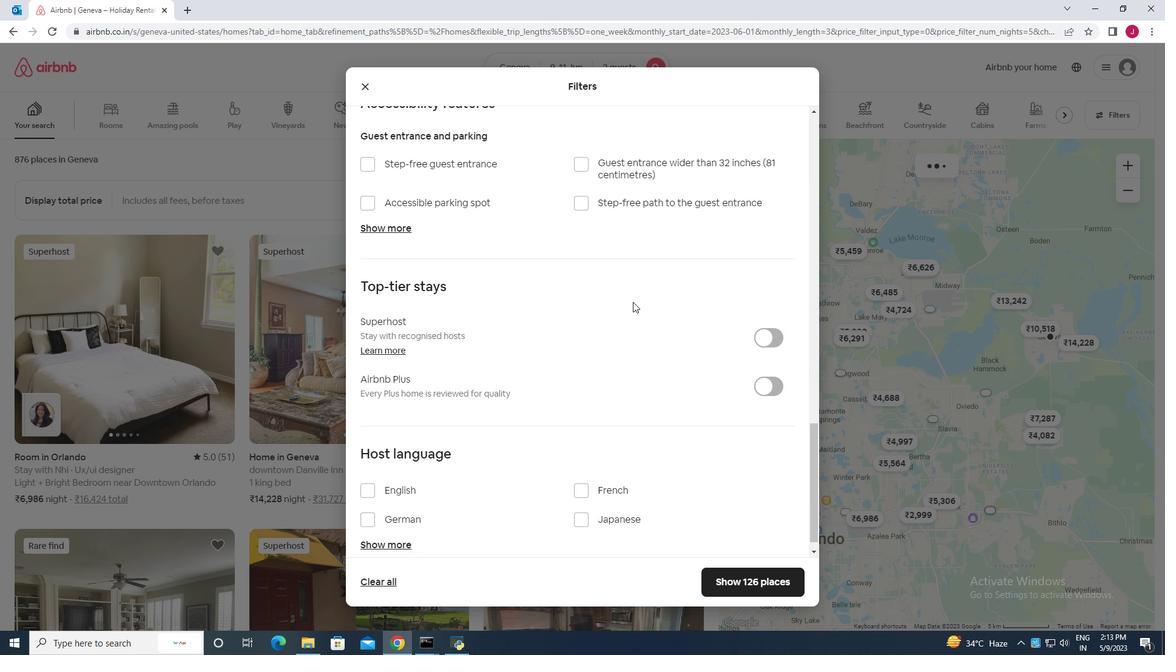 
Action: Mouse moved to (632, 302)
Screenshot: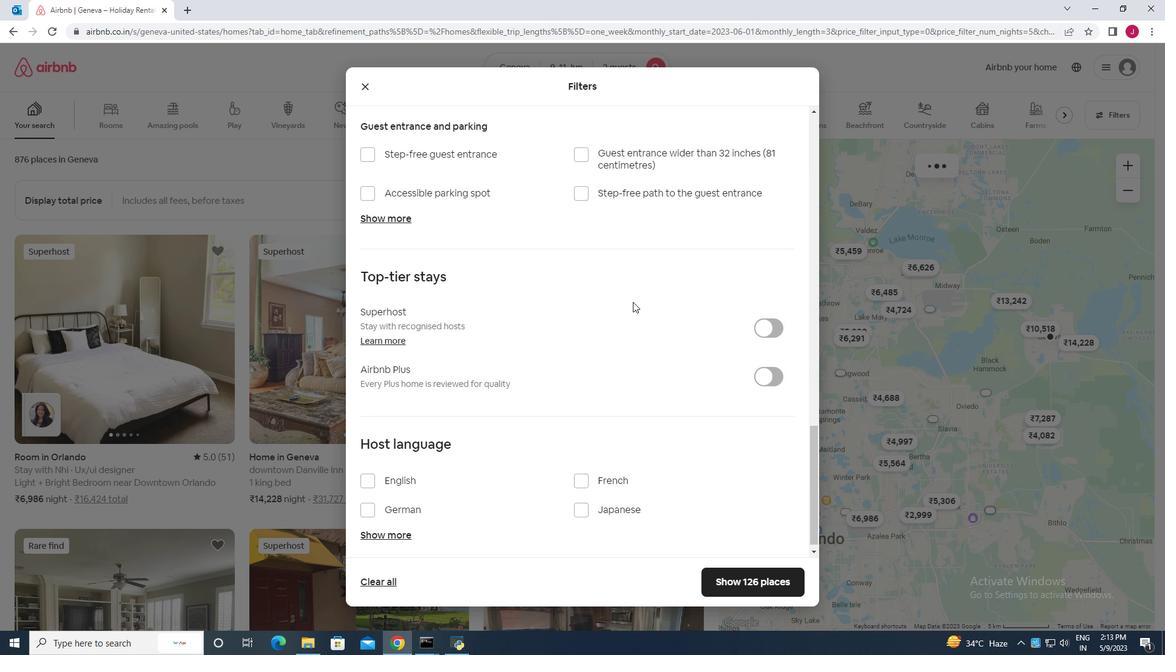 
Action: Mouse scrolled (632, 301) with delta (0, 0)
Screenshot: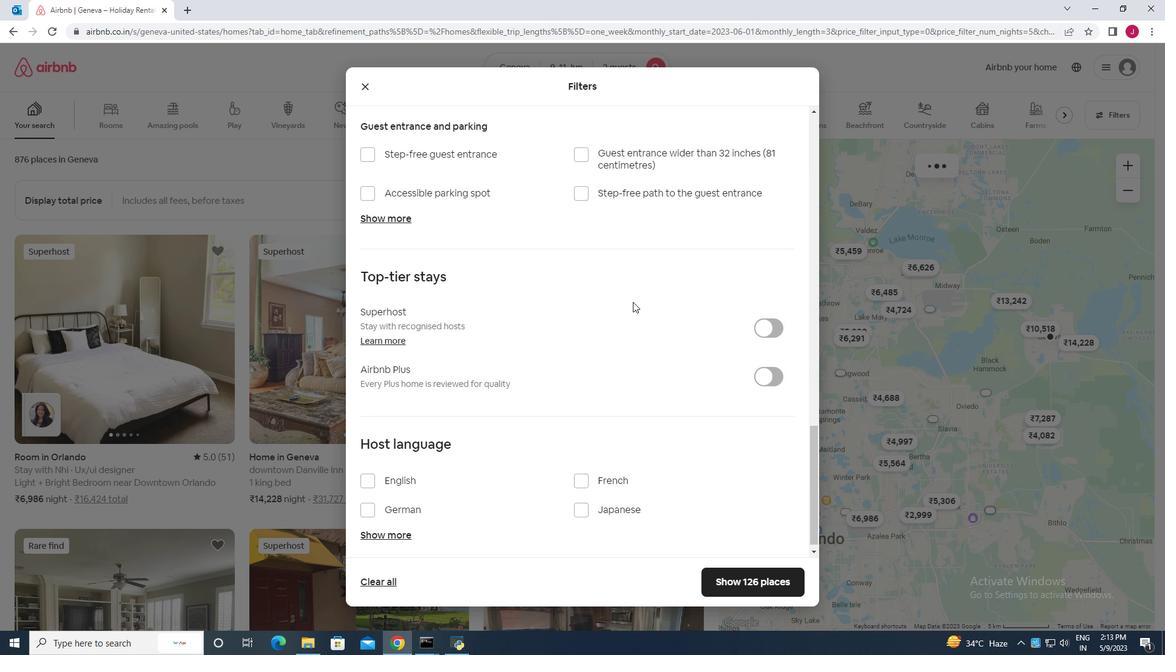 
Action: Mouse scrolled (632, 301) with delta (0, 0)
Screenshot: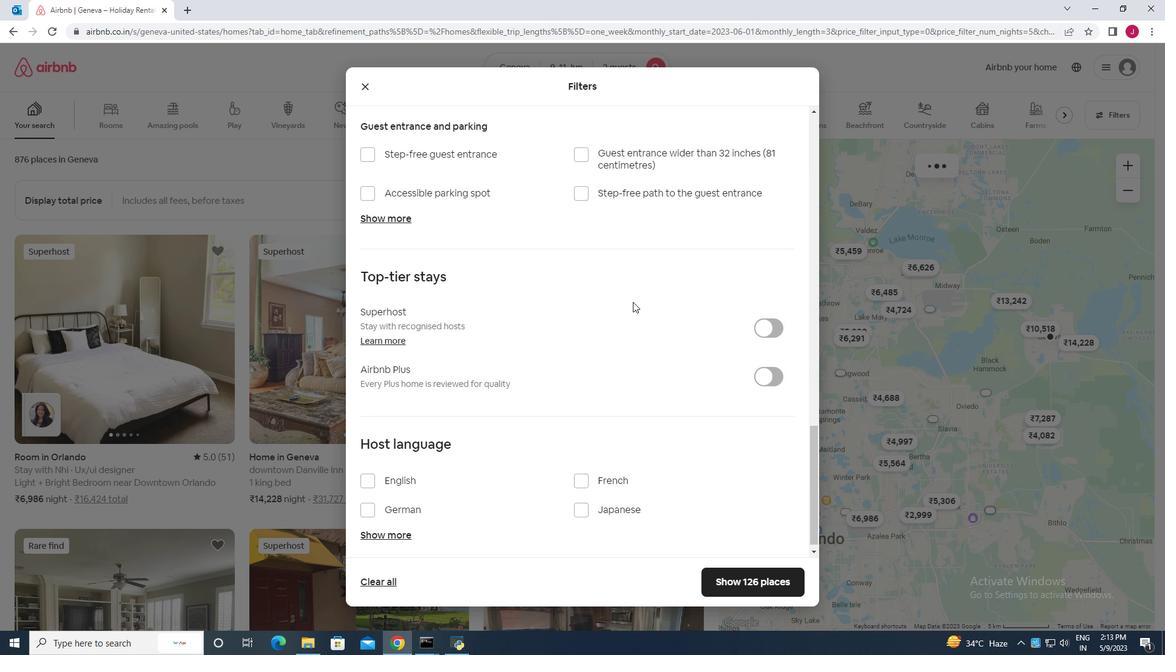 
Action: Mouse moved to (630, 302)
Screenshot: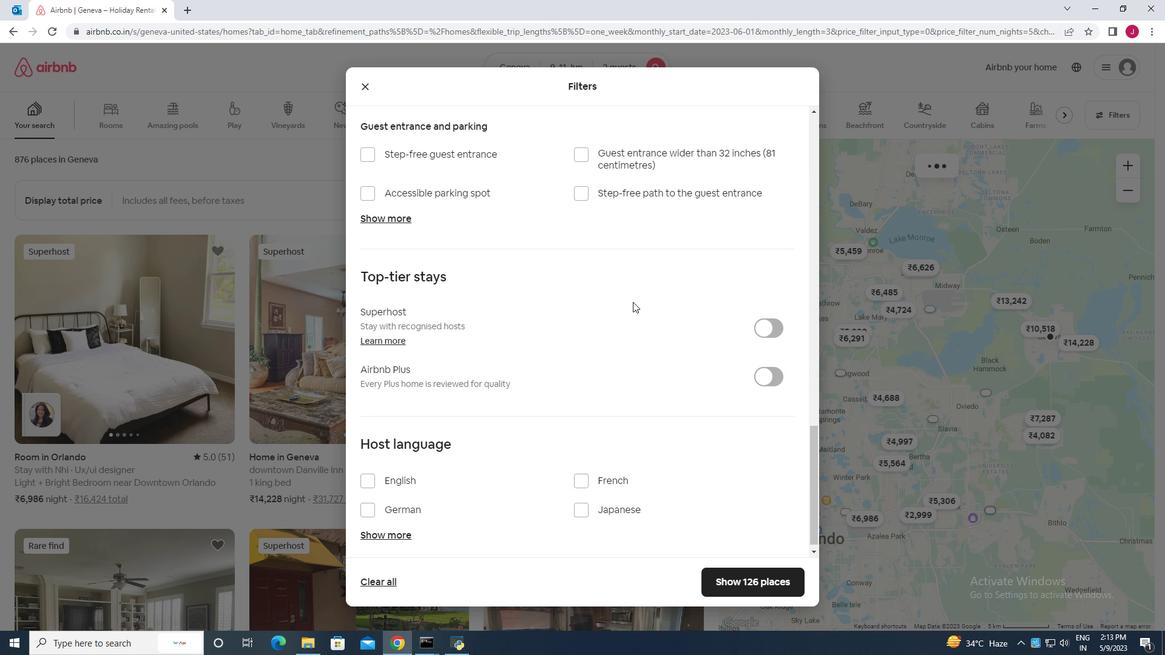 
Action: Mouse scrolled (630, 301) with delta (0, 0)
Screenshot: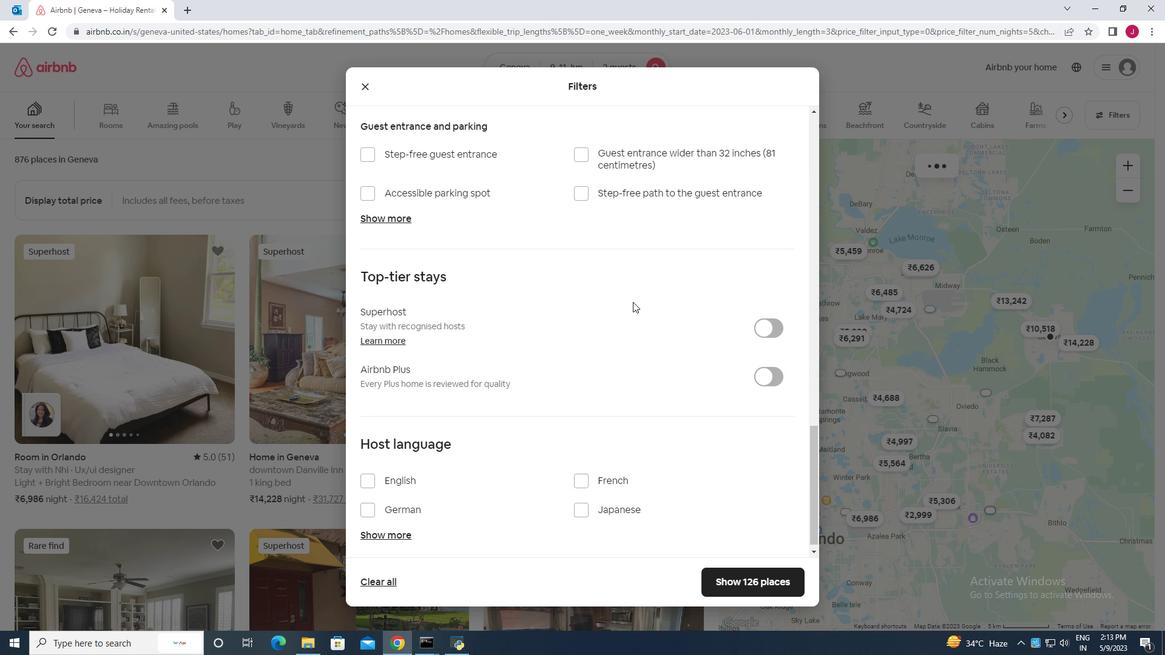 
Action: Mouse moved to (369, 476)
Screenshot: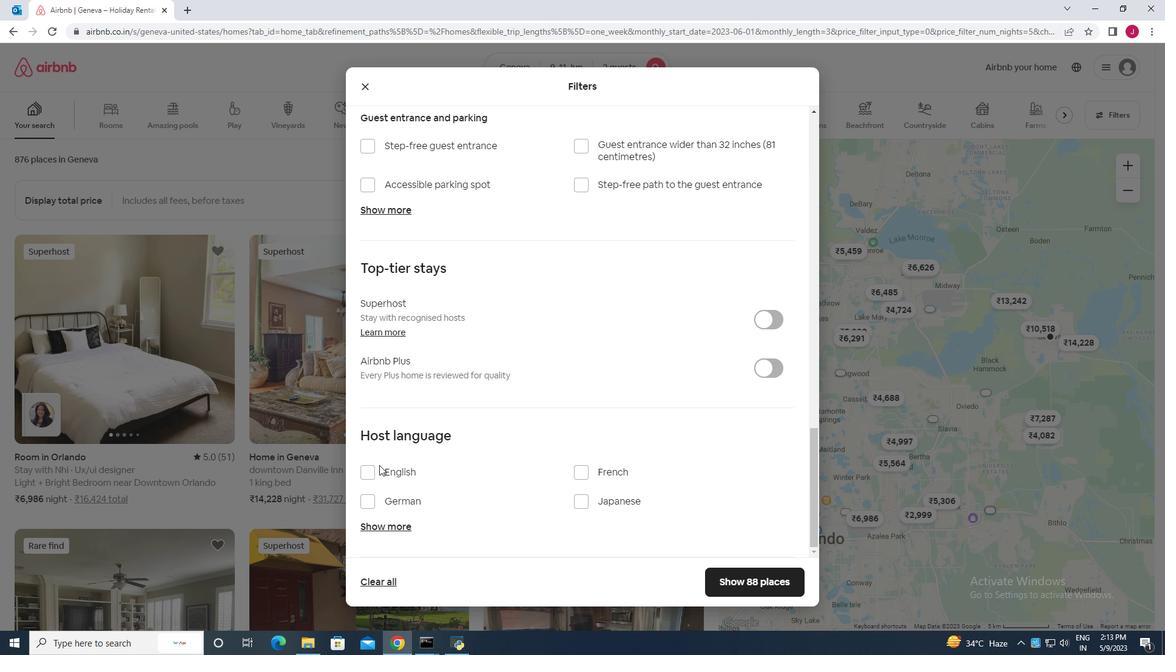 
Action: Mouse pressed left at (369, 476)
Screenshot: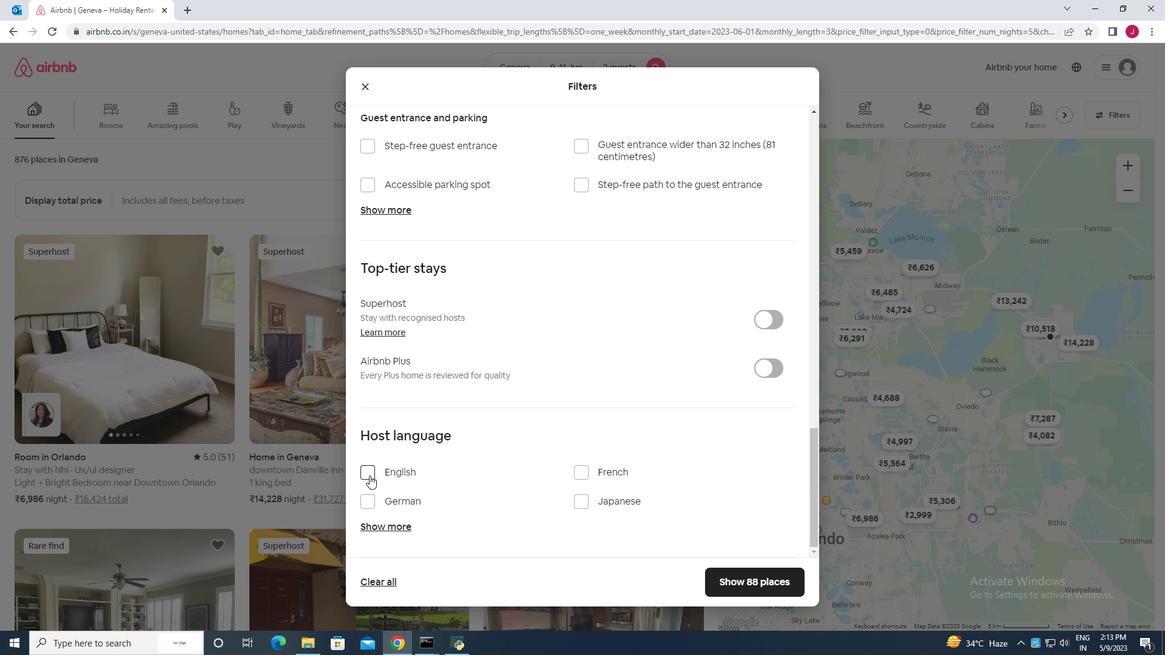 
Action: Mouse moved to (730, 583)
Screenshot: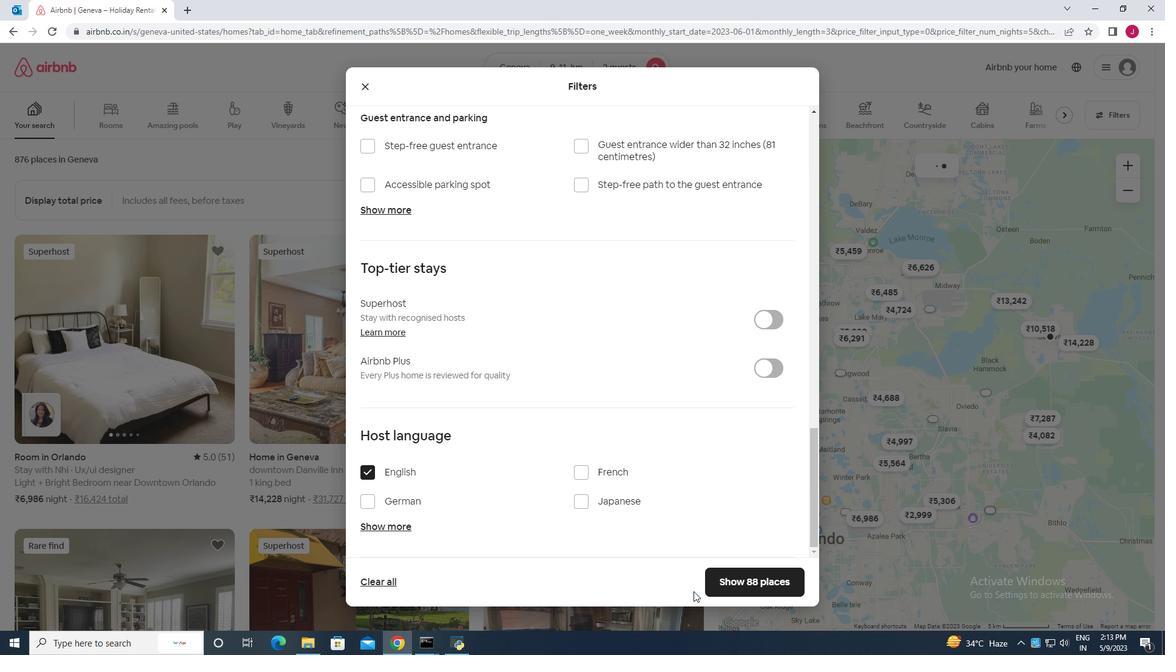 
Action: Mouse pressed left at (730, 583)
Screenshot: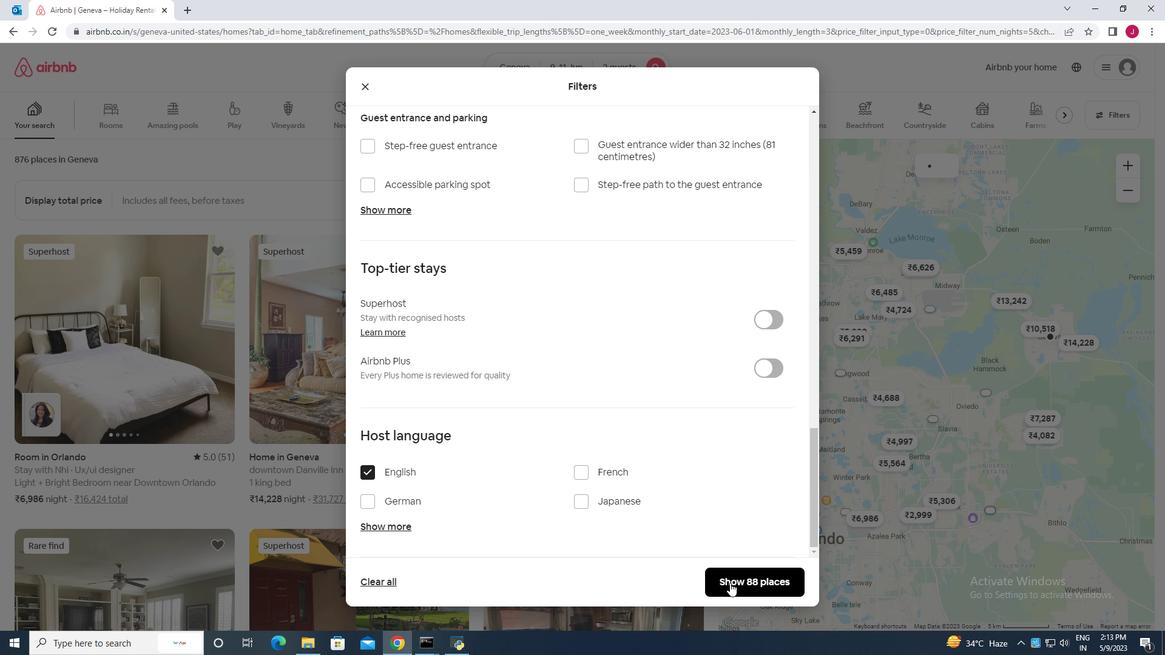 
Action: Mouse moved to (729, 576)
Screenshot: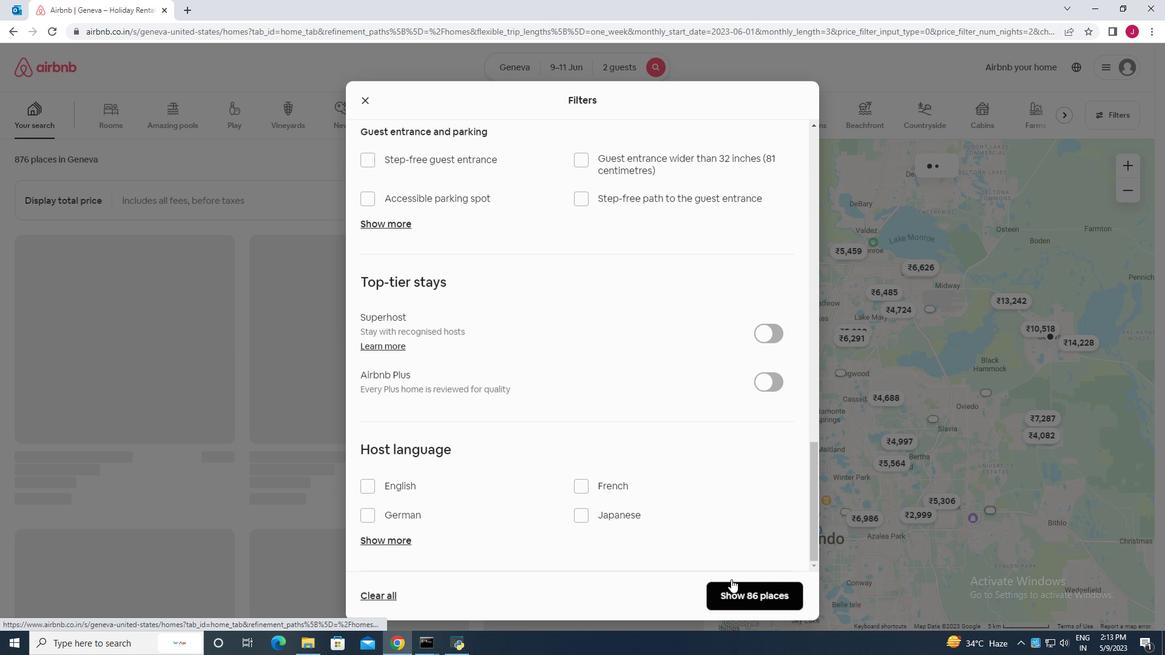 
